 Task: Find connections with filter location Barueri with filter topic #Recruitingwith filter profile language English with filter current company Globant with filter school The Bhopal School of Social Sciences  with filter industry Specialty Trade Contractors with filter service category Human Resources with filter keywords title Housekeeper
Action: Mouse moved to (695, 154)
Screenshot: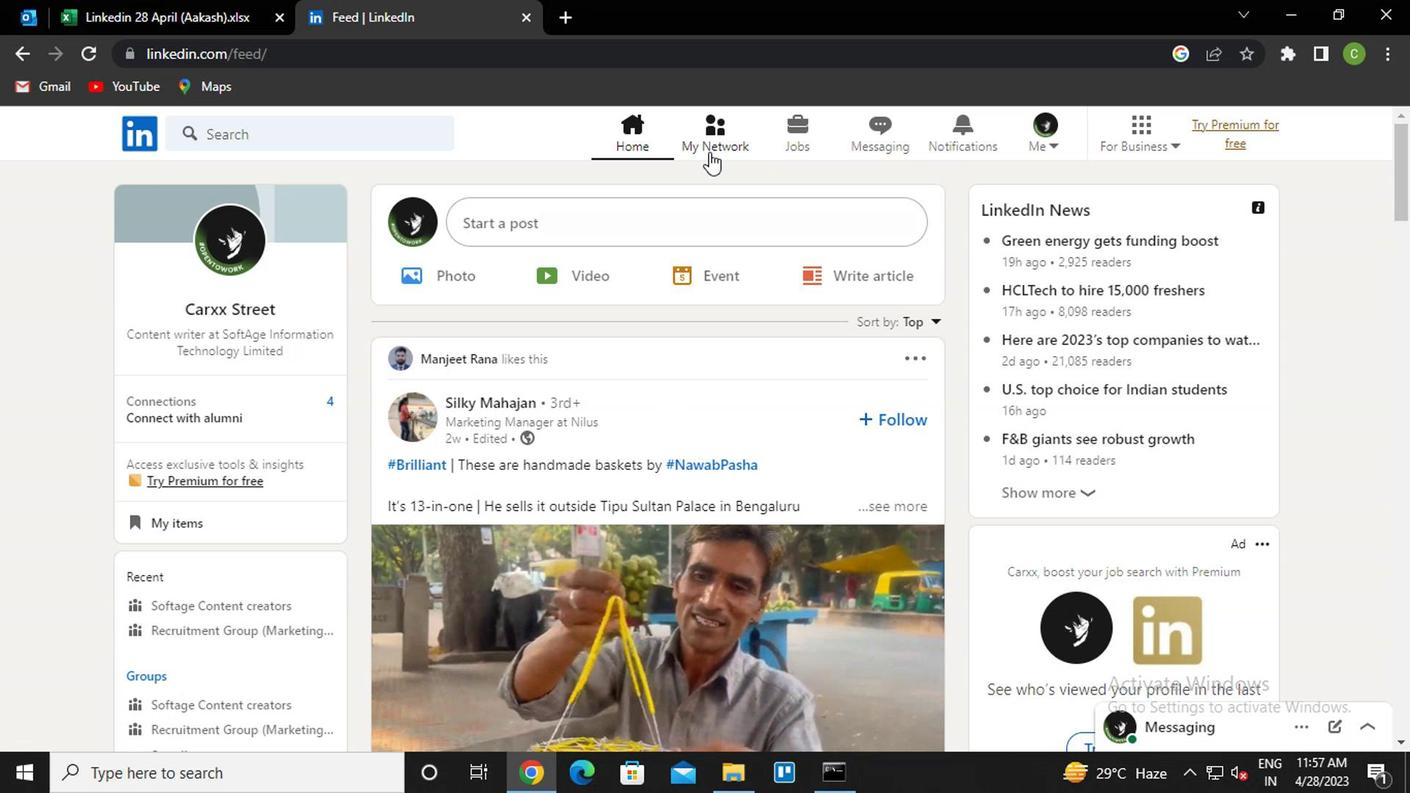 
Action: Mouse pressed left at (695, 154)
Screenshot: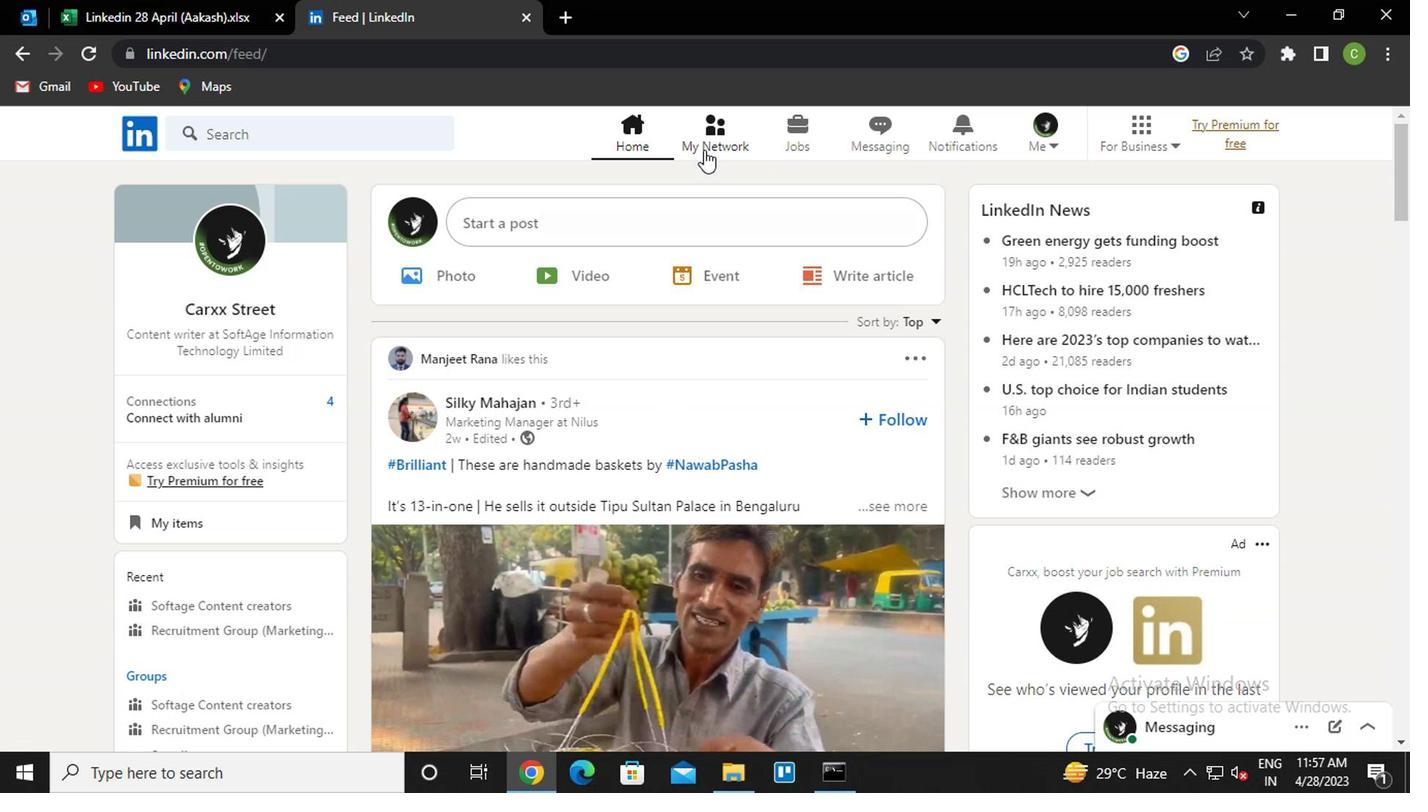 
Action: Mouse moved to (324, 261)
Screenshot: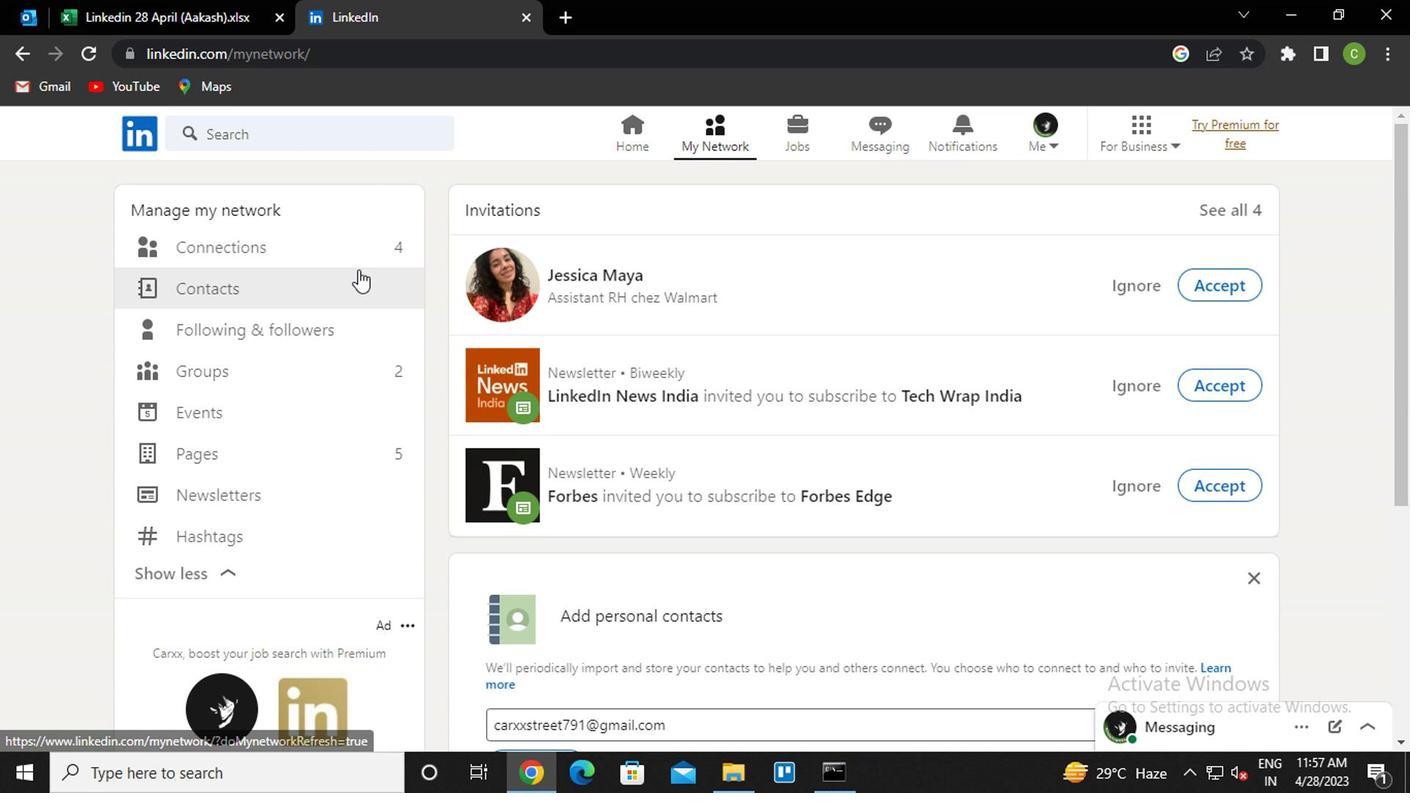 
Action: Mouse pressed left at (324, 261)
Screenshot: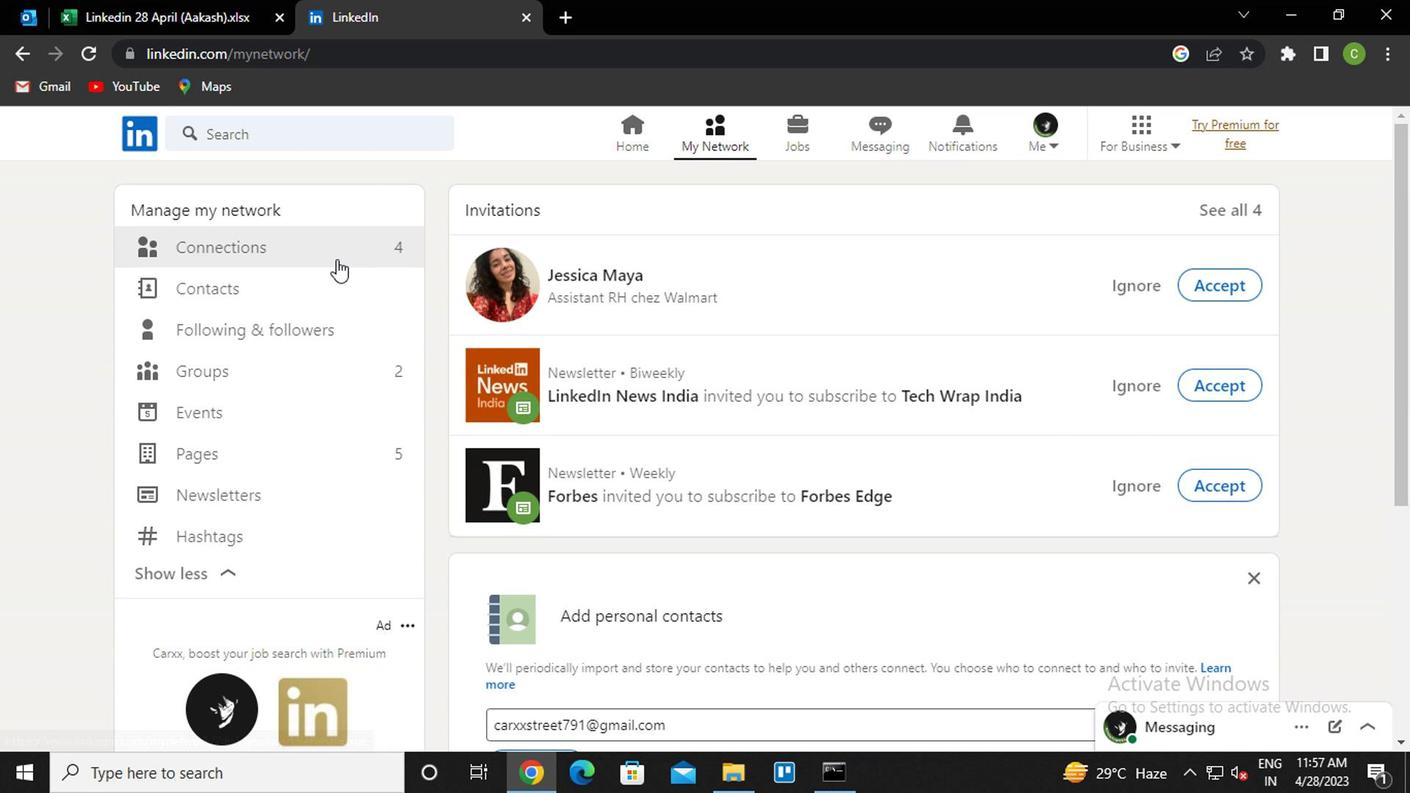 
Action: Mouse moved to (853, 250)
Screenshot: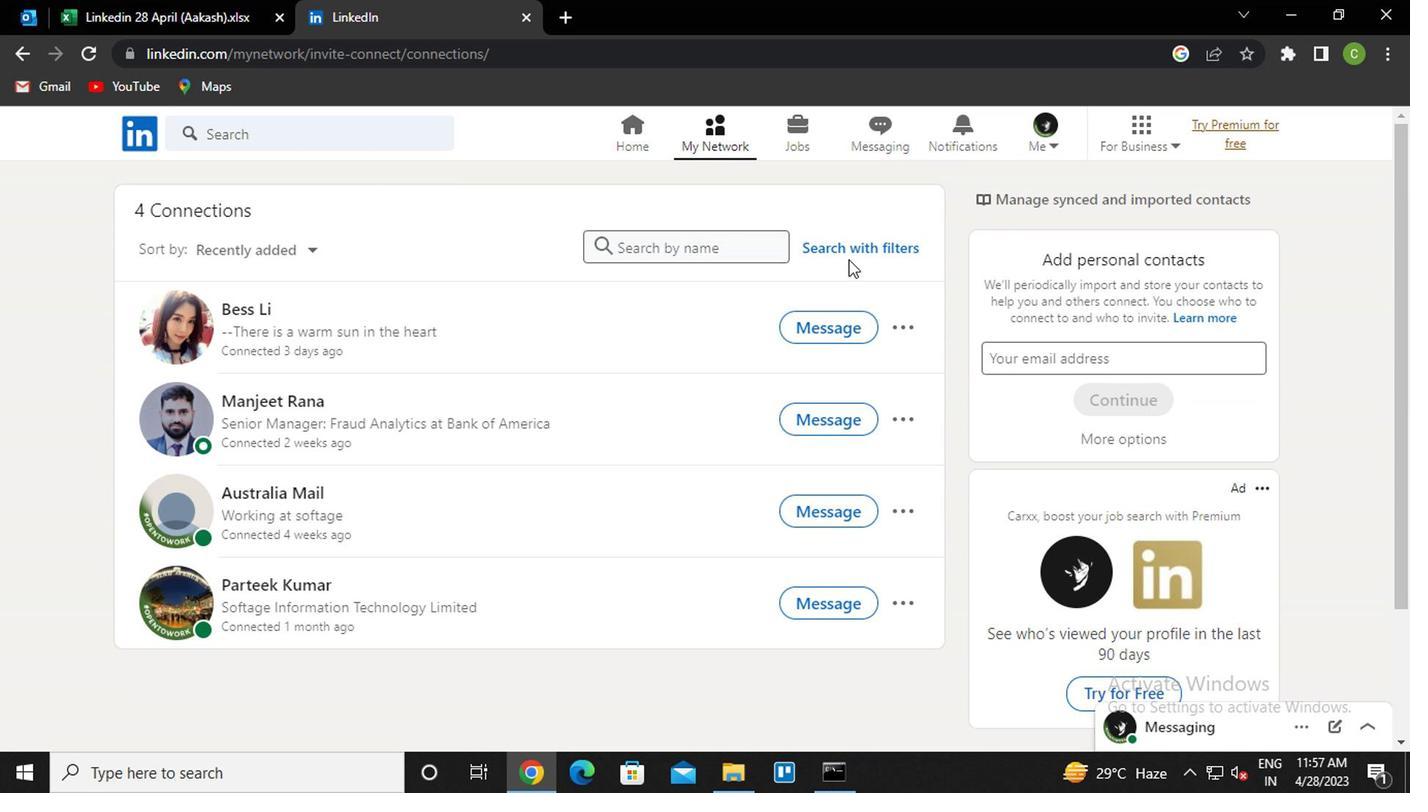 
Action: Mouse pressed left at (853, 250)
Screenshot: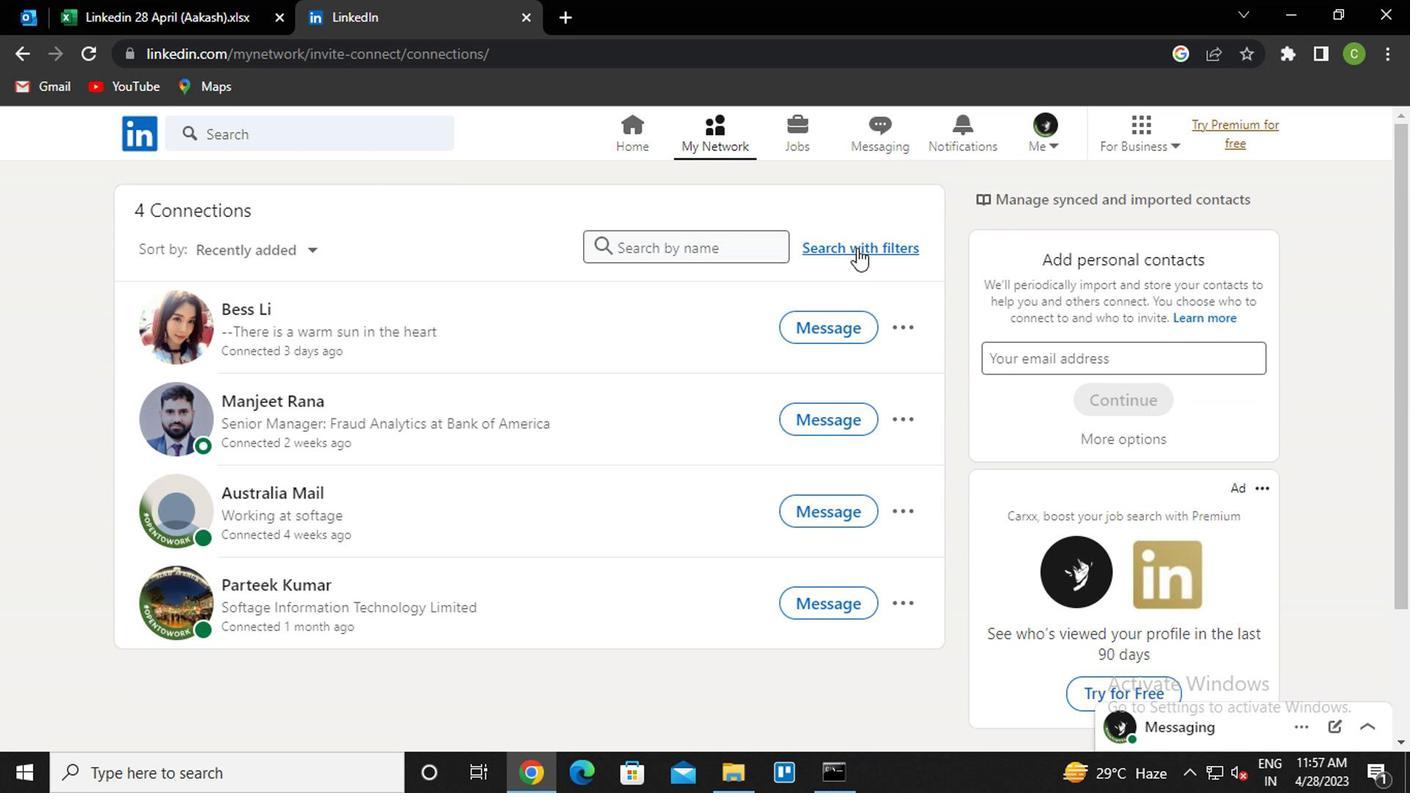
Action: Mouse moved to (772, 201)
Screenshot: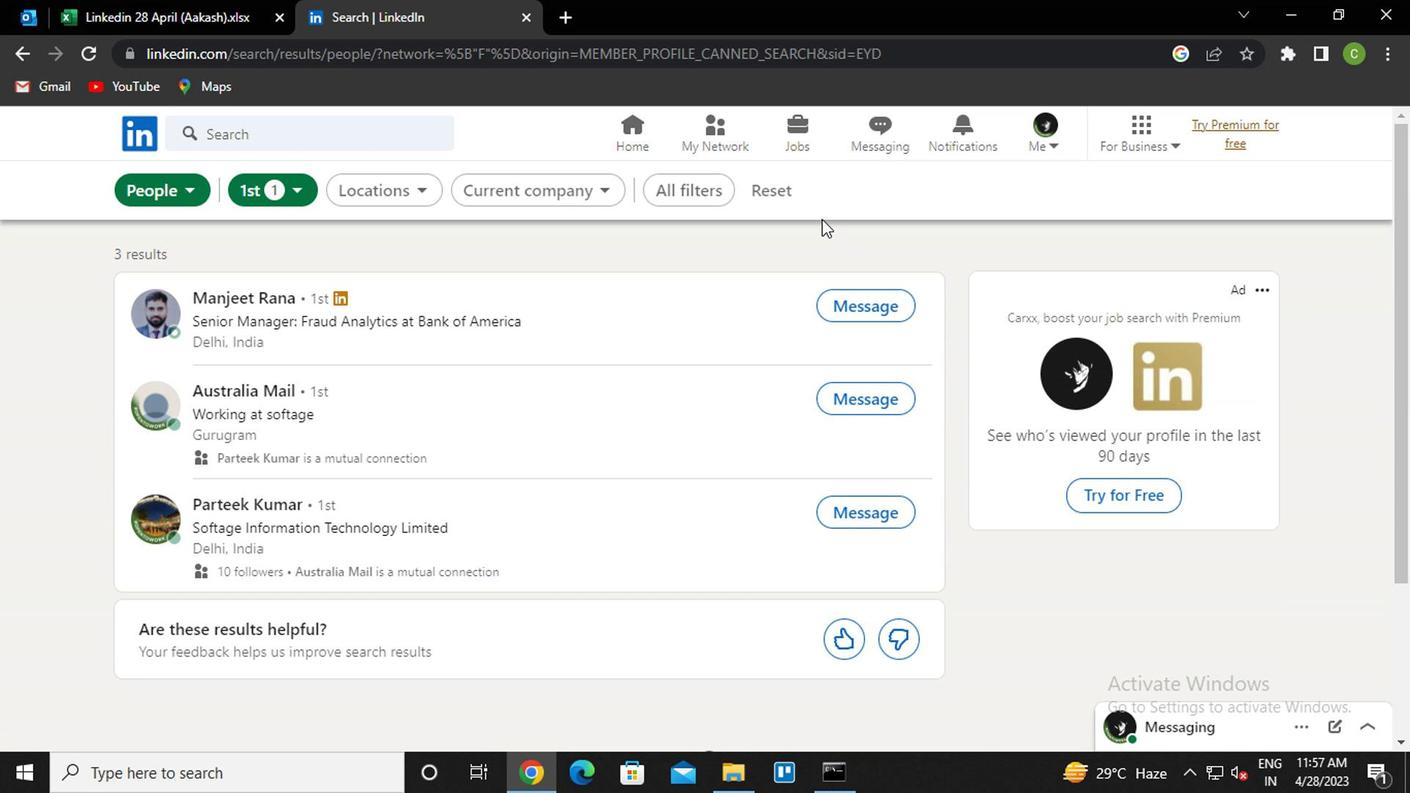 
Action: Mouse pressed left at (772, 201)
Screenshot: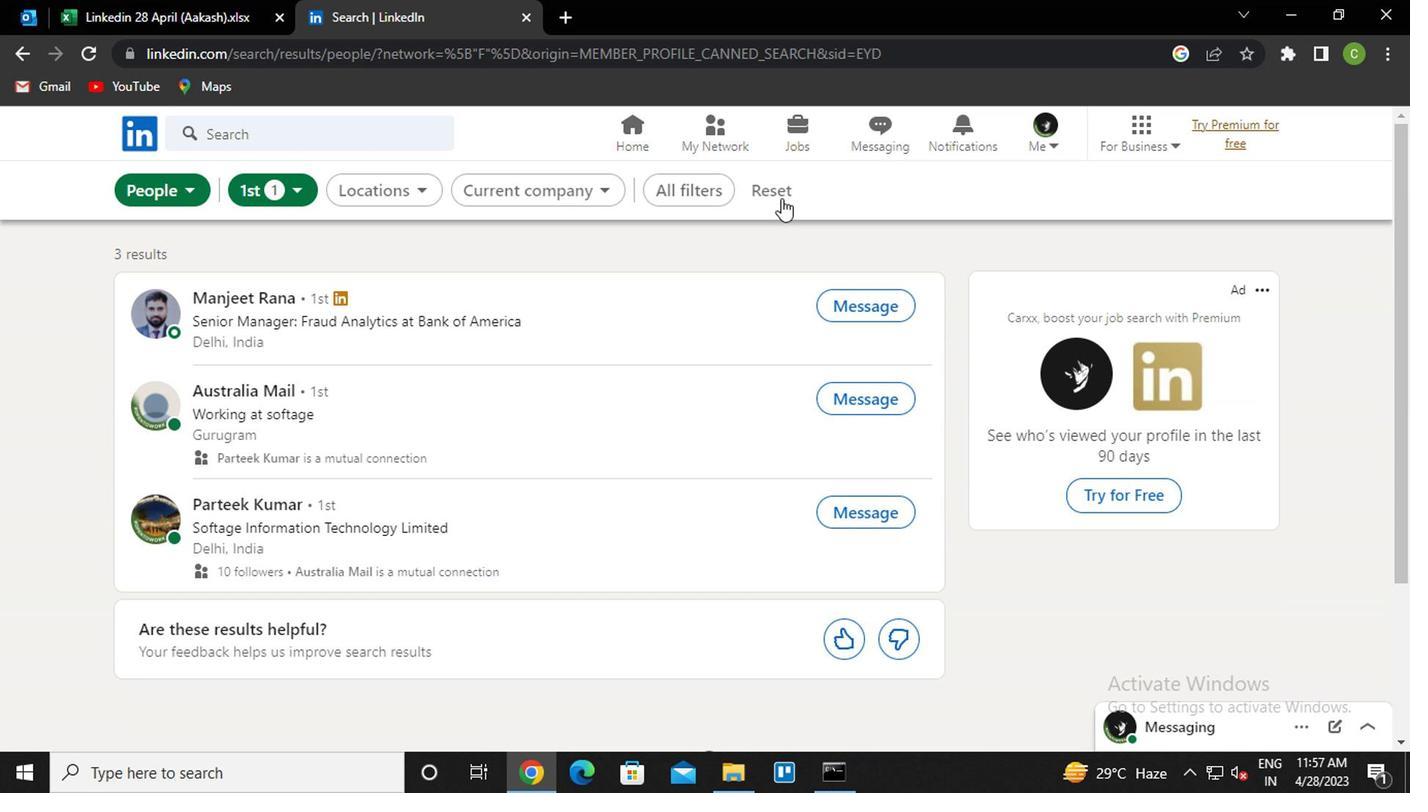 
Action: Mouse moved to (759, 203)
Screenshot: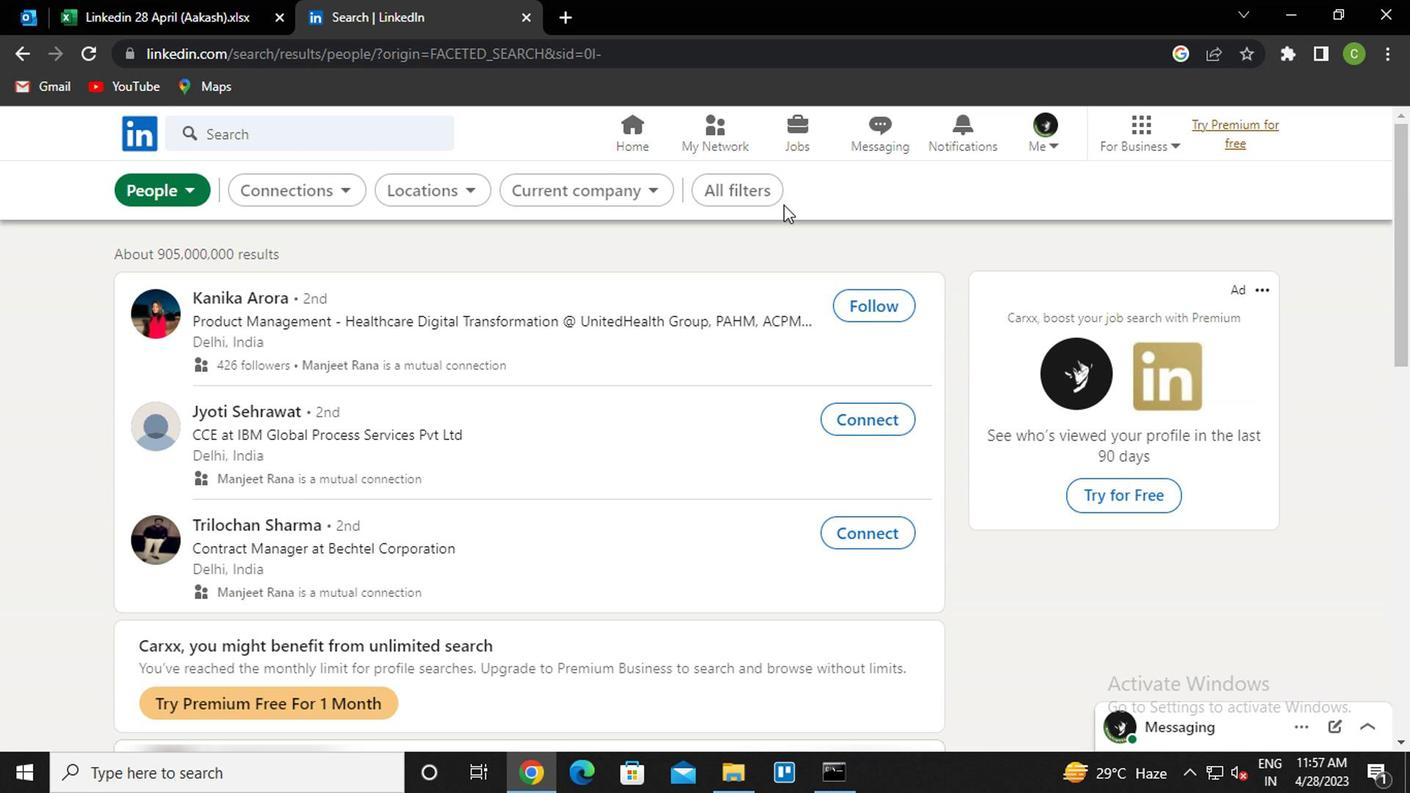 
Action: Mouse pressed left at (759, 203)
Screenshot: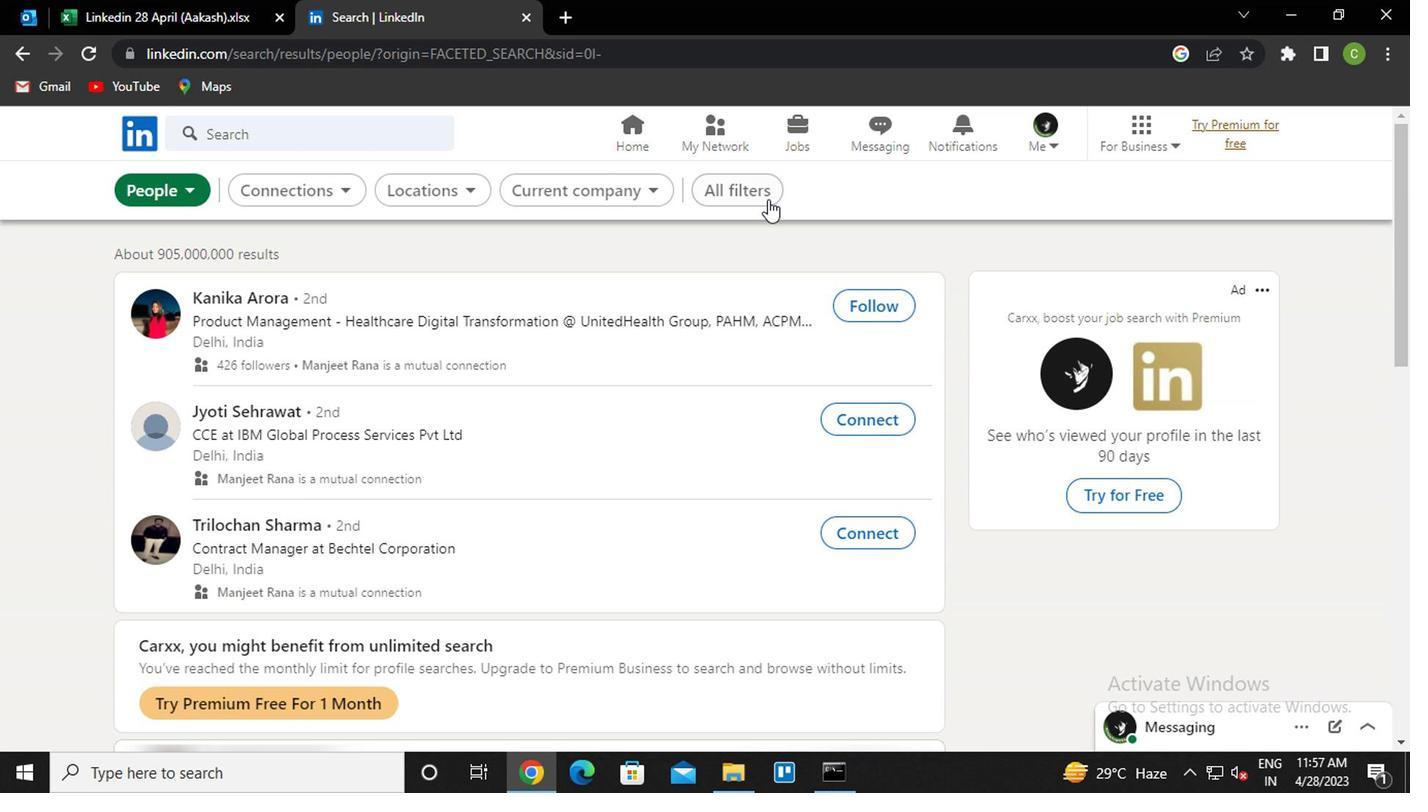 
Action: Mouse moved to (1201, 462)
Screenshot: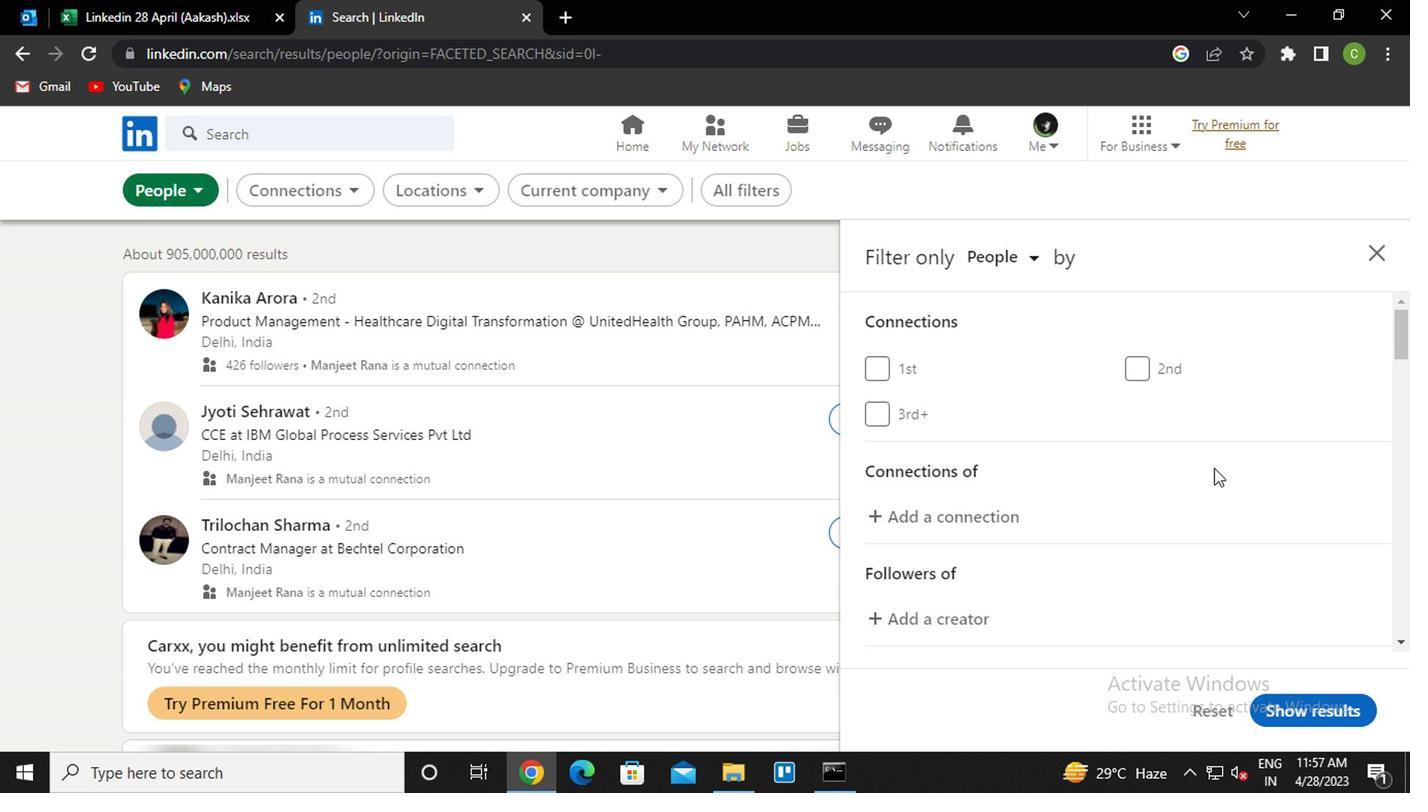 
Action: Mouse scrolled (1201, 461) with delta (0, 0)
Screenshot: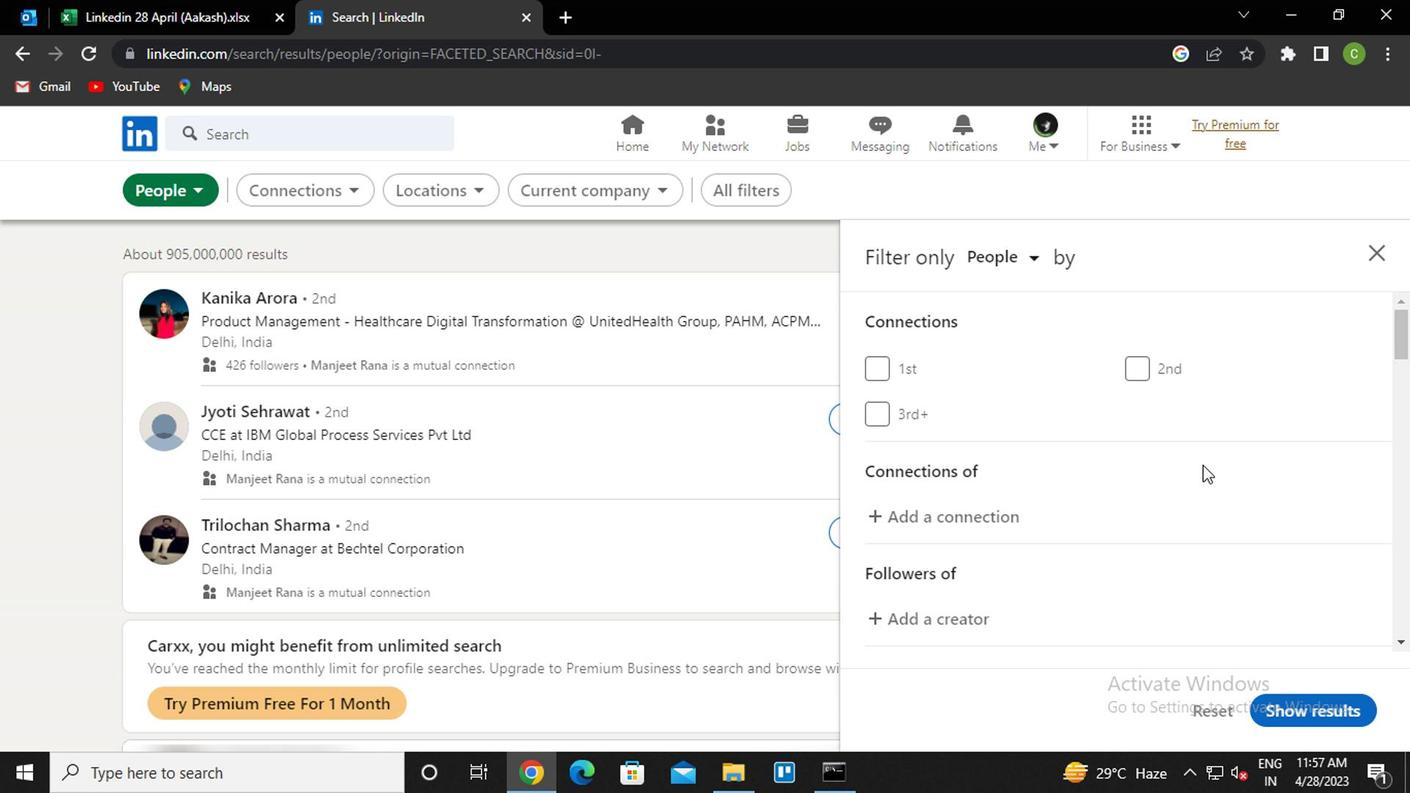 
Action: Mouse moved to (1199, 462)
Screenshot: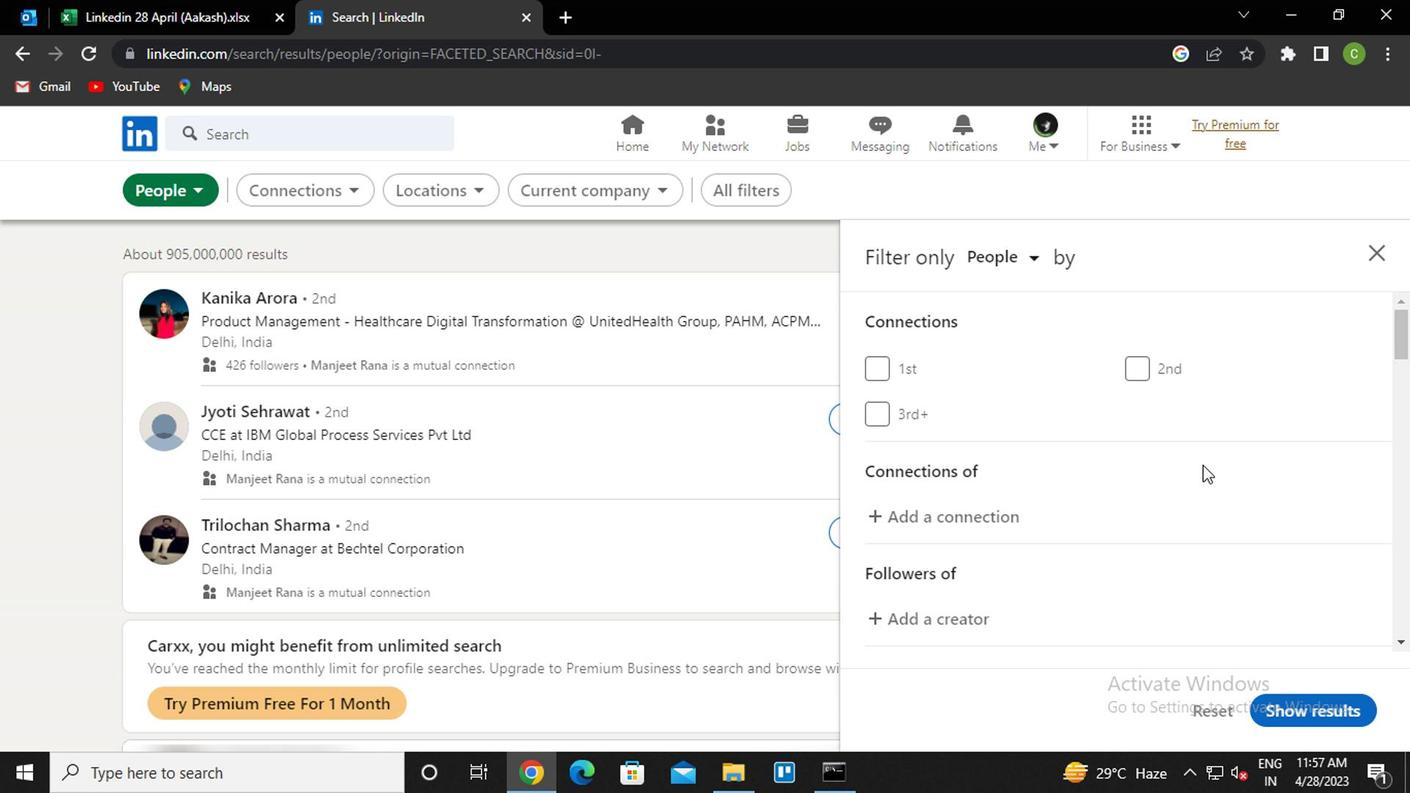 
Action: Mouse scrolled (1199, 461) with delta (0, 0)
Screenshot: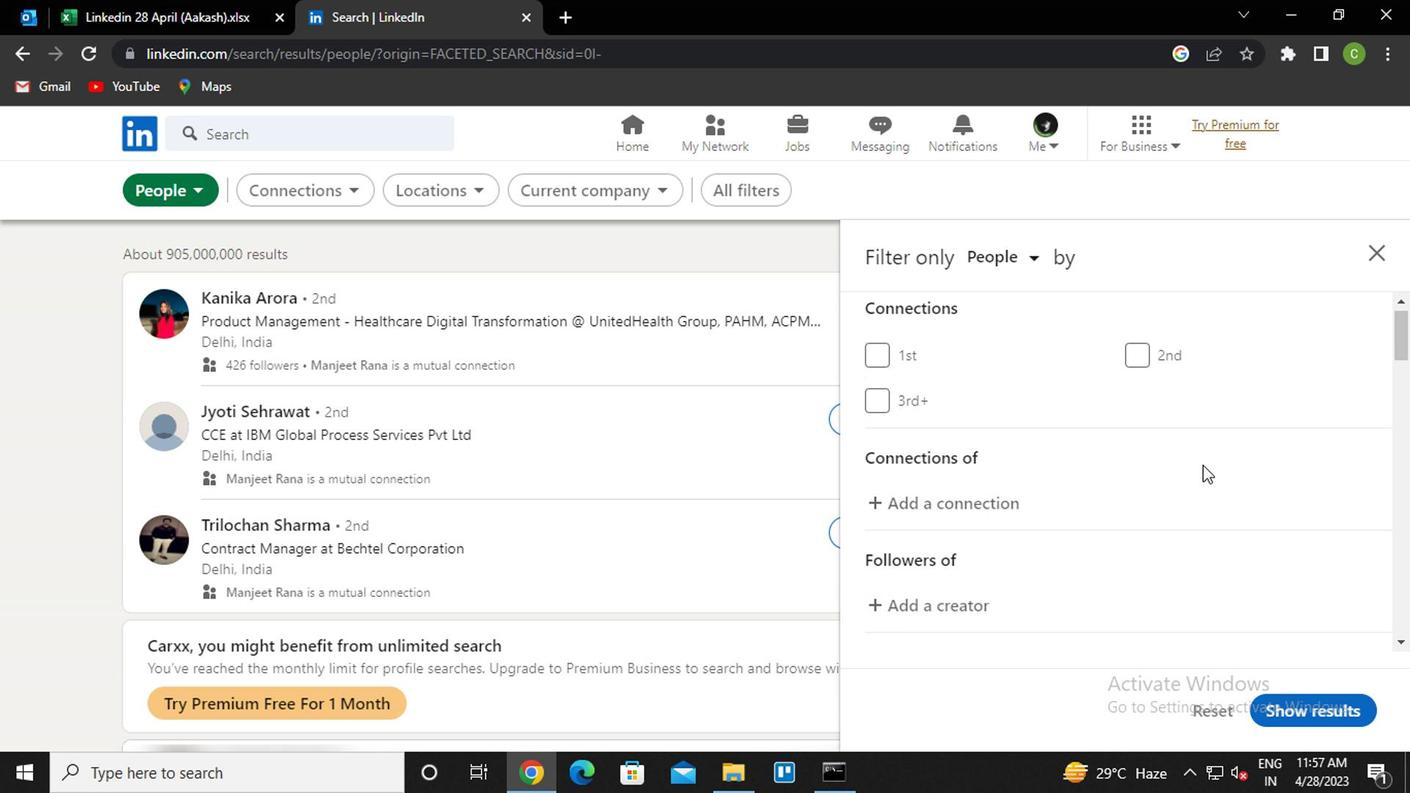 
Action: Mouse scrolled (1199, 461) with delta (0, 0)
Screenshot: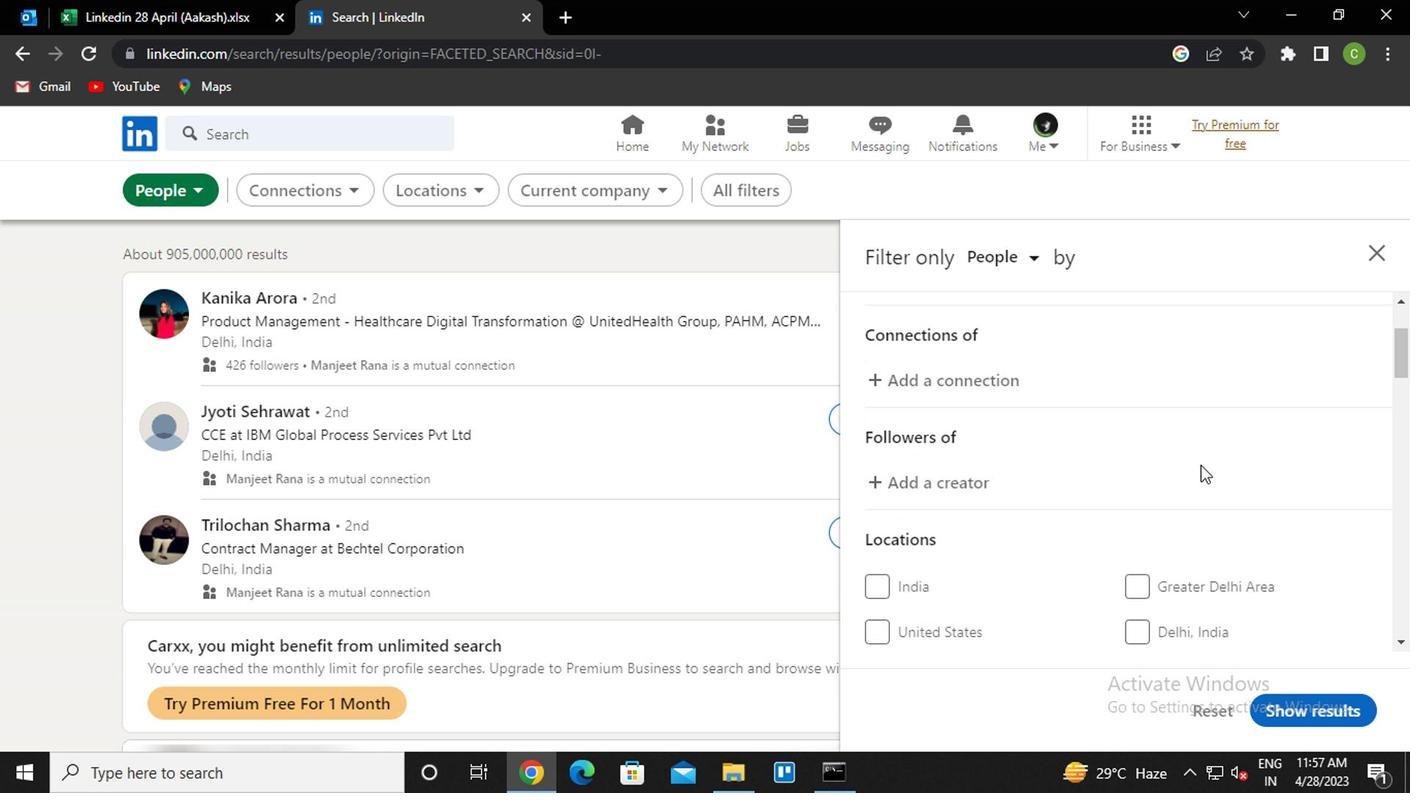
Action: Mouse scrolled (1199, 461) with delta (0, 0)
Screenshot: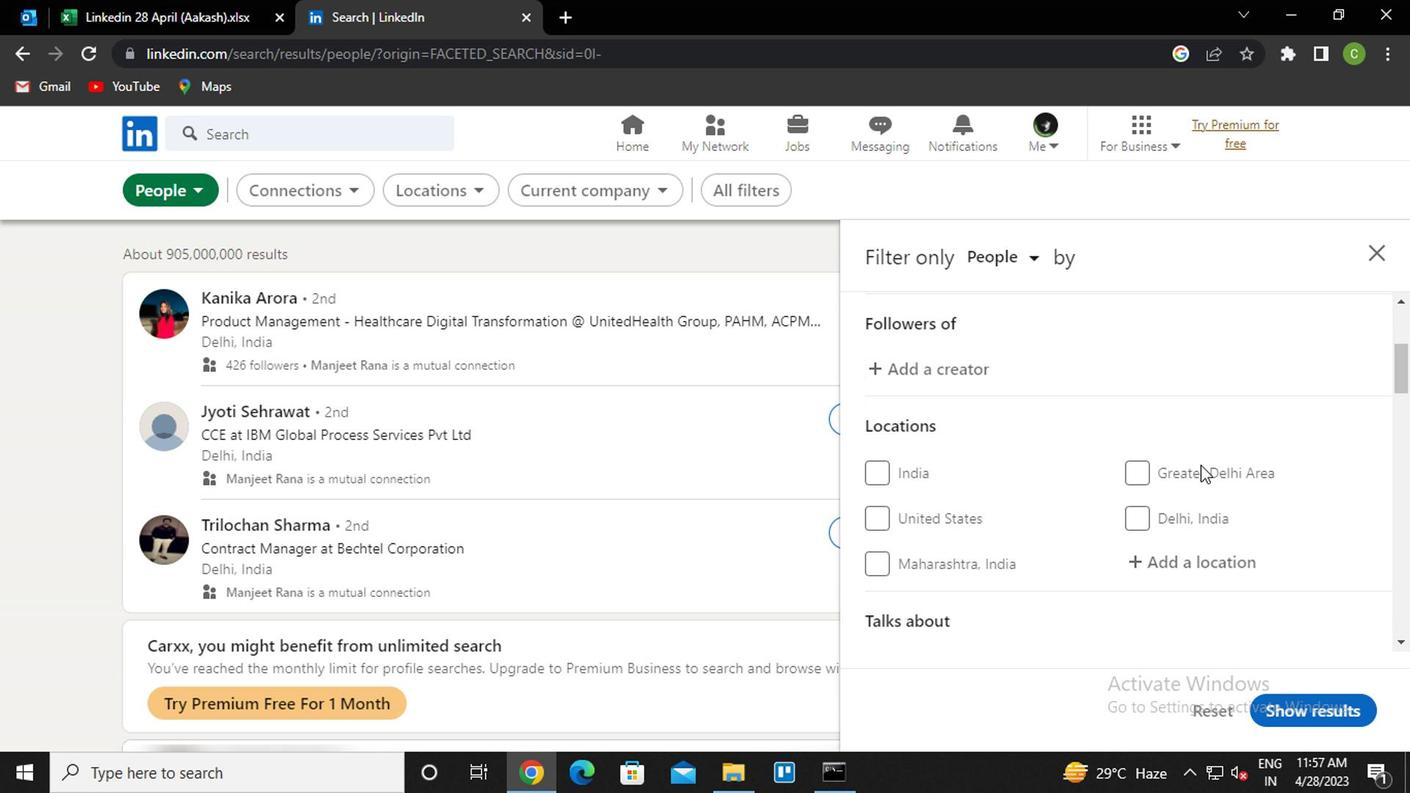 
Action: Mouse moved to (1199, 409)
Screenshot: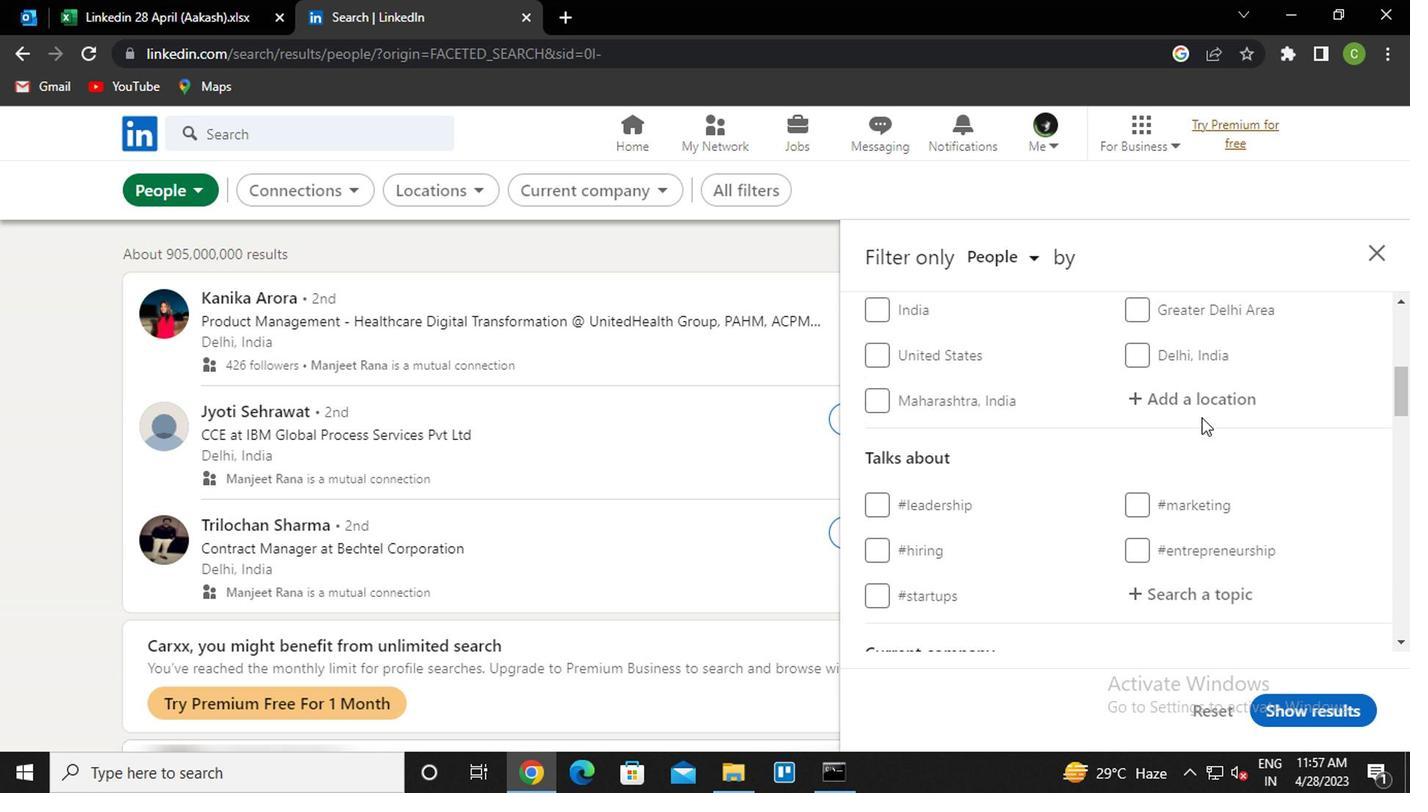 
Action: Mouse pressed left at (1199, 409)
Screenshot: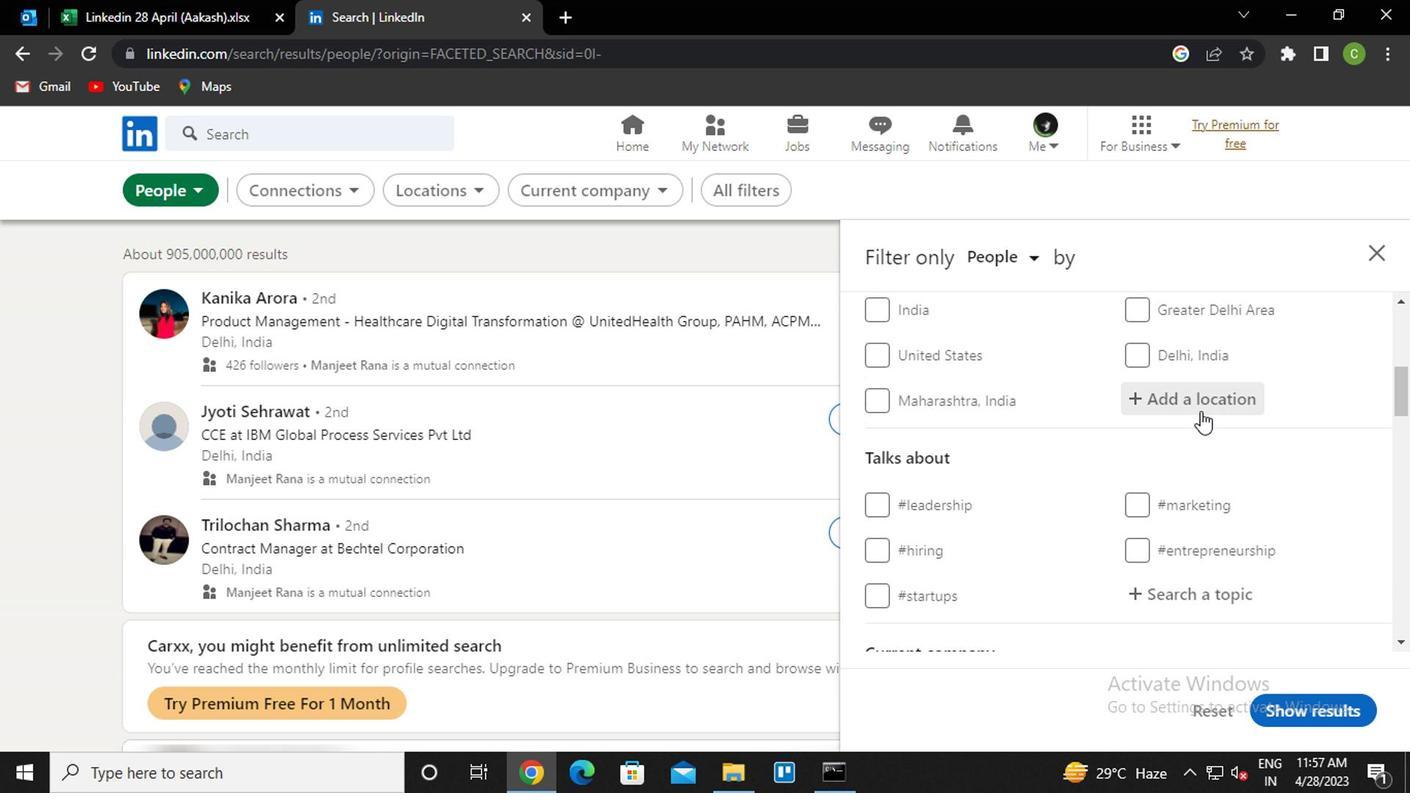 
Action: Key pressed <Key.caps_lock>b<Key.caps_lock>arueri<Key.down><Key.enter>
Screenshot: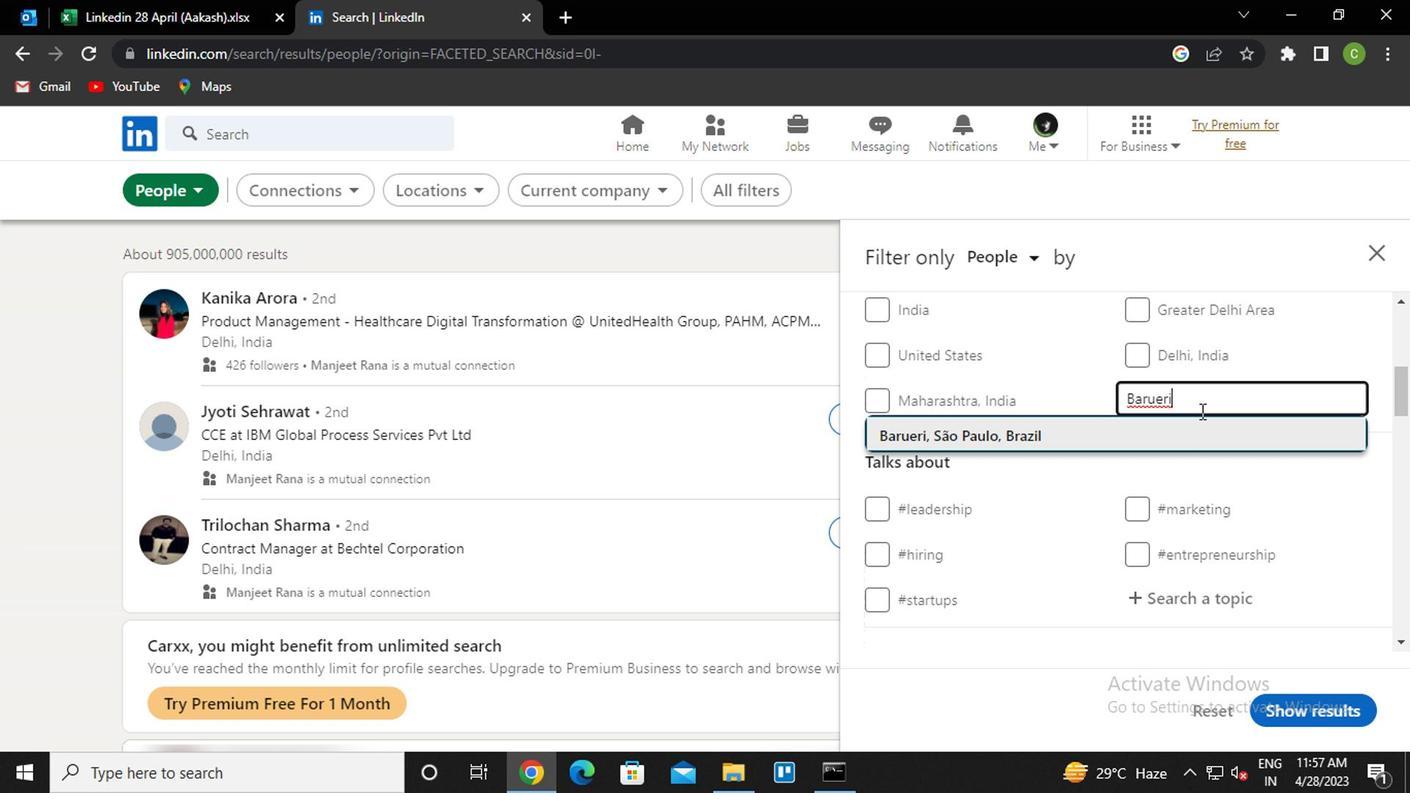 
Action: Mouse scrolled (1199, 409) with delta (0, 0)
Screenshot: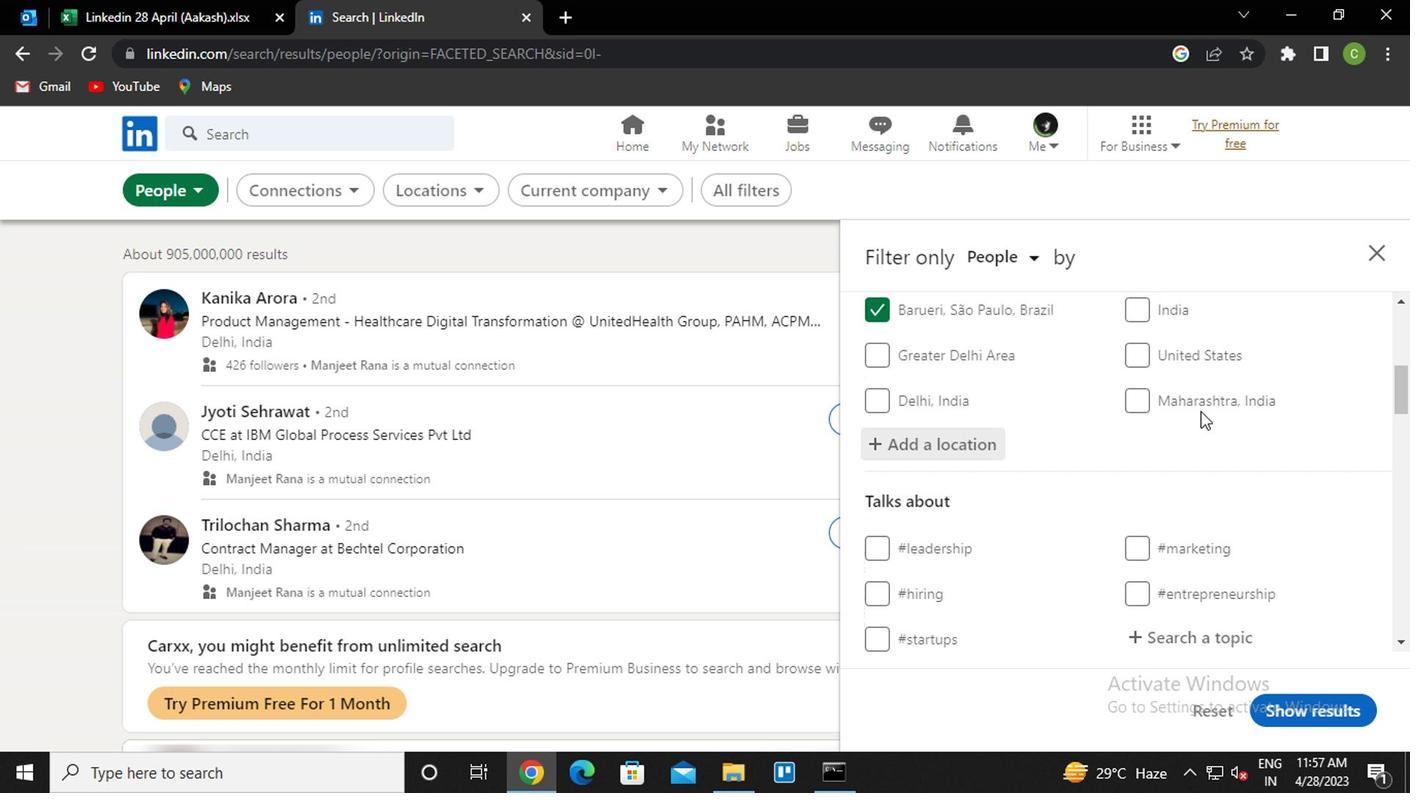 
Action: Mouse scrolled (1199, 409) with delta (0, 0)
Screenshot: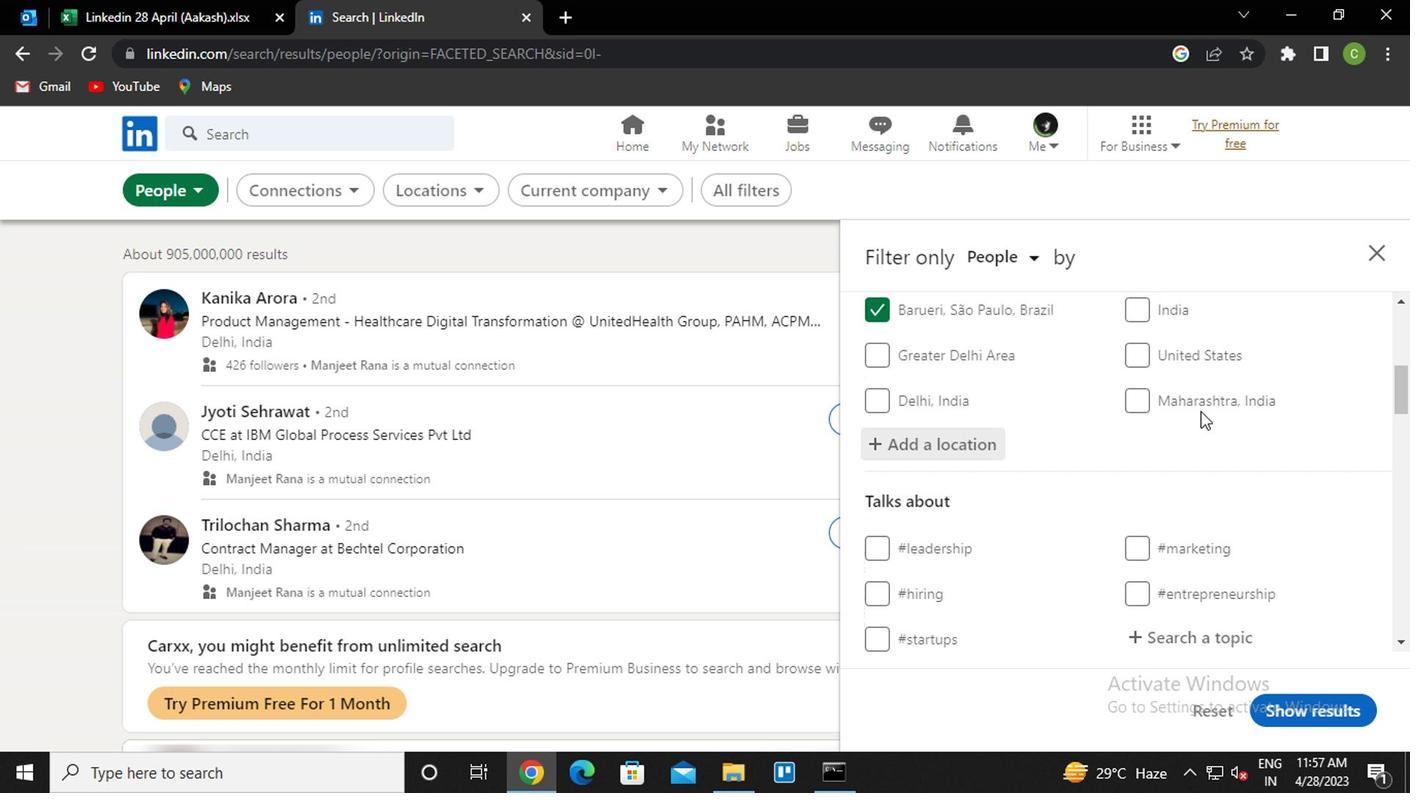 
Action: Mouse moved to (1184, 429)
Screenshot: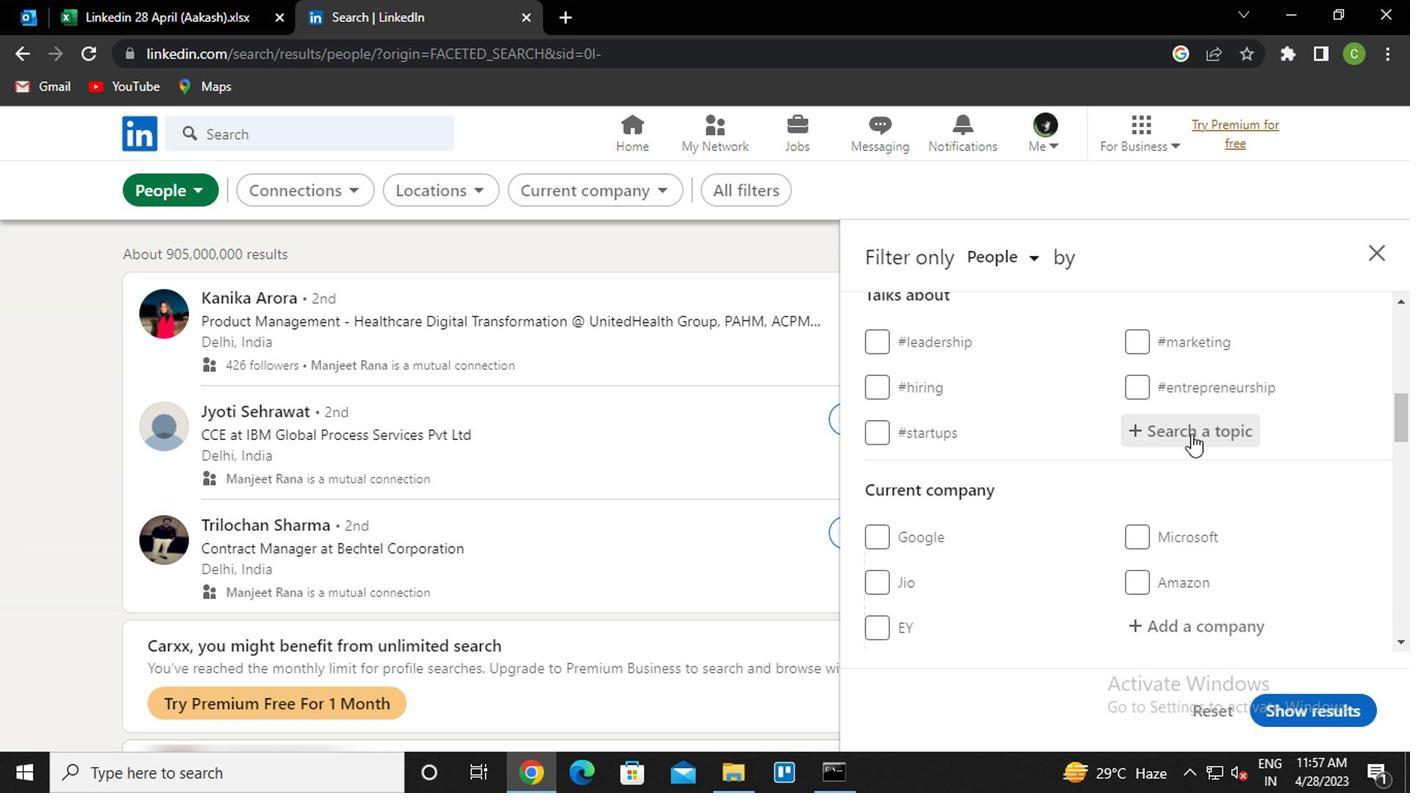 
Action: Mouse pressed left at (1184, 429)
Screenshot: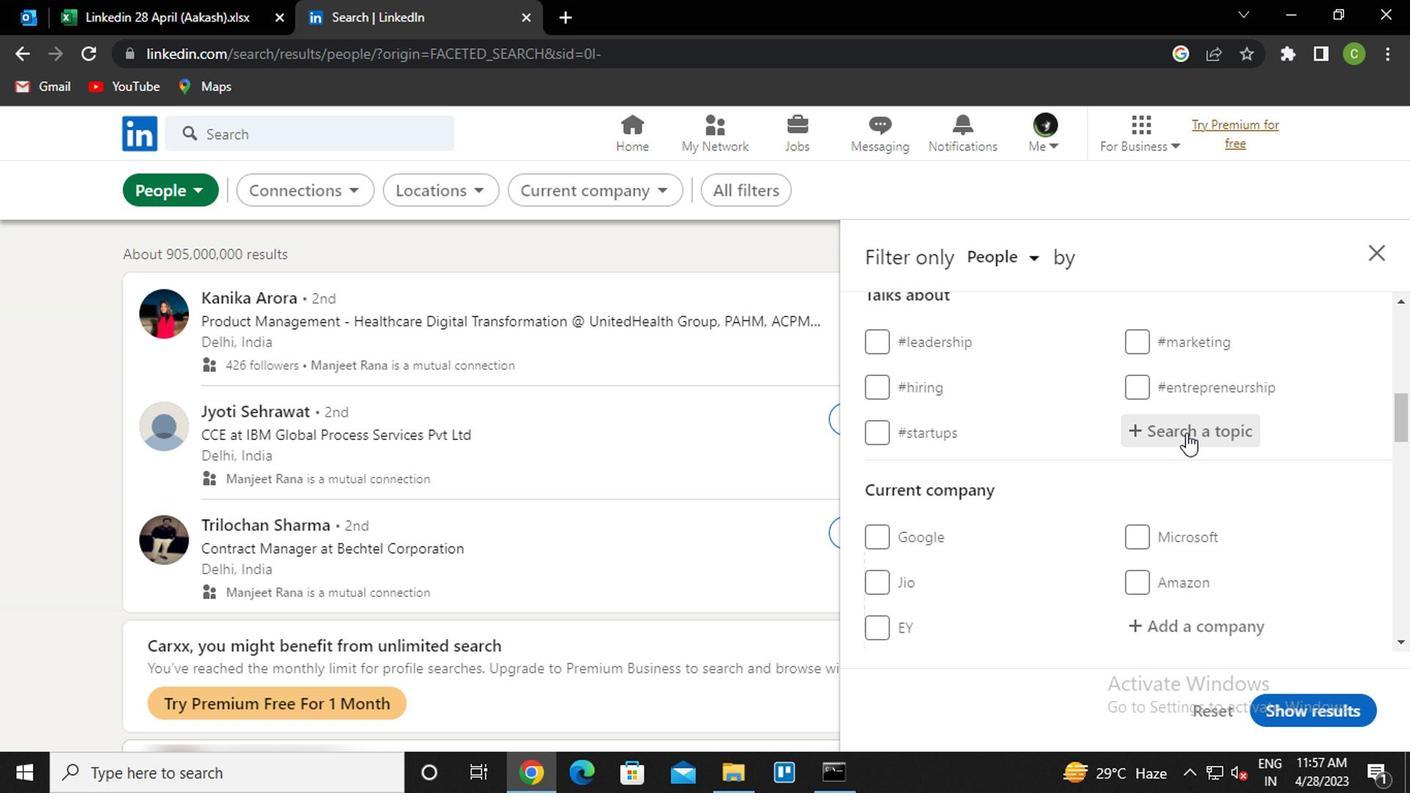 
Action: Key pressed <Key.caps_lock>r<Key.caps_lock>ecruit<Key.down><Key.down><Key.enter>
Screenshot: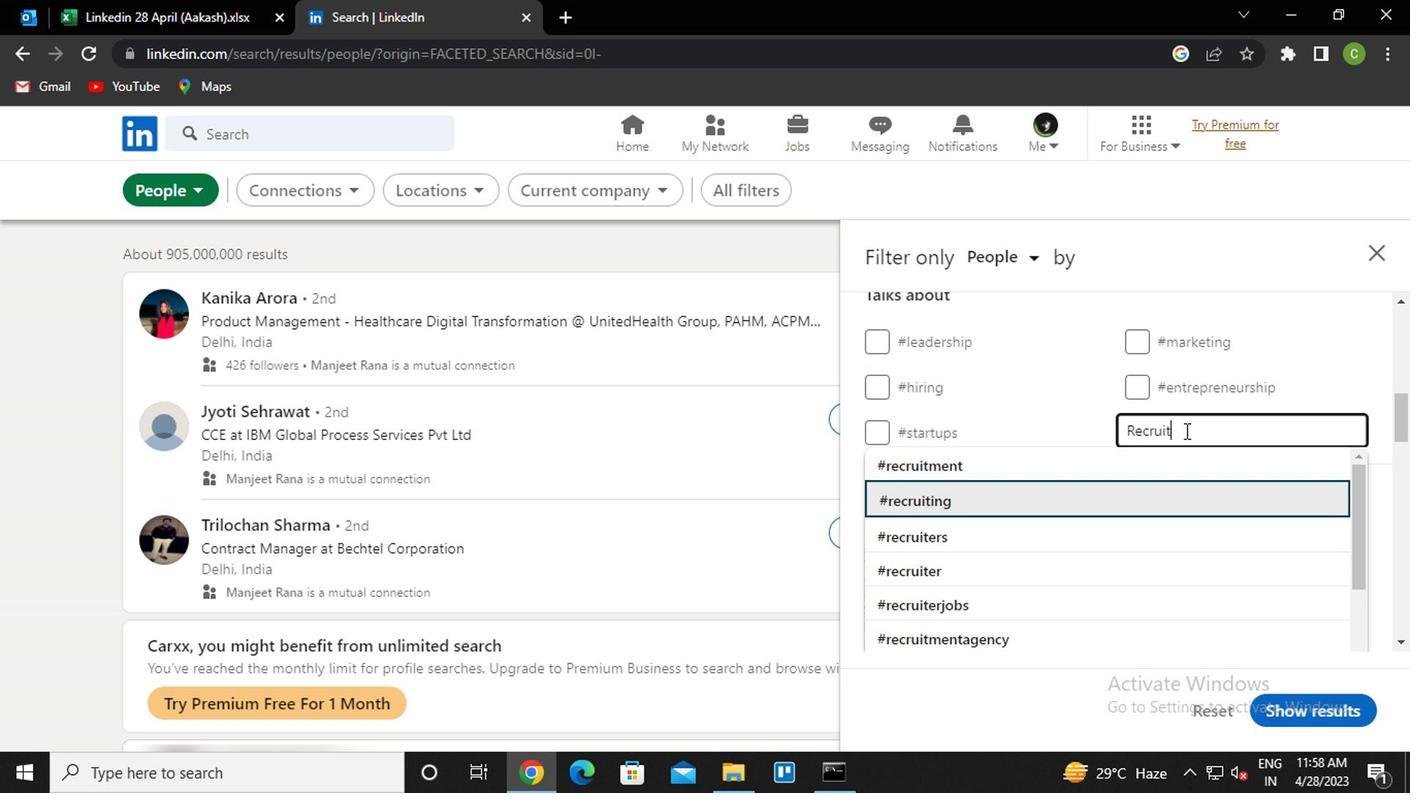 
Action: Mouse scrolled (1184, 428) with delta (0, 0)
Screenshot: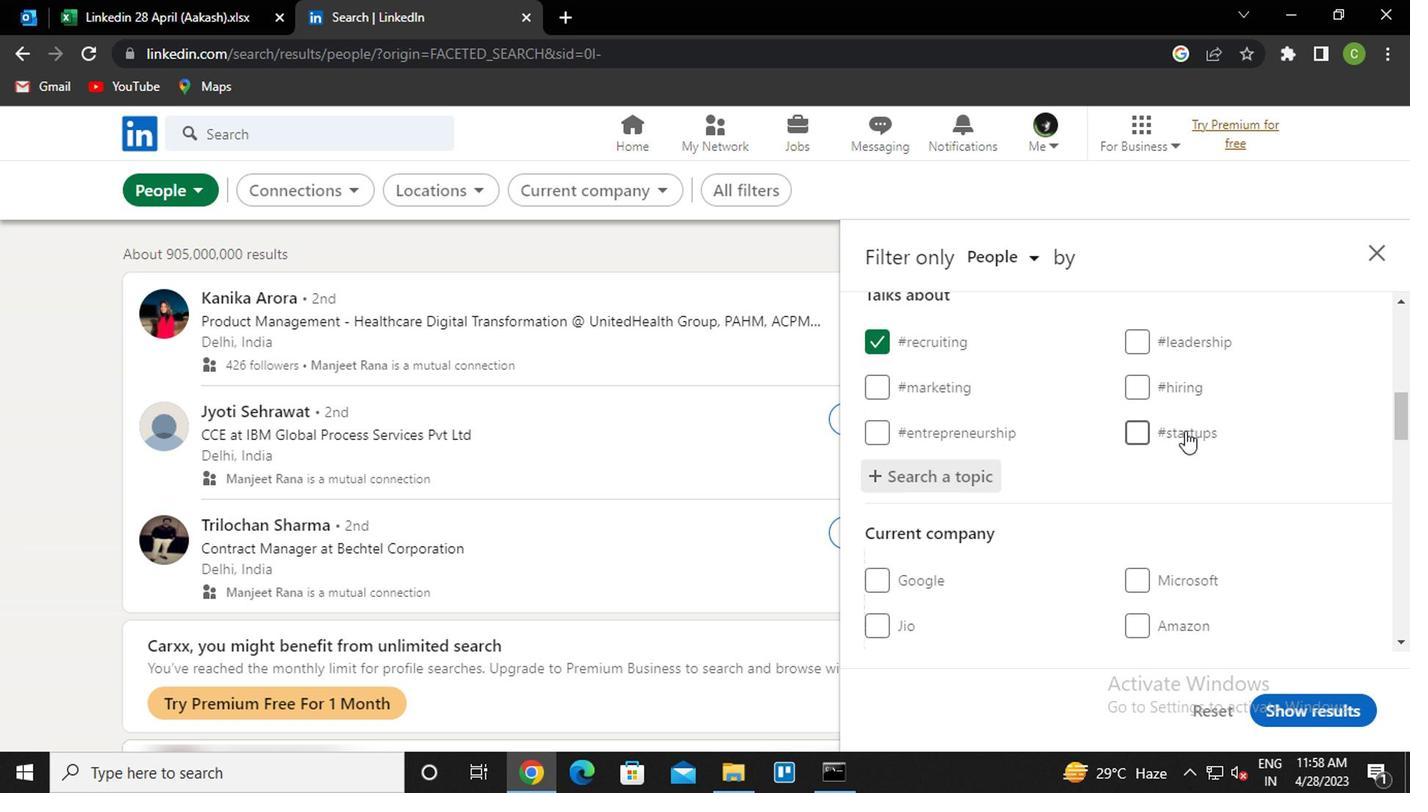 
Action: Mouse moved to (1176, 436)
Screenshot: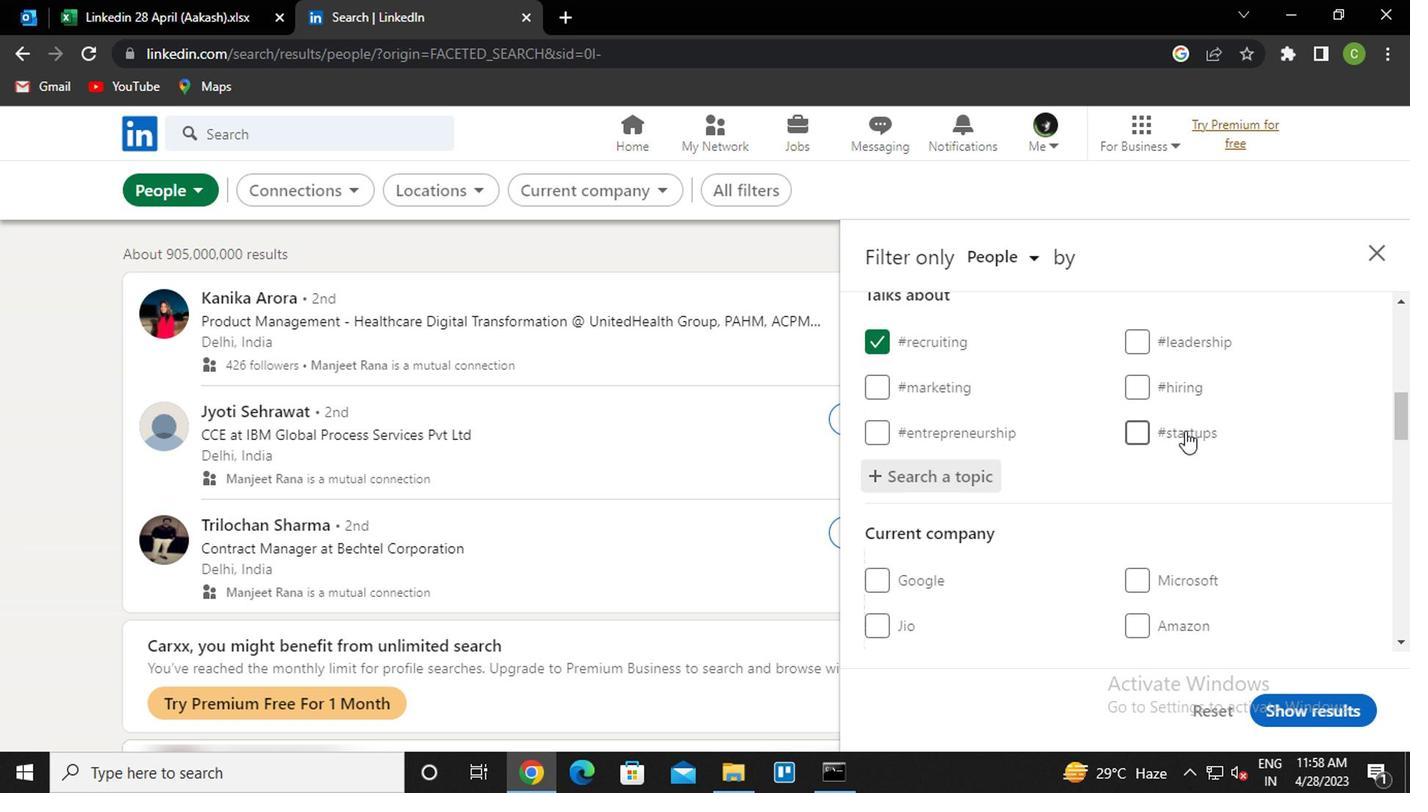 
Action: Mouse scrolled (1176, 435) with delta (0, 0)
Screenshot: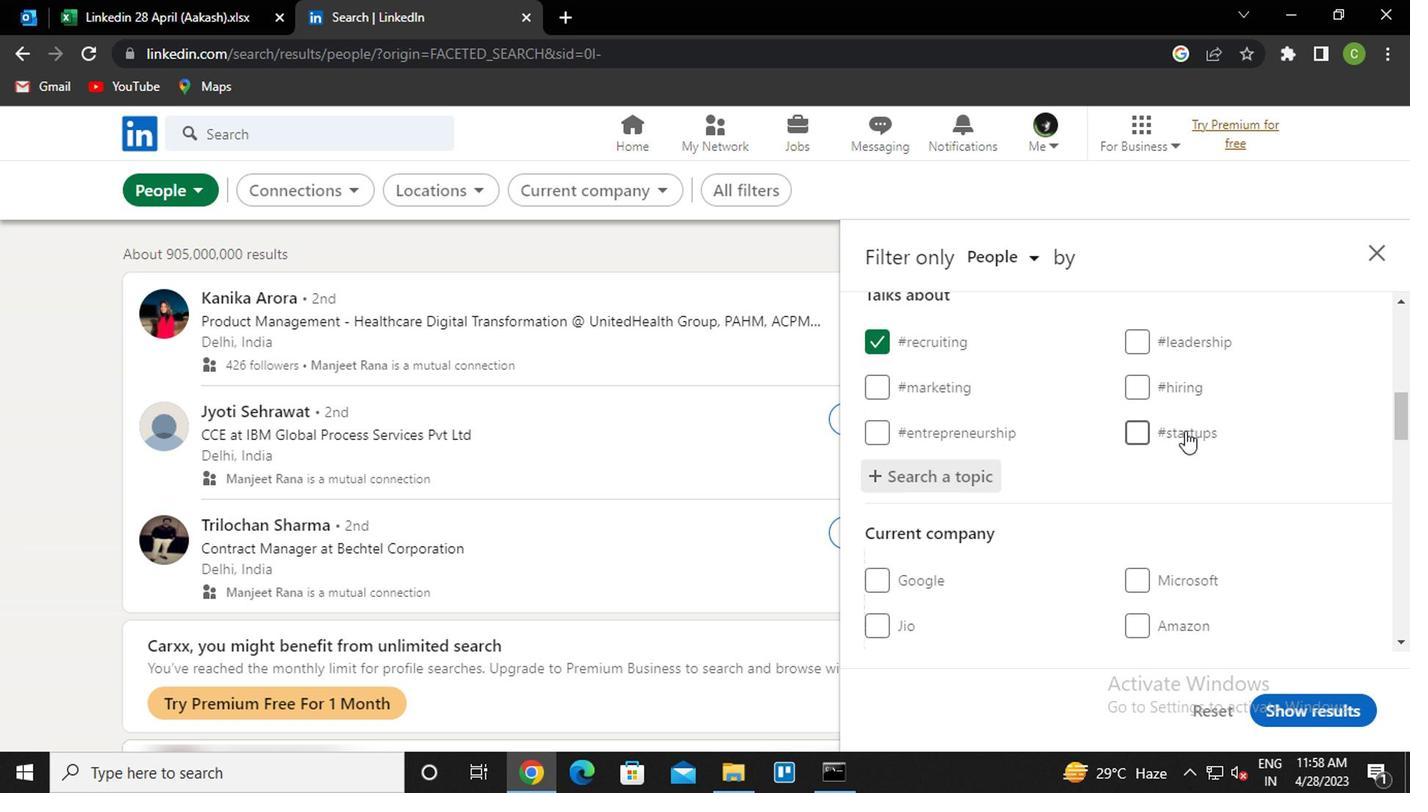 
Action: Mouse moved to (1167, 445)
Screenshot: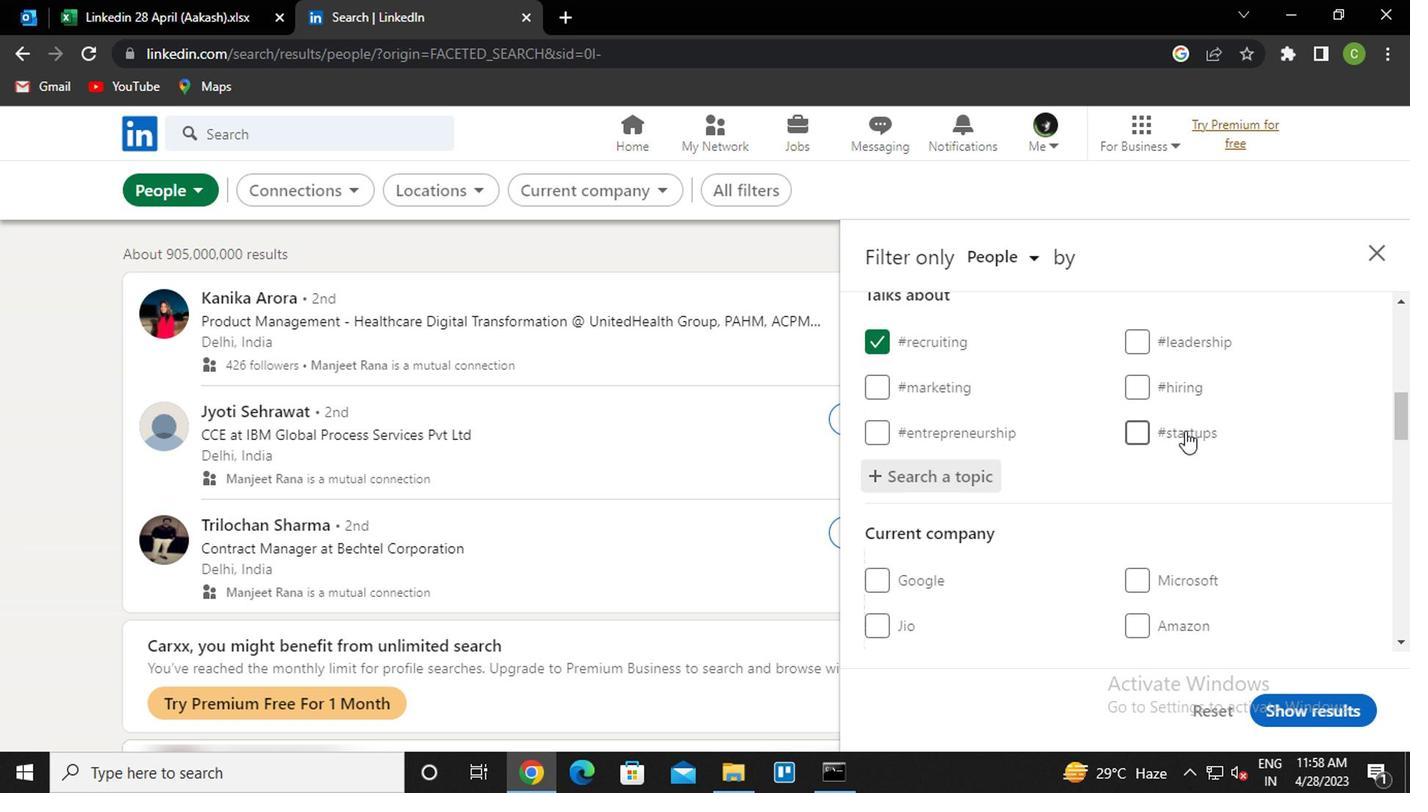 
Action: Mouse scrolled (1167, 444) with delta (0, 0)
Screenshot: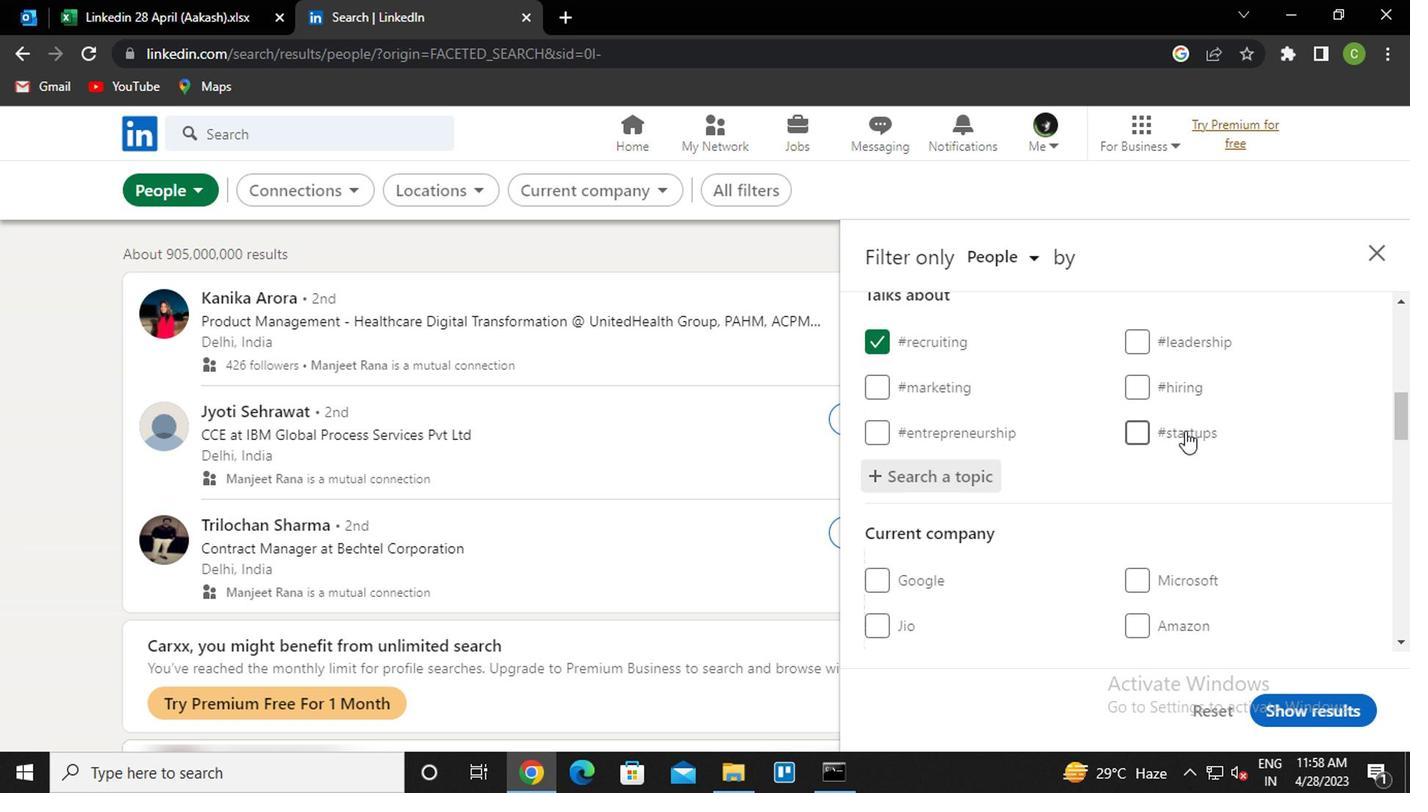 
Action: Mouse moved to (1167, 446)
Screenshot: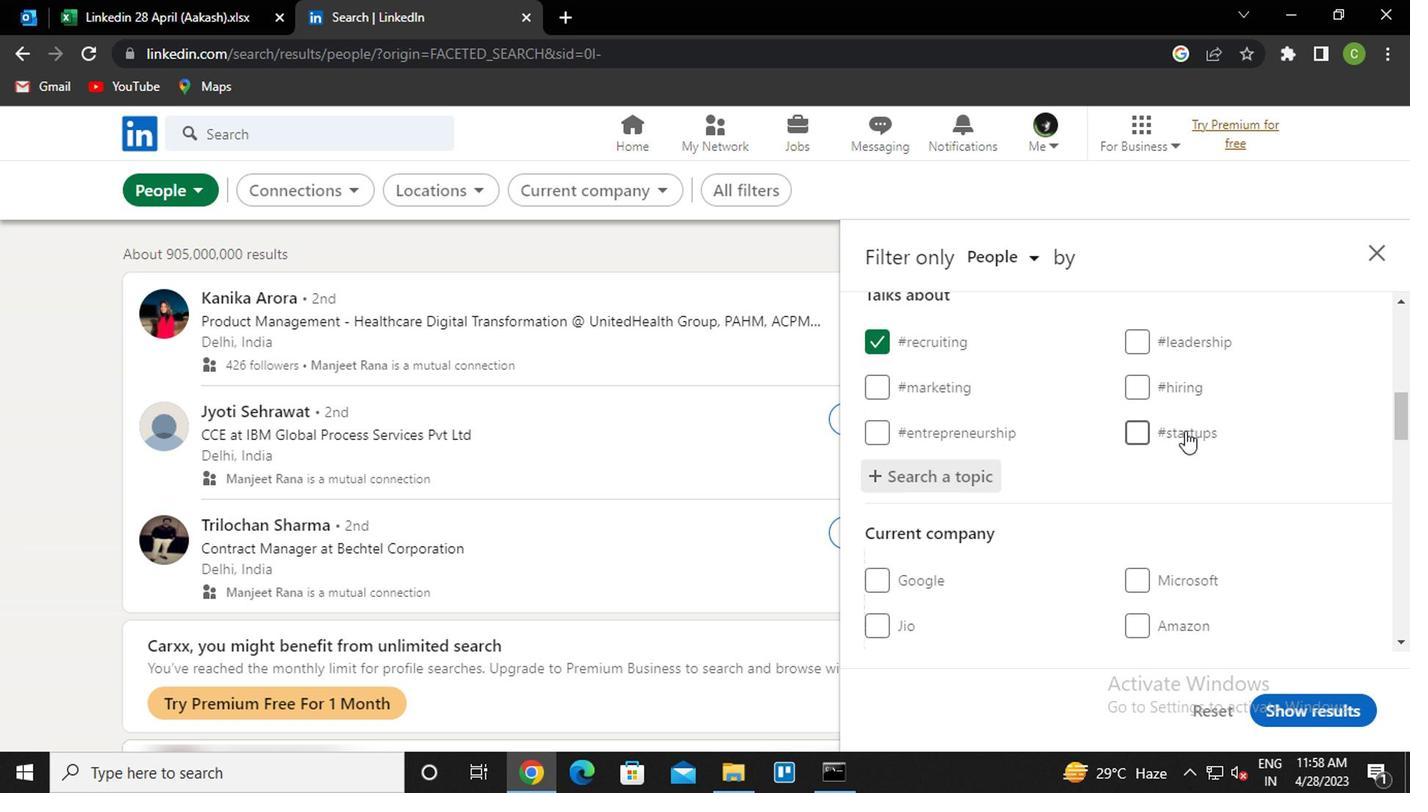 
Action: Mouse scrolled (1167, 445) with delta (0, -1)
Screenshot: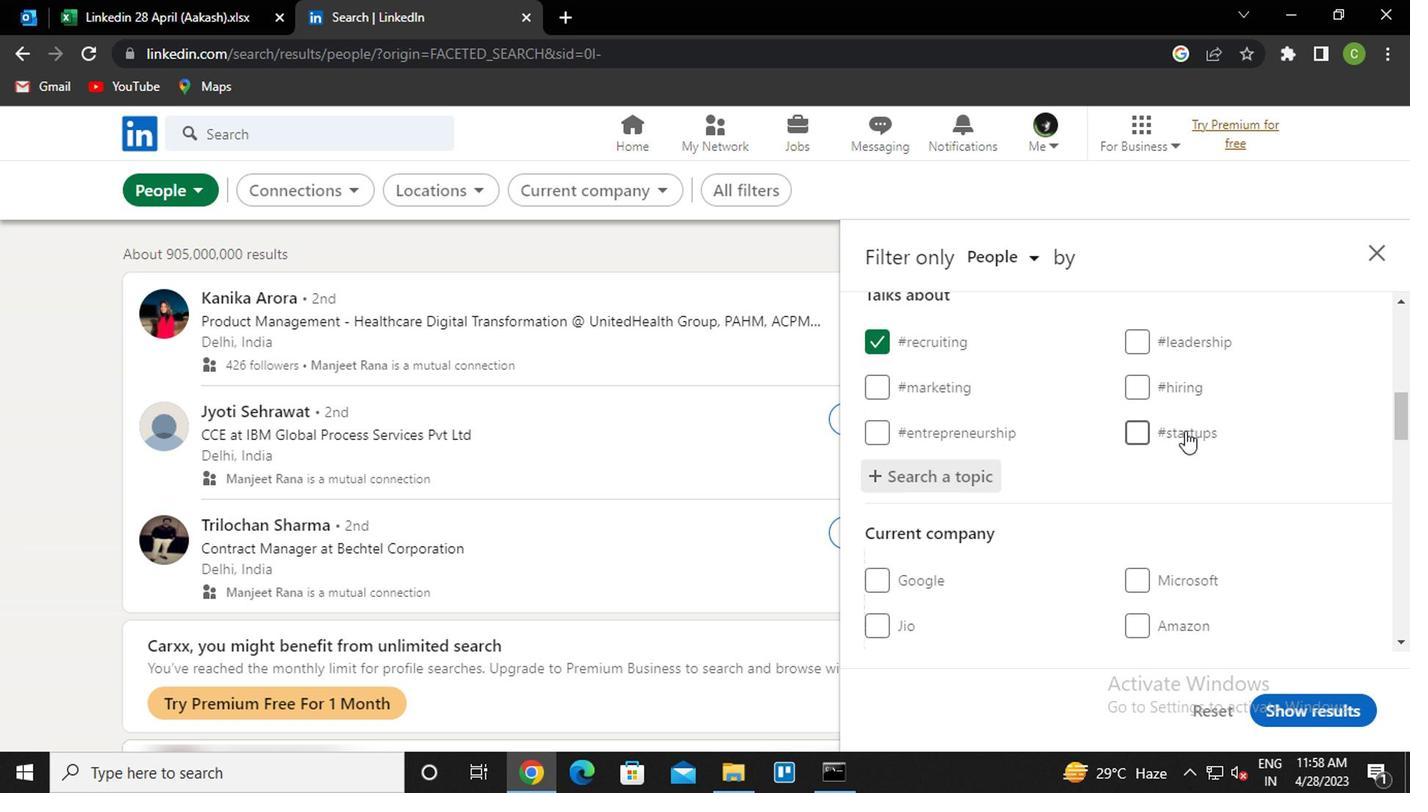 
Action: Mouse moved to (1167, 447)
Screenshot: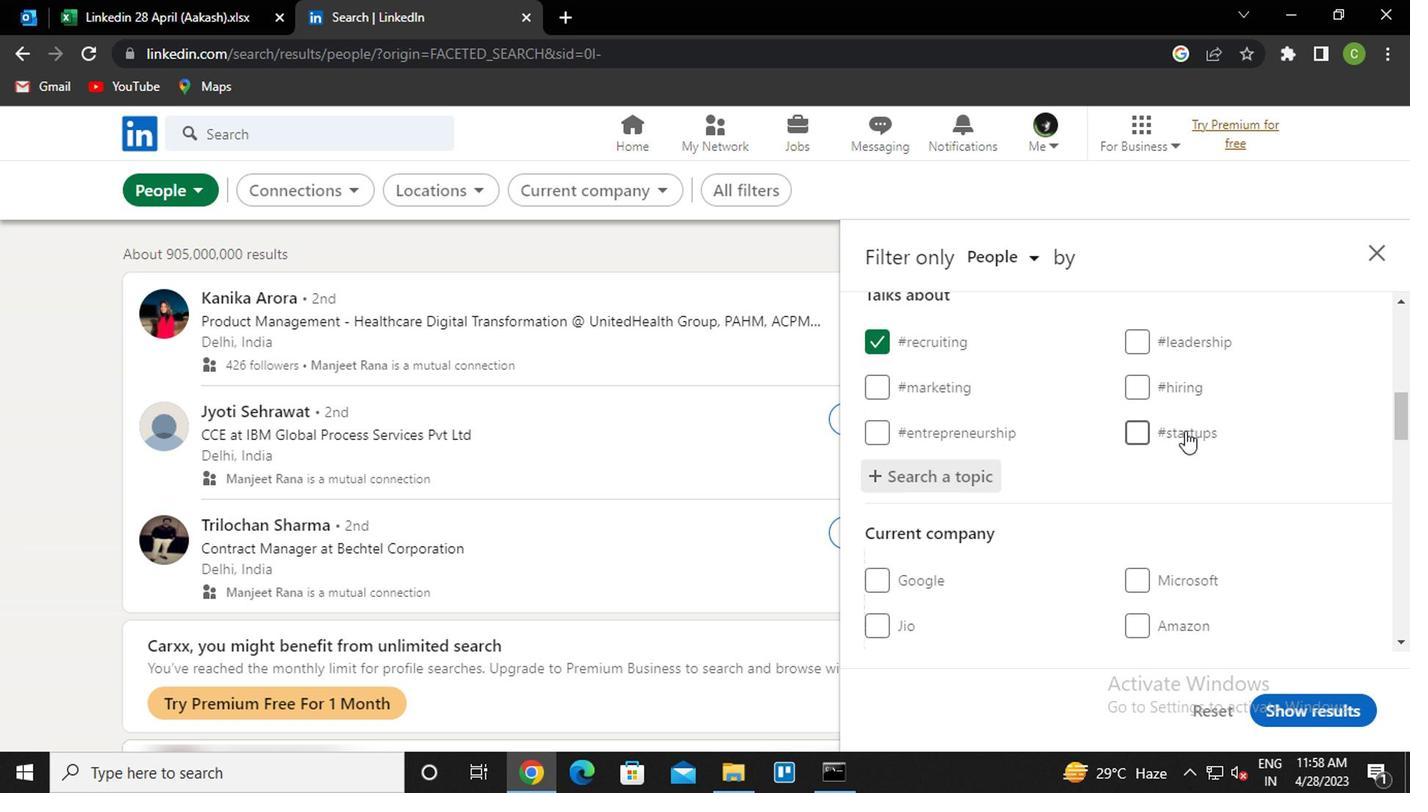 
Action: Mouse scrolled (1167, 446) with delta (0, 0)
Screenshot: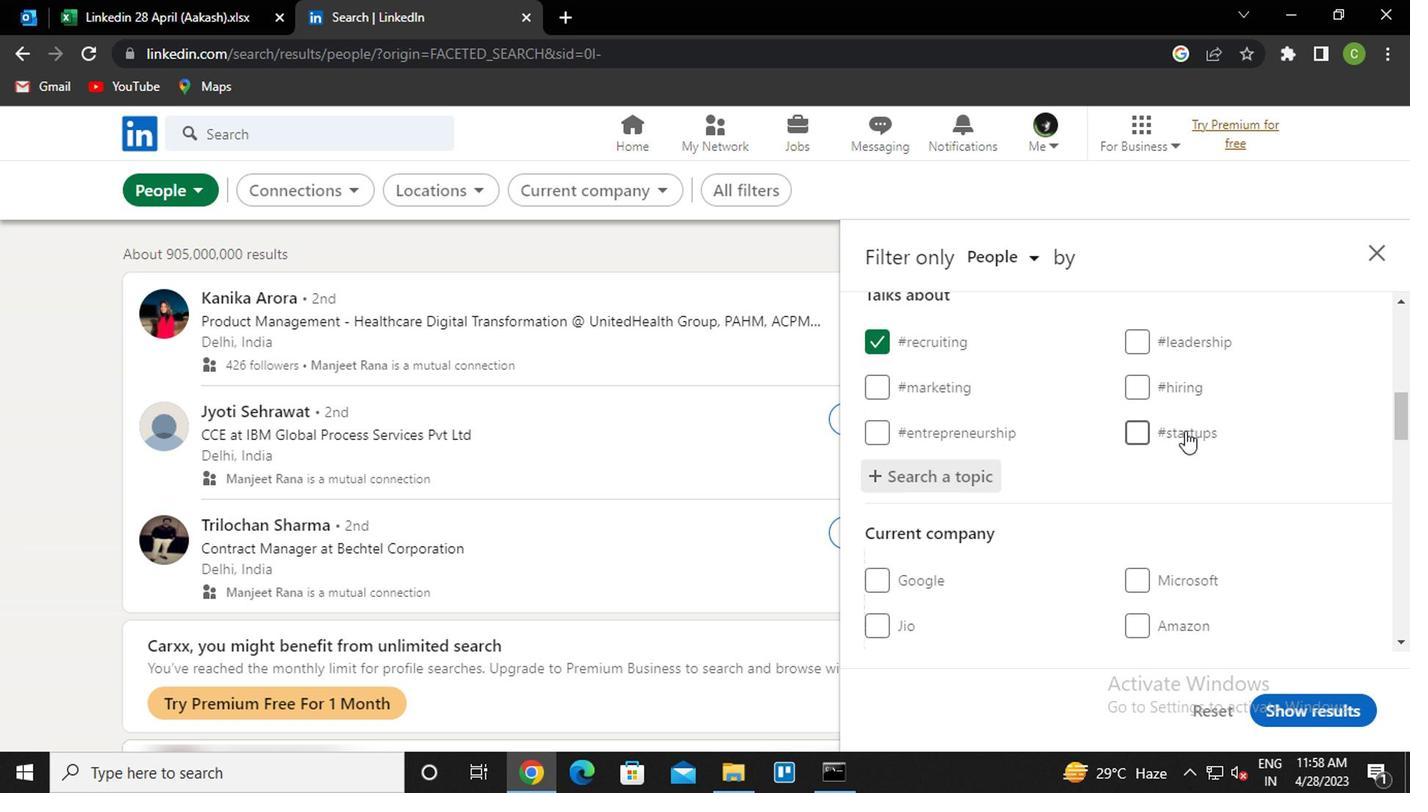 
Action: Mouse moved to (1165, 448)
Screenshot: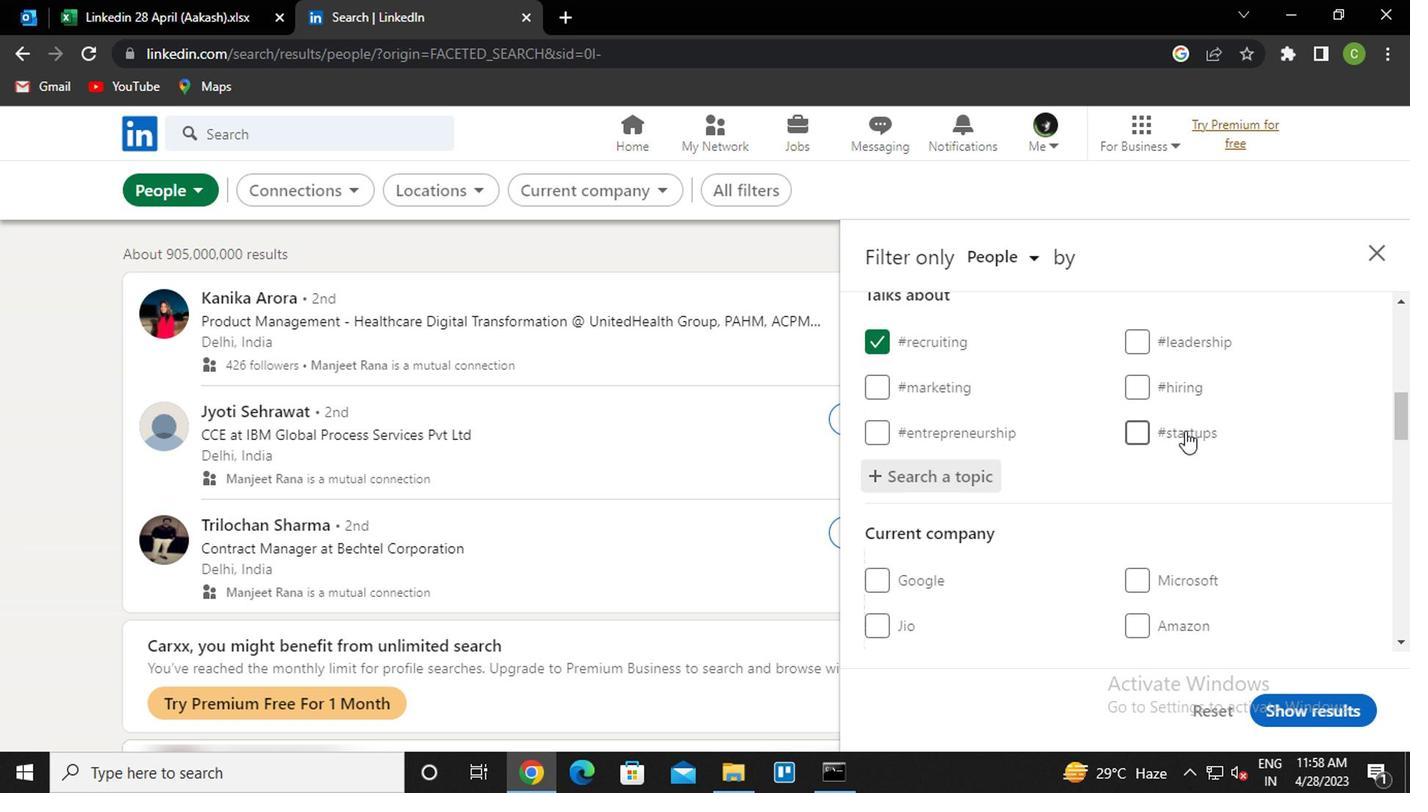 
Action: Mouse scrolled (1165, 447) with delta (0, 0)
Screenshot: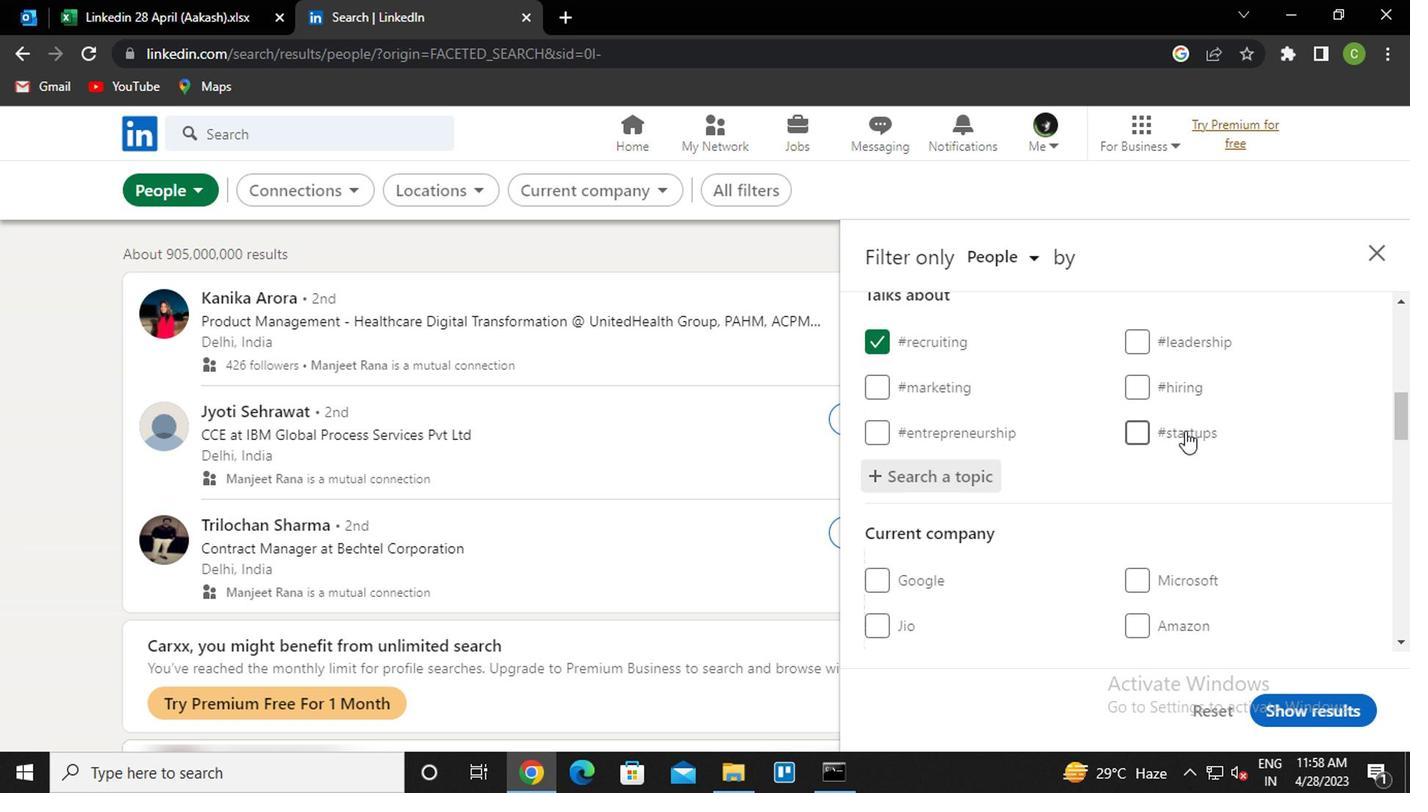 
Action: Mouse scrolled (1165, 447) with delta (0, 0)
Screenshot: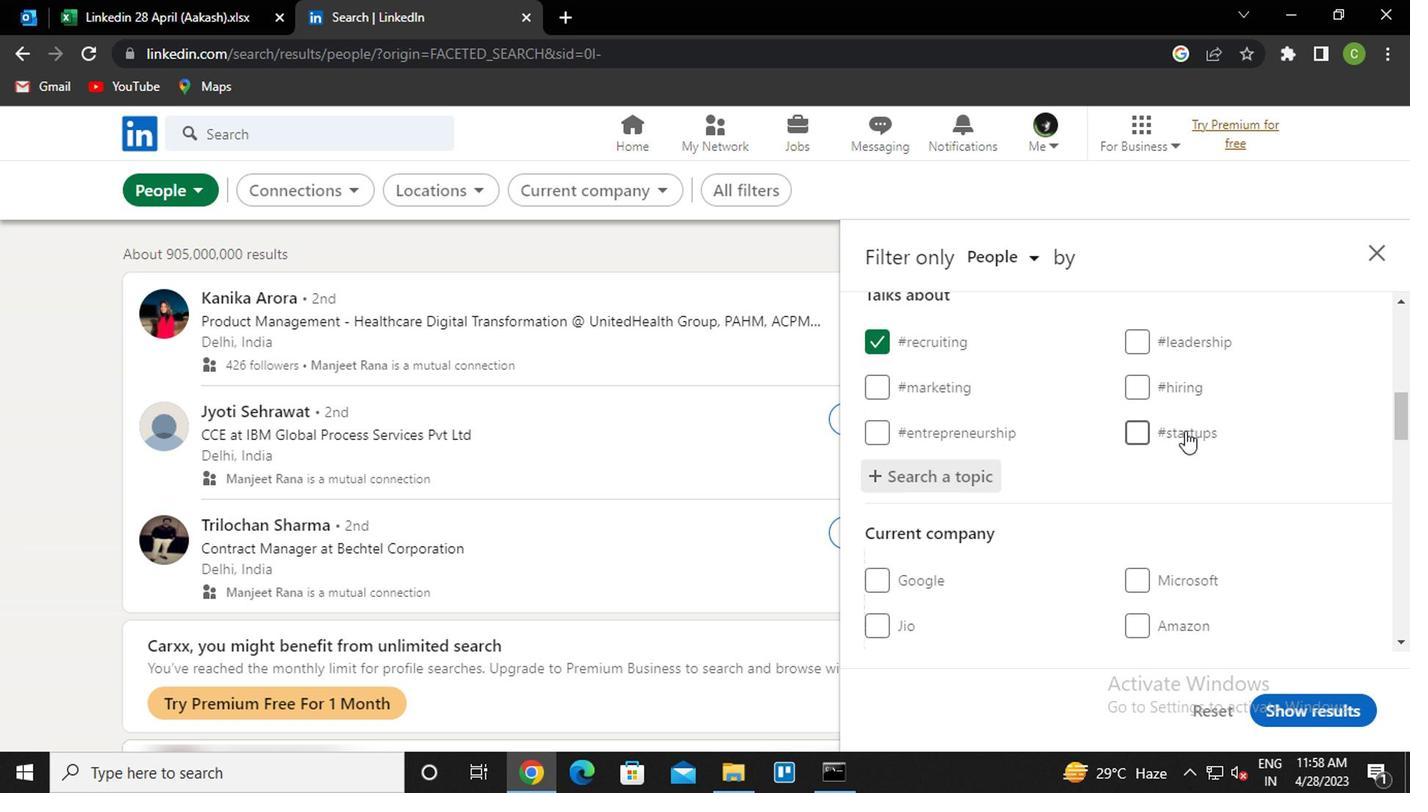 
Action: Mouse moved to (1164, 449)
Screenshot: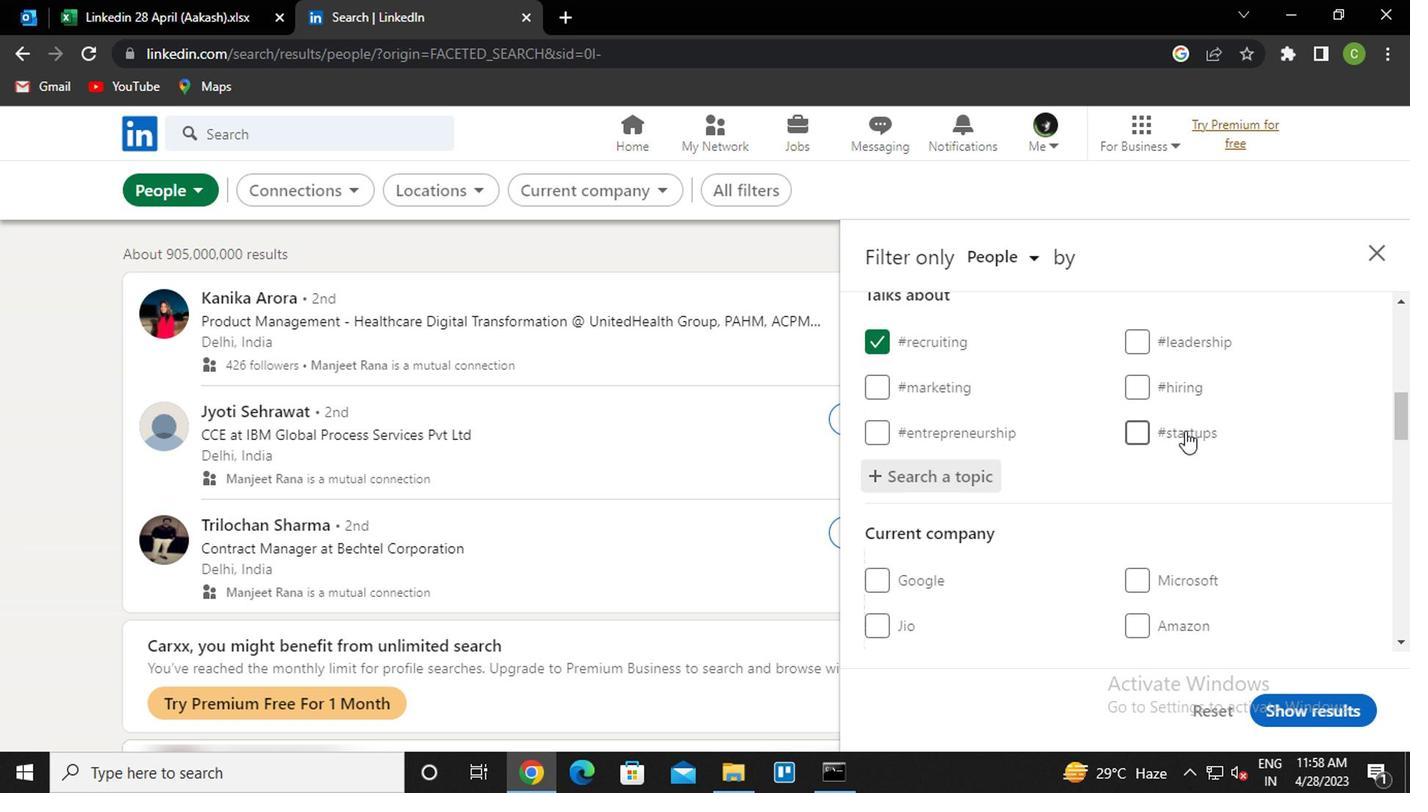 
Action: Mouse scrolled (1164, 448) with delta (0, -1)
Screenshot: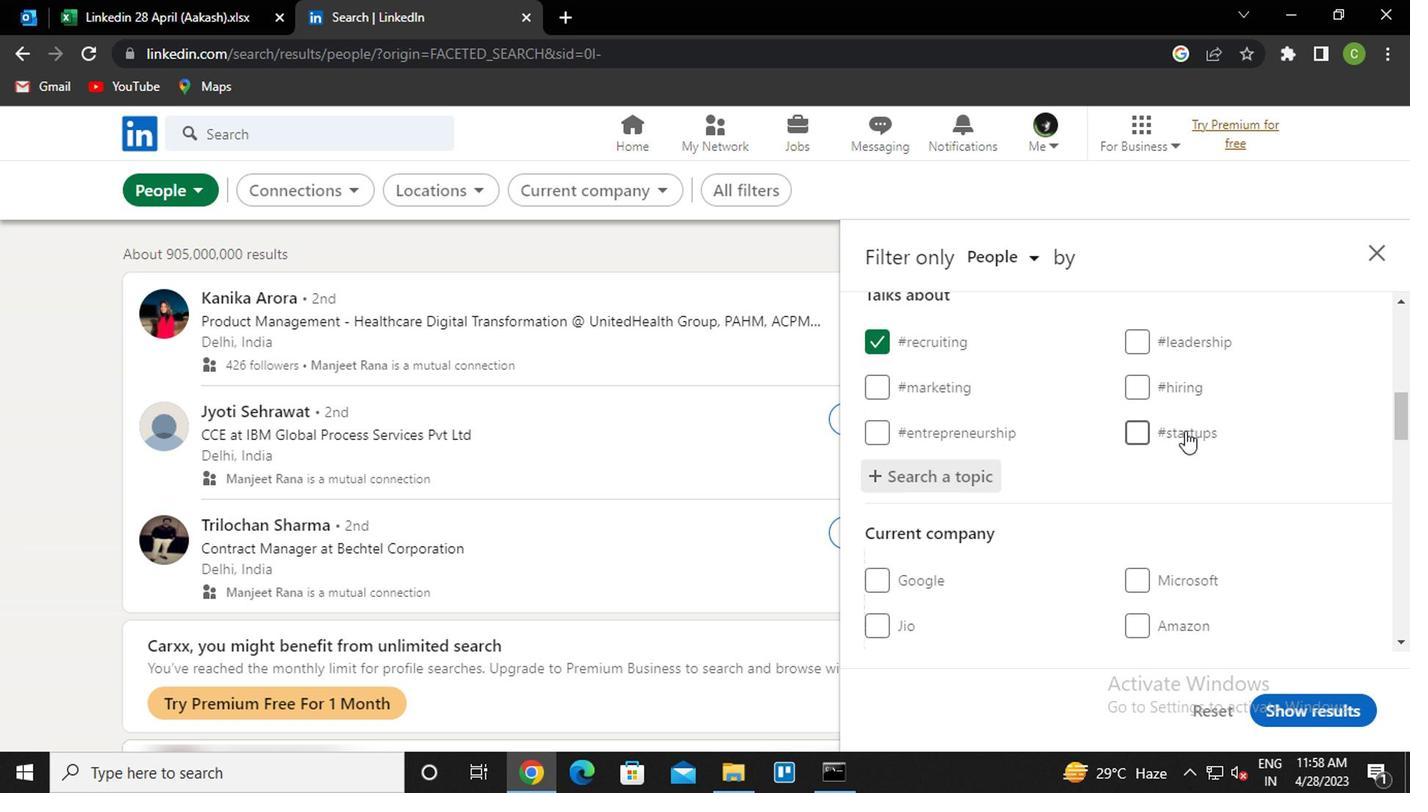 
Action: Mouse moved to (1157, 515)
Screenshot: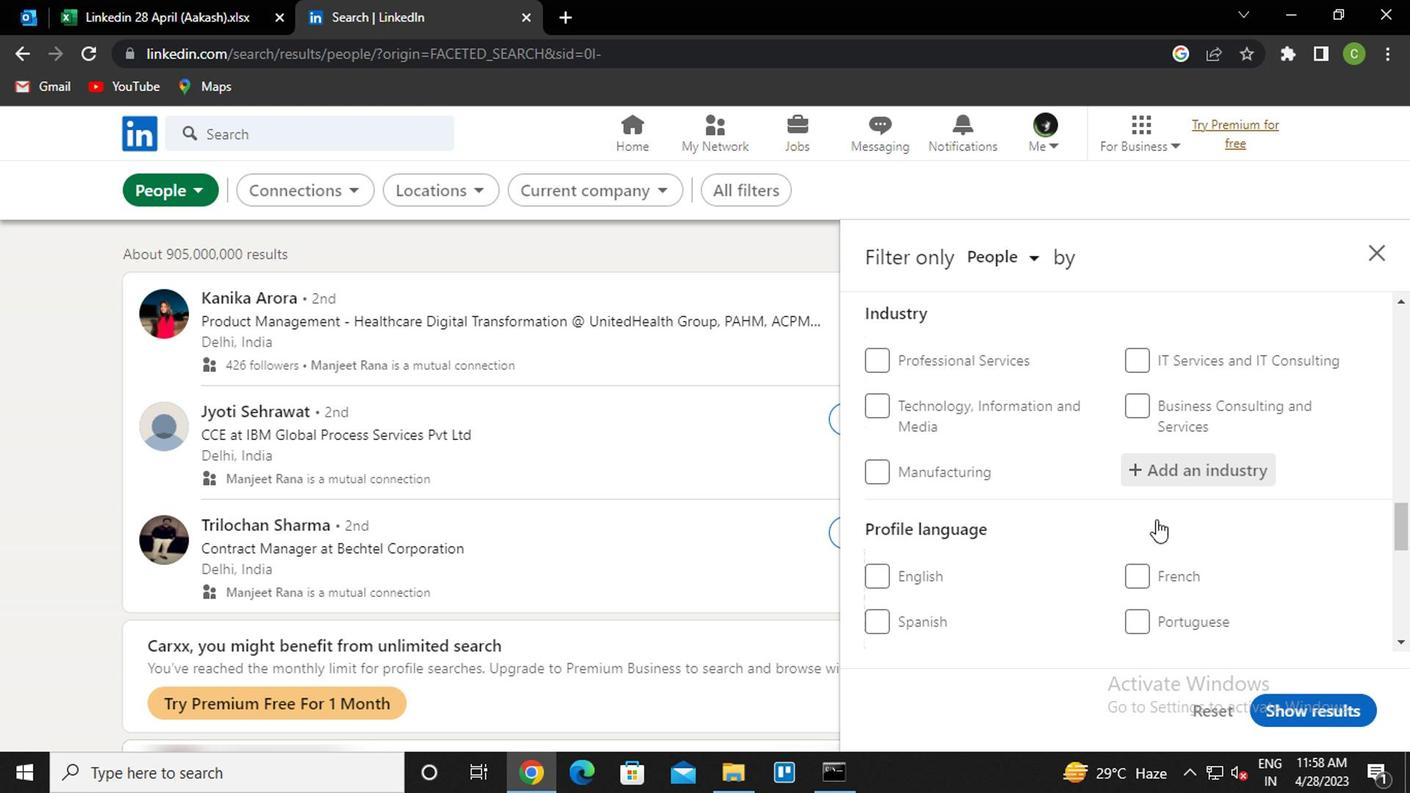 
Action: Mouse scrolled (1157, 513) with delta (0, -1)
Screenshot: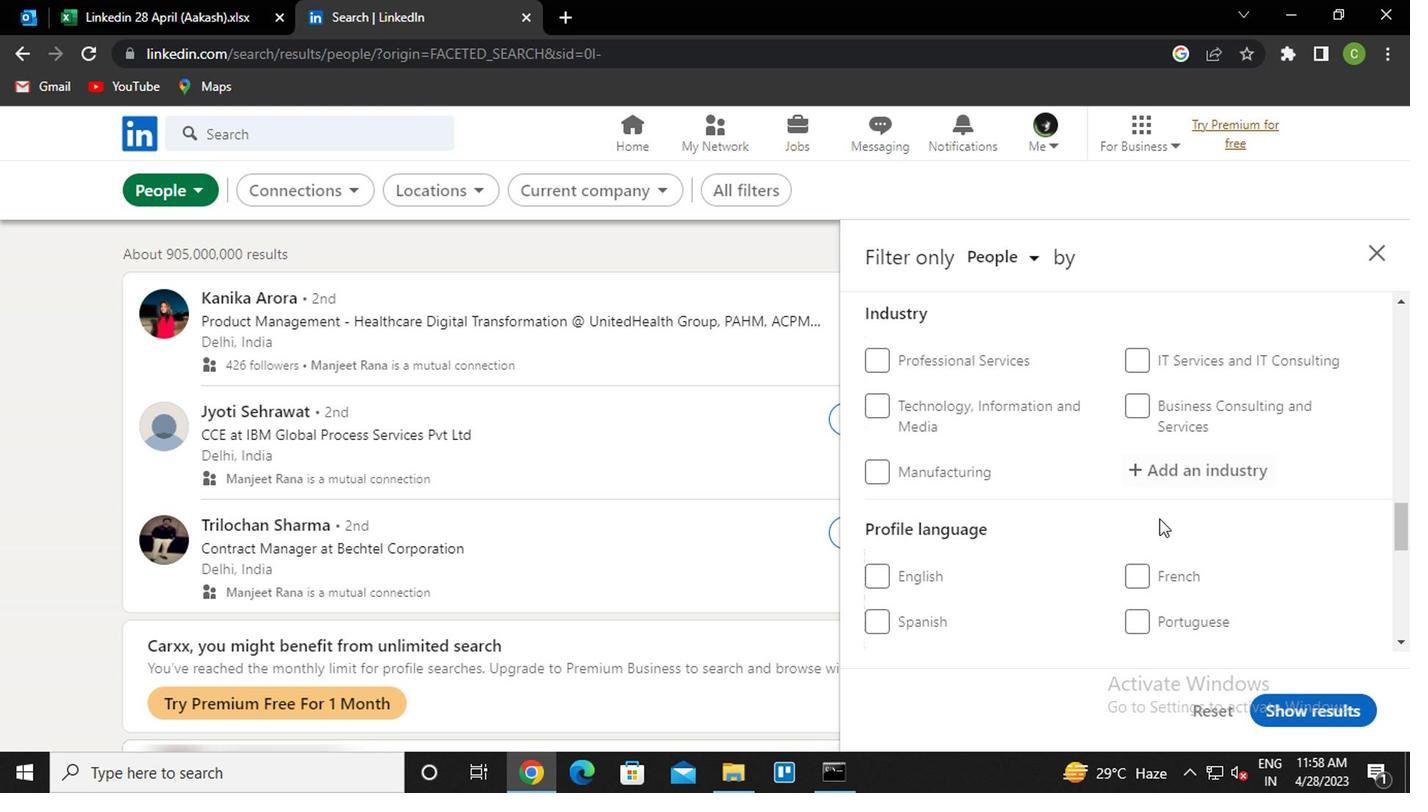 
Action: Mouse scrolled (1157, 513) with delta (0, -1)
Screenshot: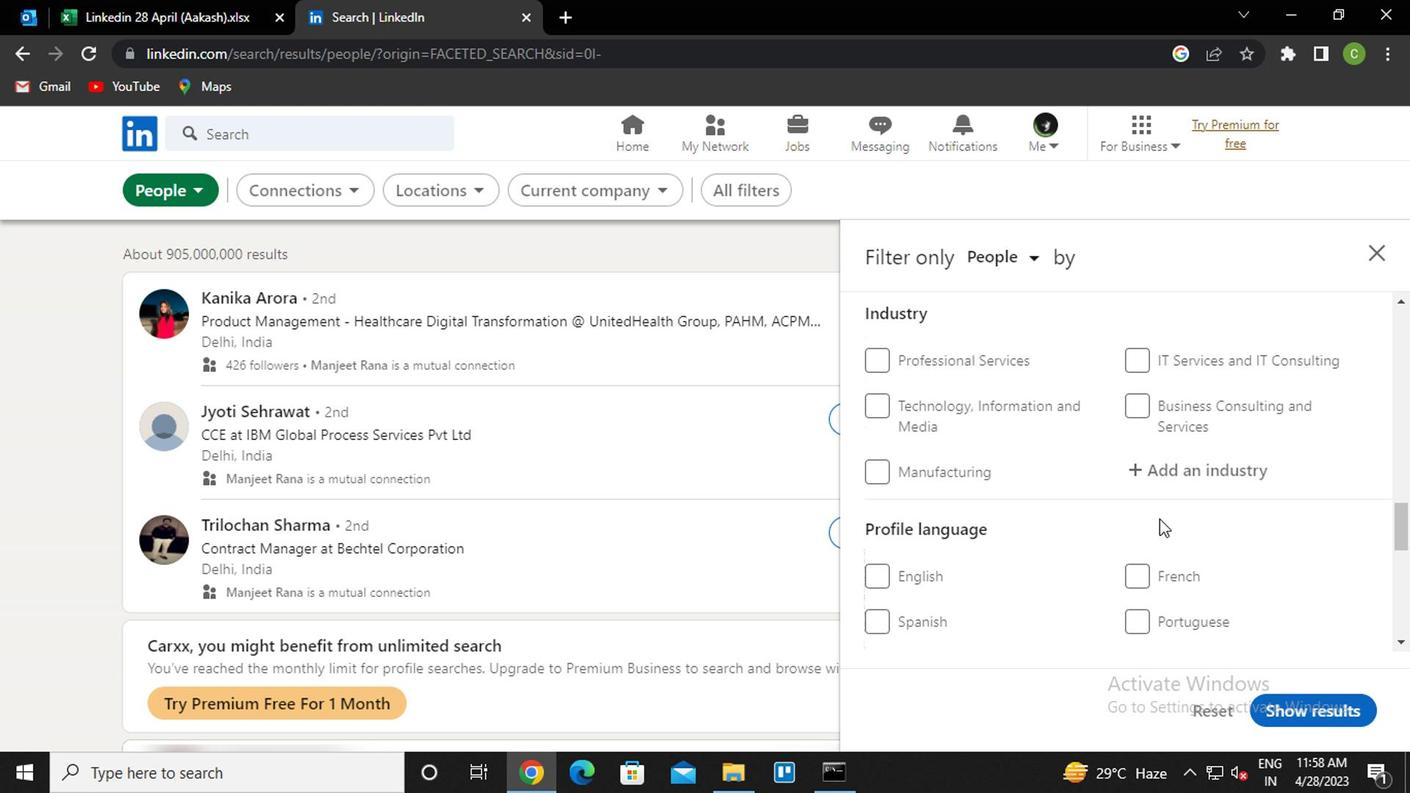 
Action: Mouse moved to (875, 375)
Screenshot: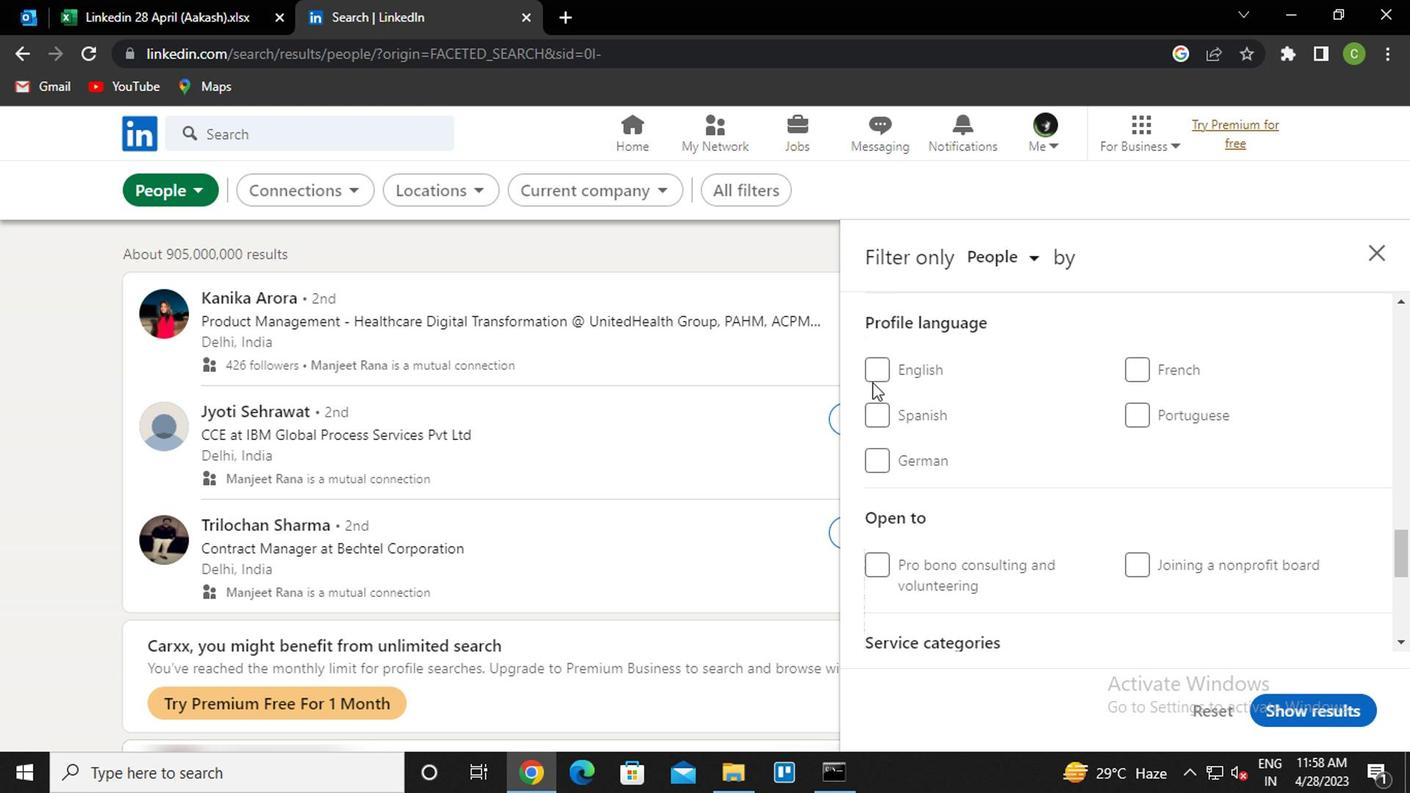 
Action: Mouse pressed left at (875, 375)
Screenshot: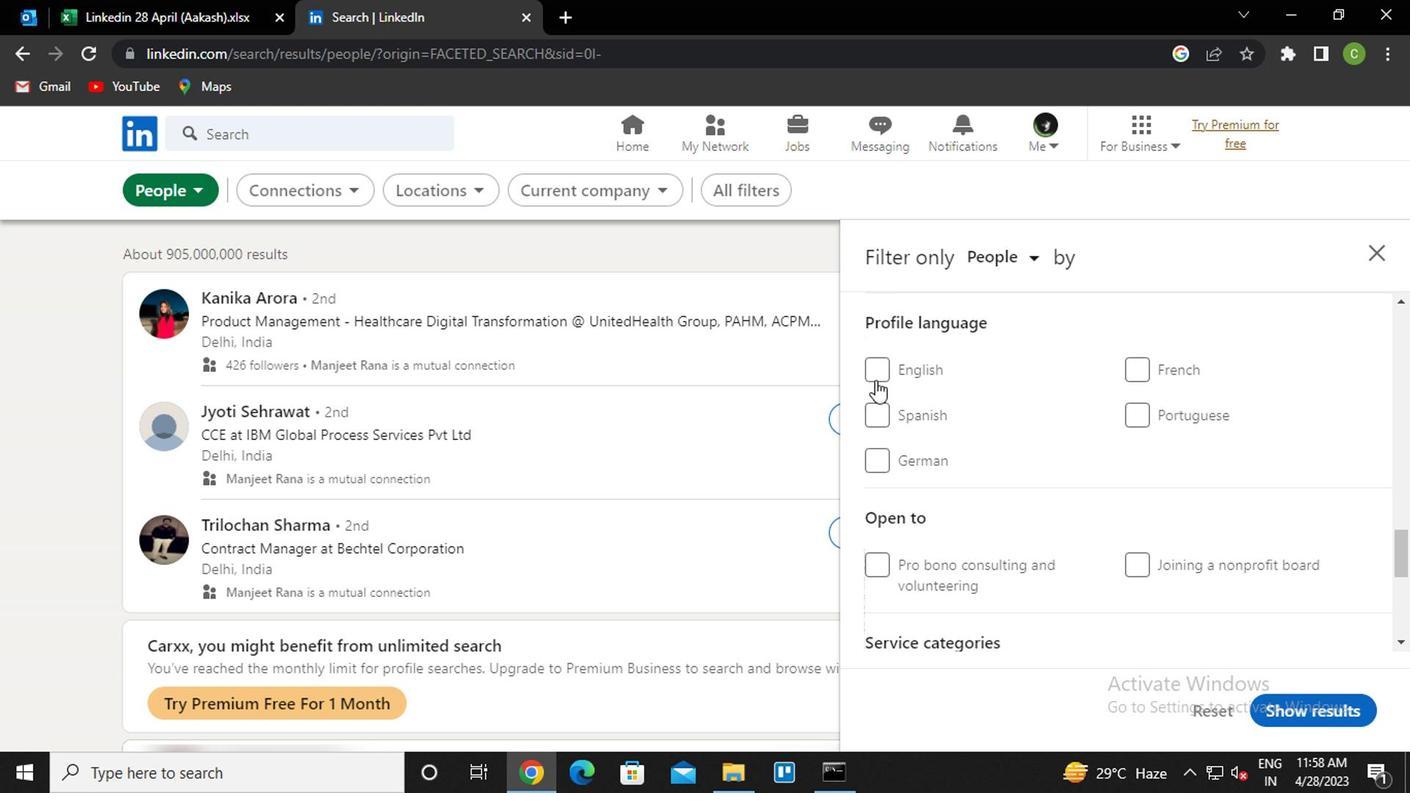 
Action: Mouse moved to (1021, 471)
Screenshot: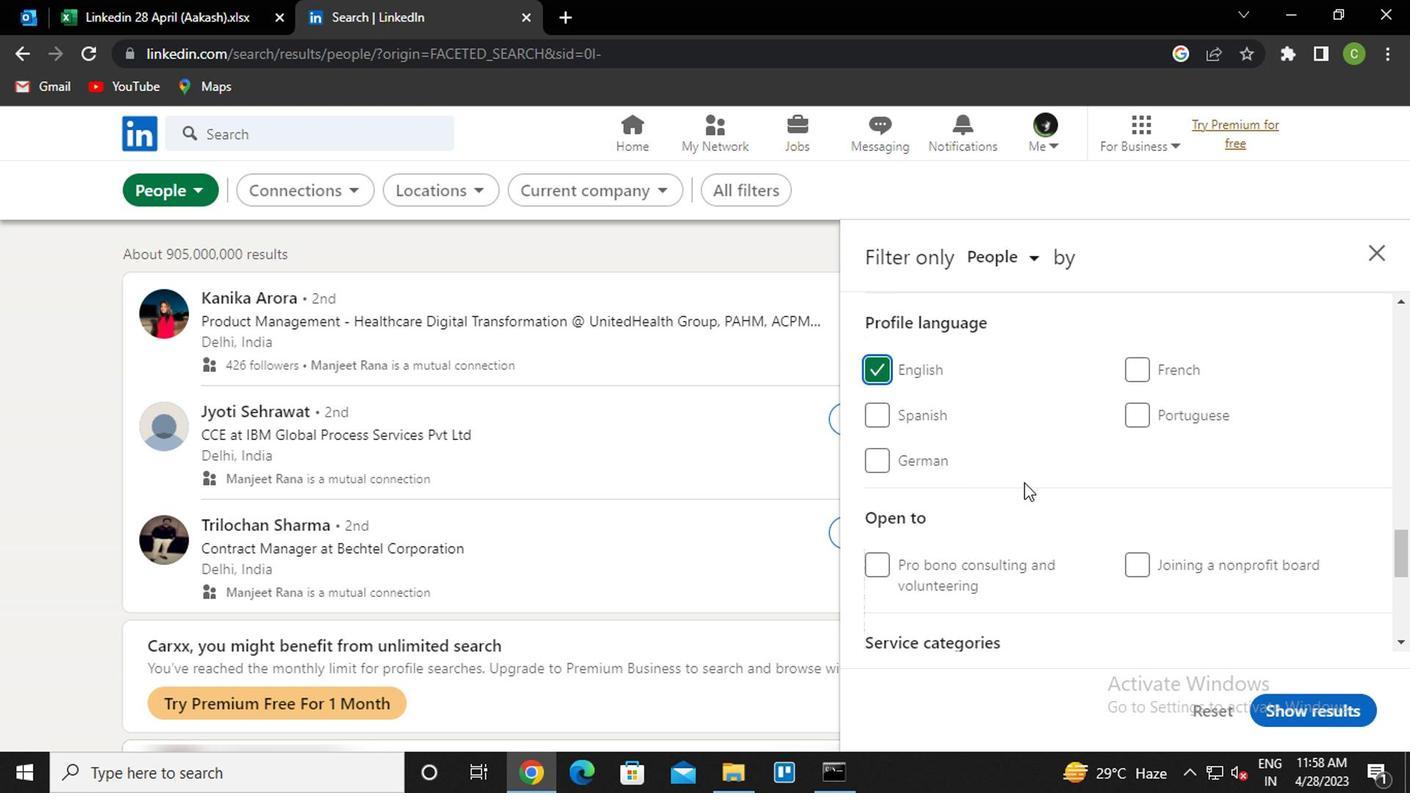 
Action: Mouse scrolled (1021, 472) with delta (0, 0)
Screenshot: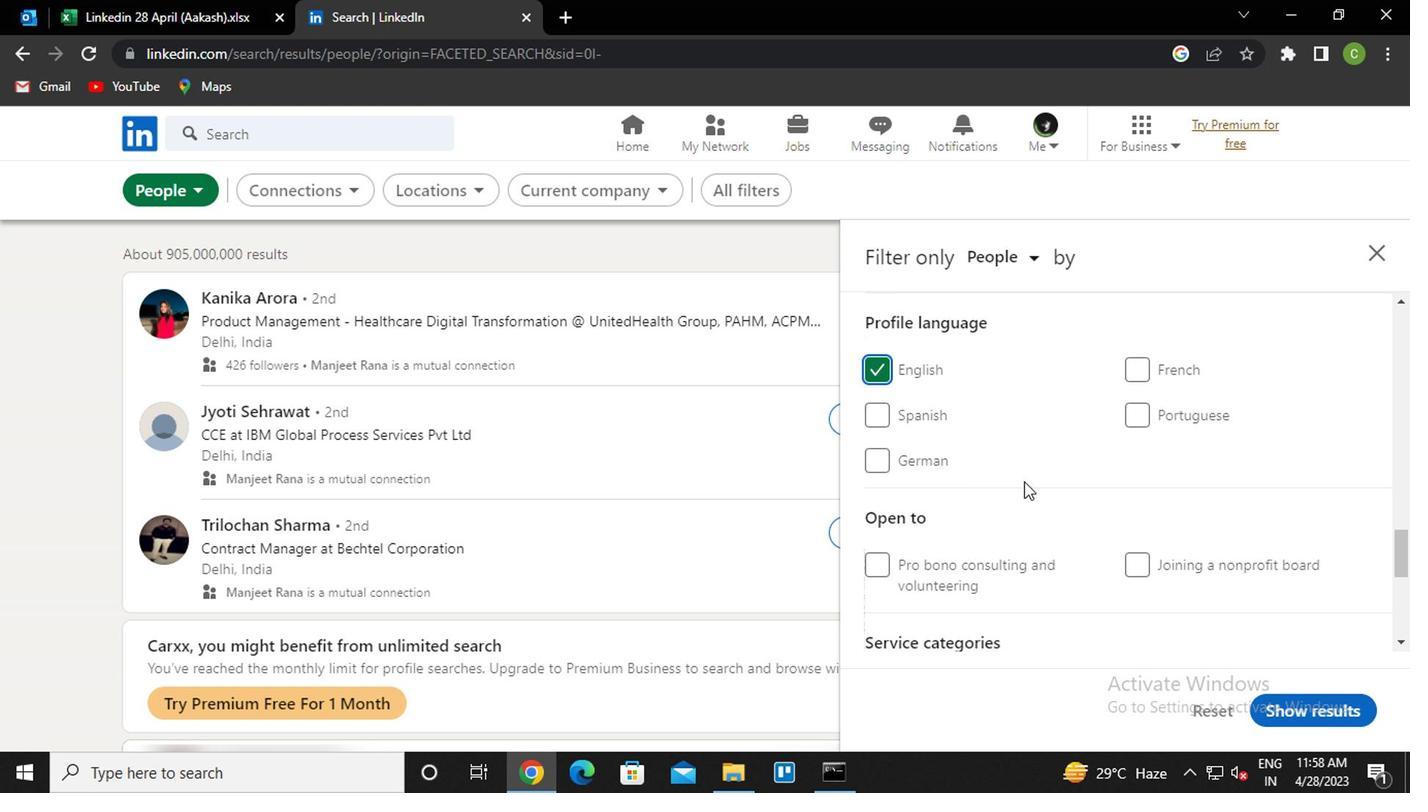 
Action: Mouse moved to (1021, 470)
Screenshot: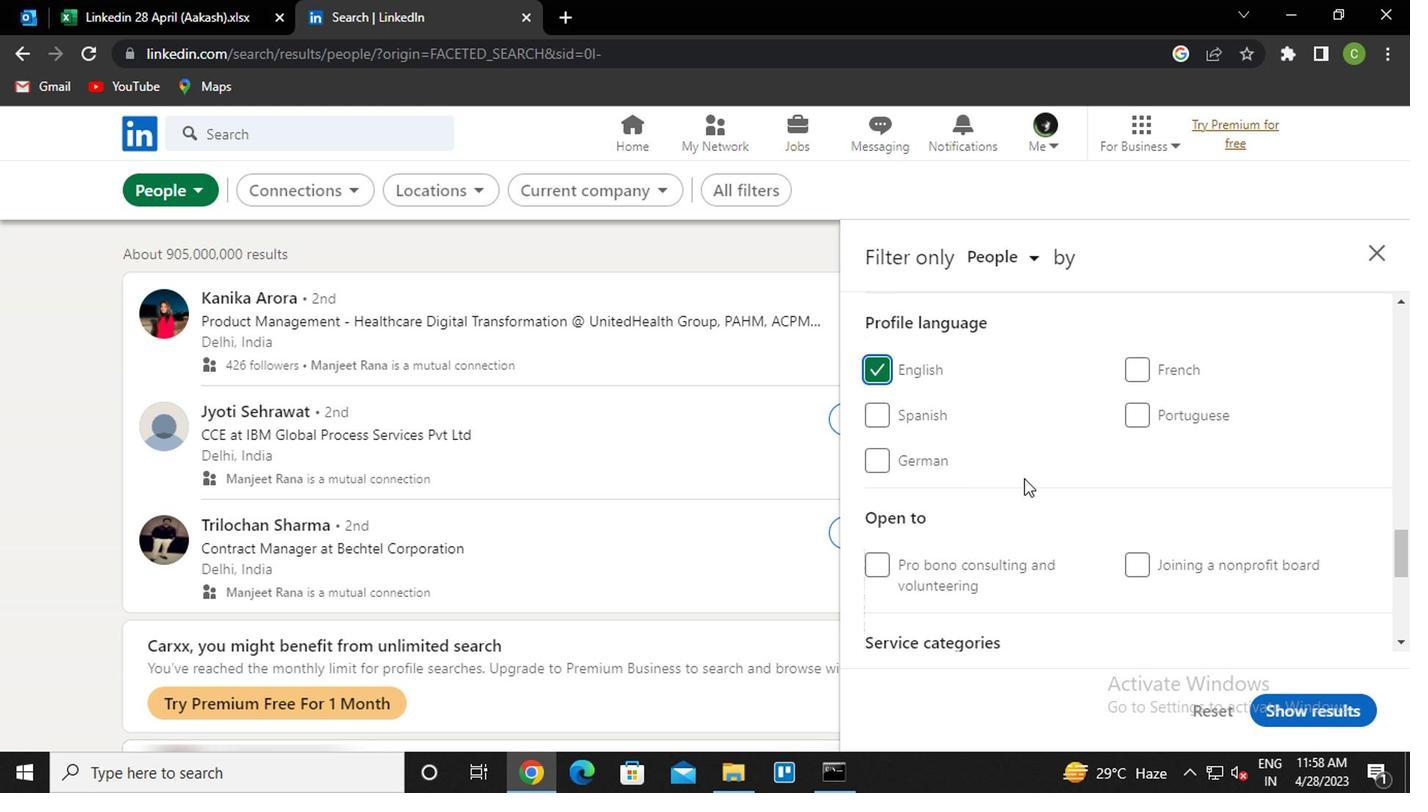 
Action: Mouse scrolled (1021, 471) with delta (0, 1)
Screenshot: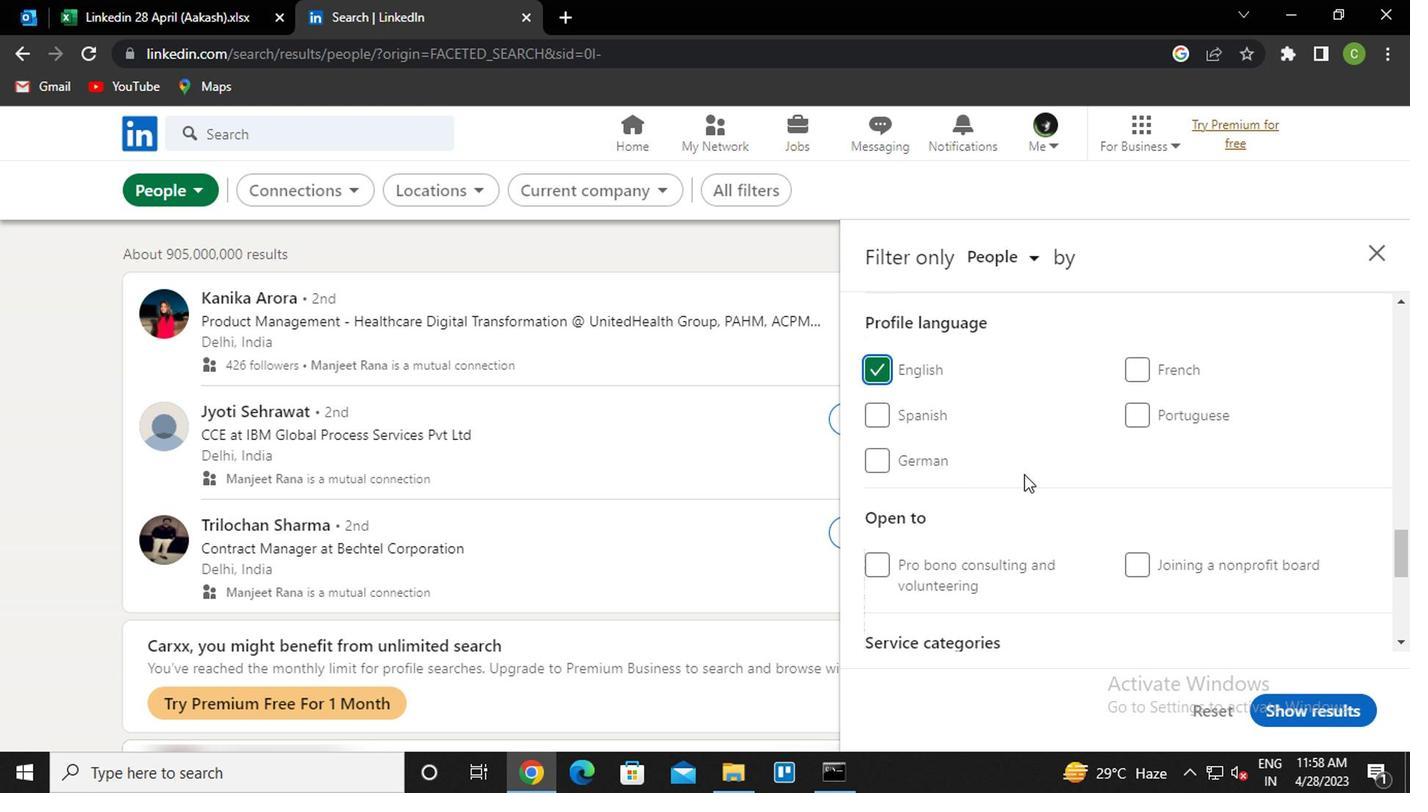 
Action: Mouse scrolled (1021, 471) with delta (0, 1)
Screenshot: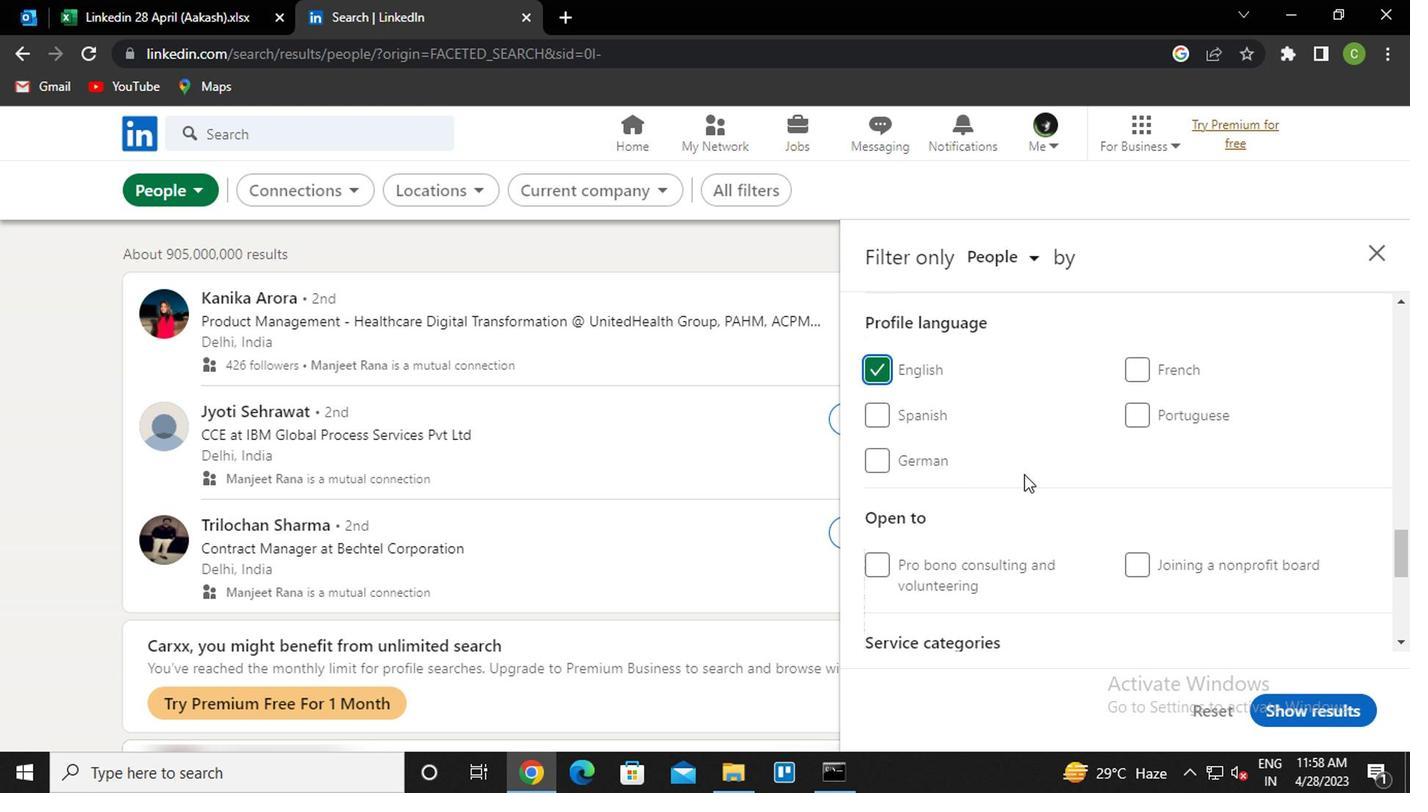 
Action: Mouse scrolled (1021, 471) with delta (0, 1)
Screenshot: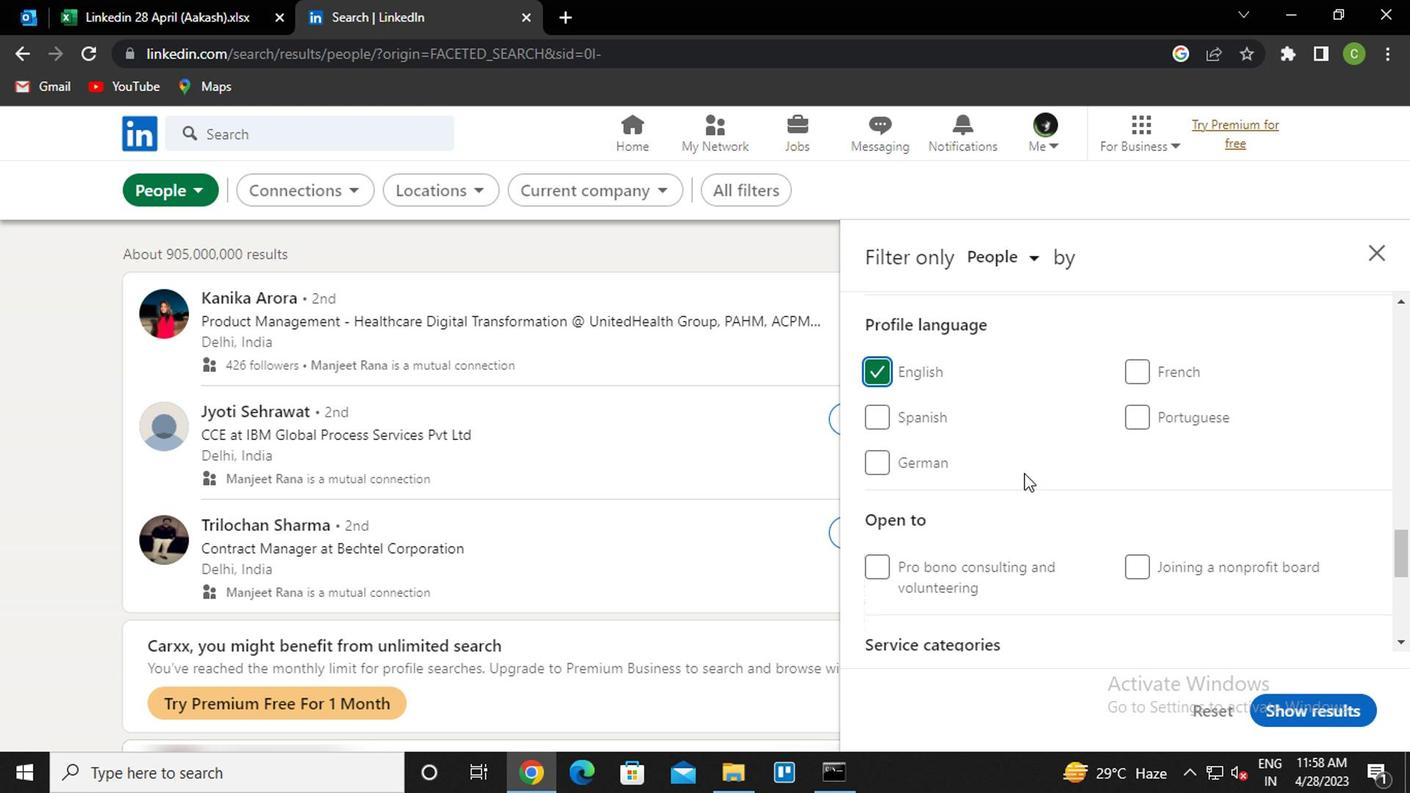 
Action: Mouse moved to (1021, 469)
Screenshot: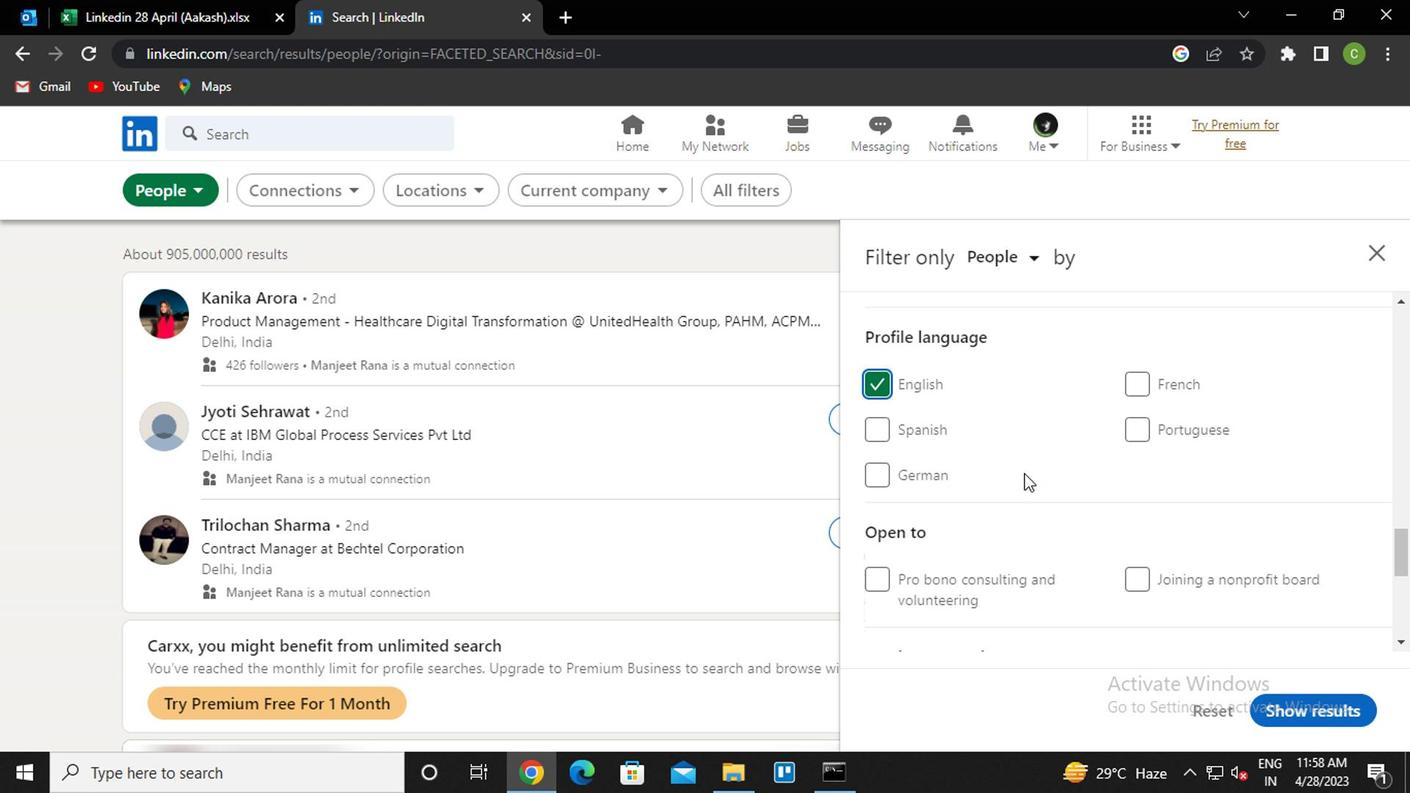 
Action: Mouse scrolled (1021, 470) with delta (0, 0)
Screenshot: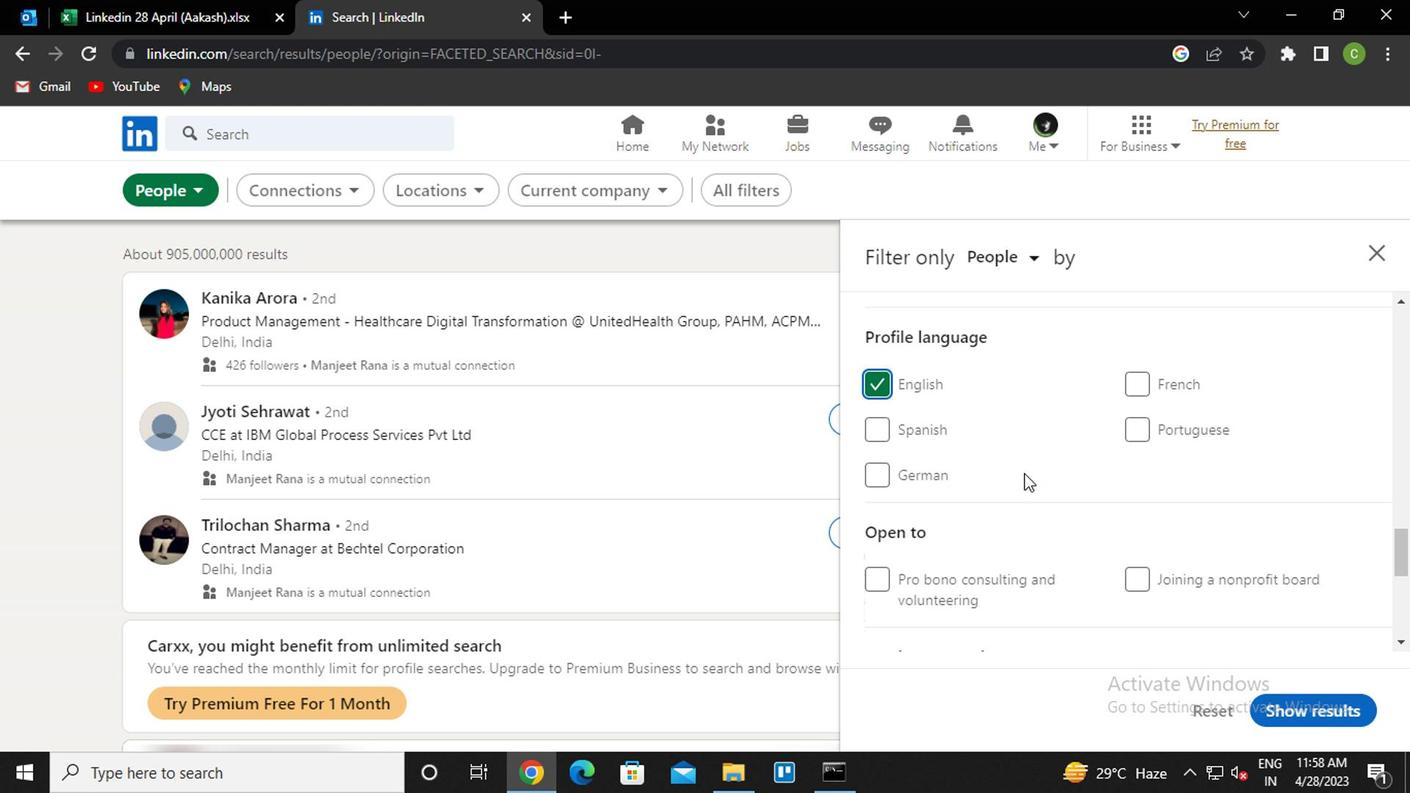 
Action: Mouse scrolled (1021, 470) with delta (0, 0)
Screenshot: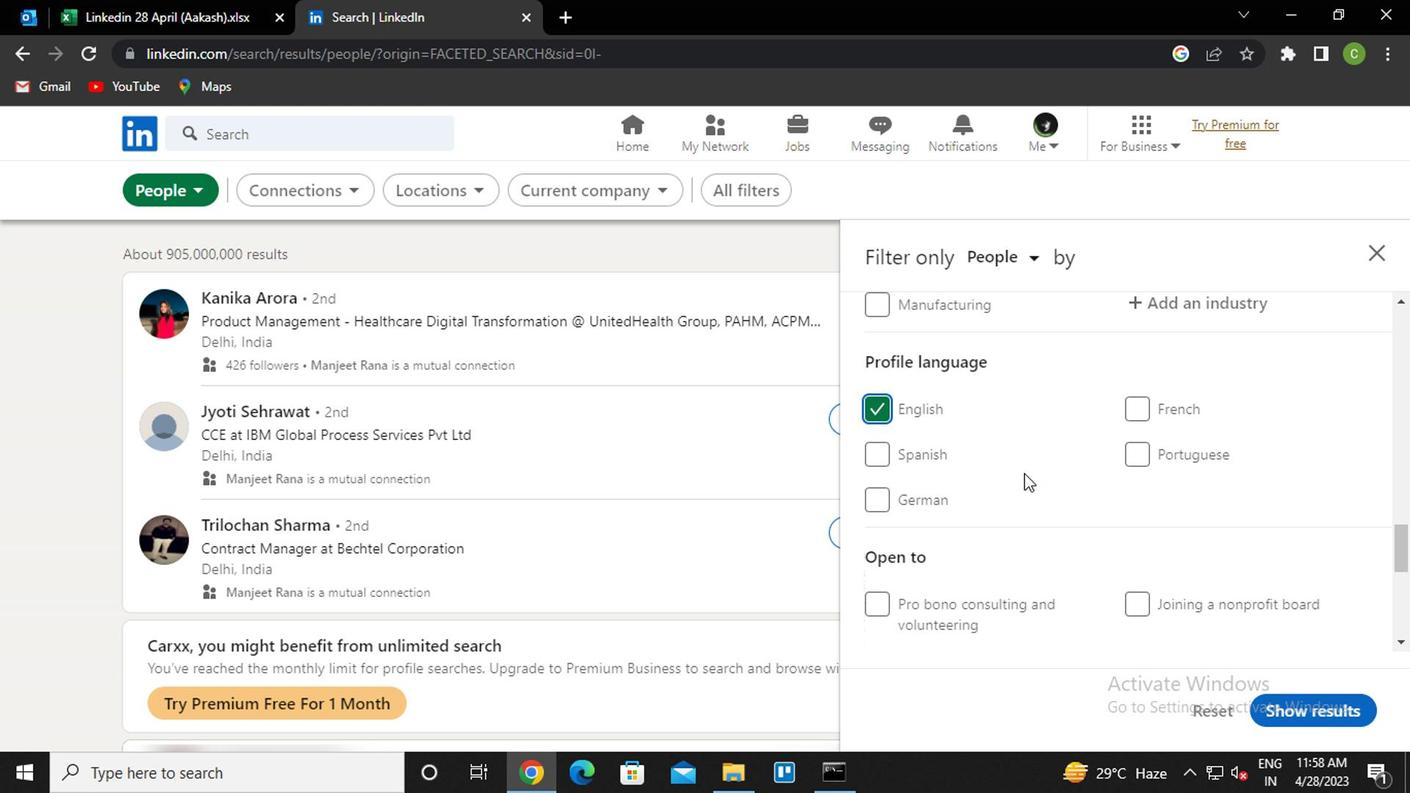 
Action: Mouse scrolled (1021, 470) with delta (0, 0)
Screenshot: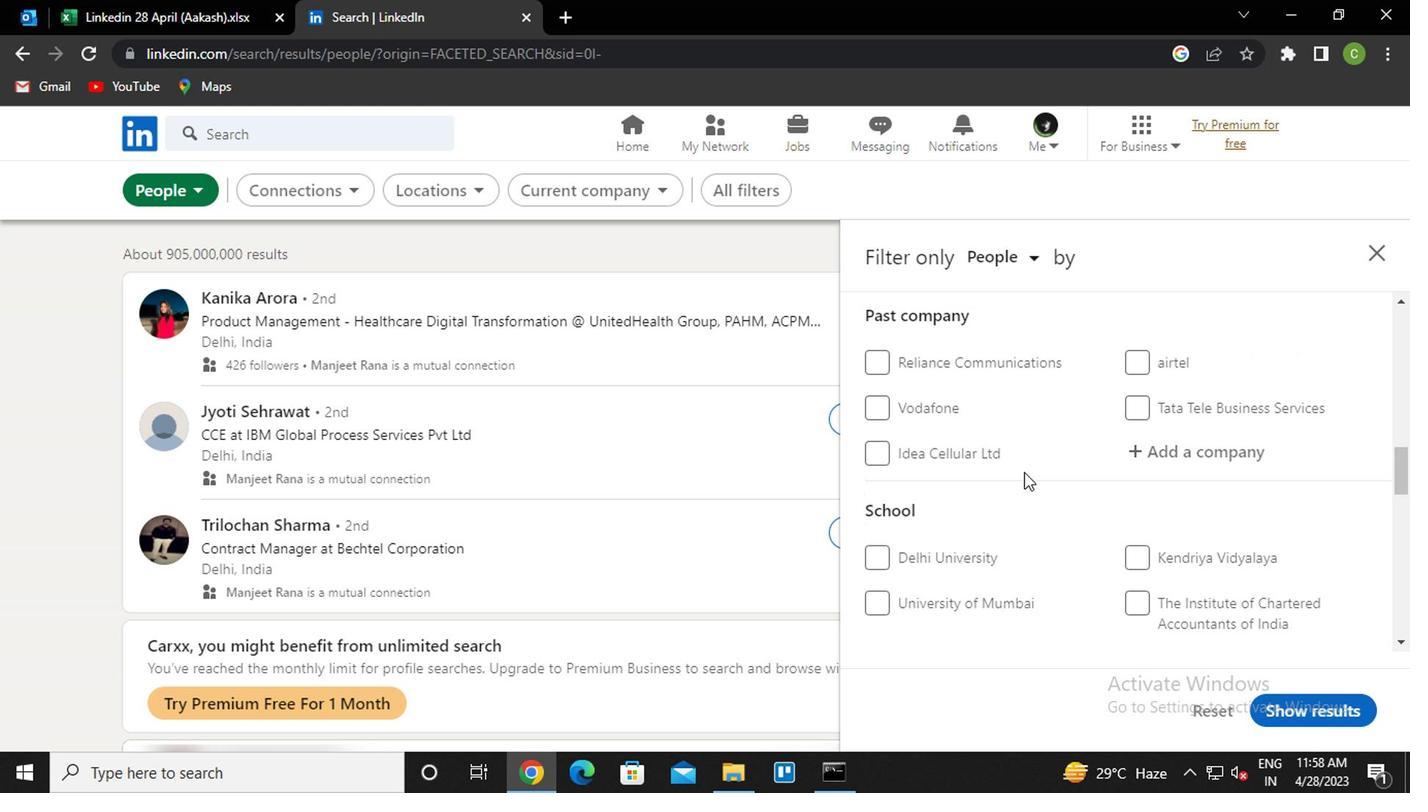 
Action: Mouse scrolled (1021, 470) with delta (0, 0)
Screenshot: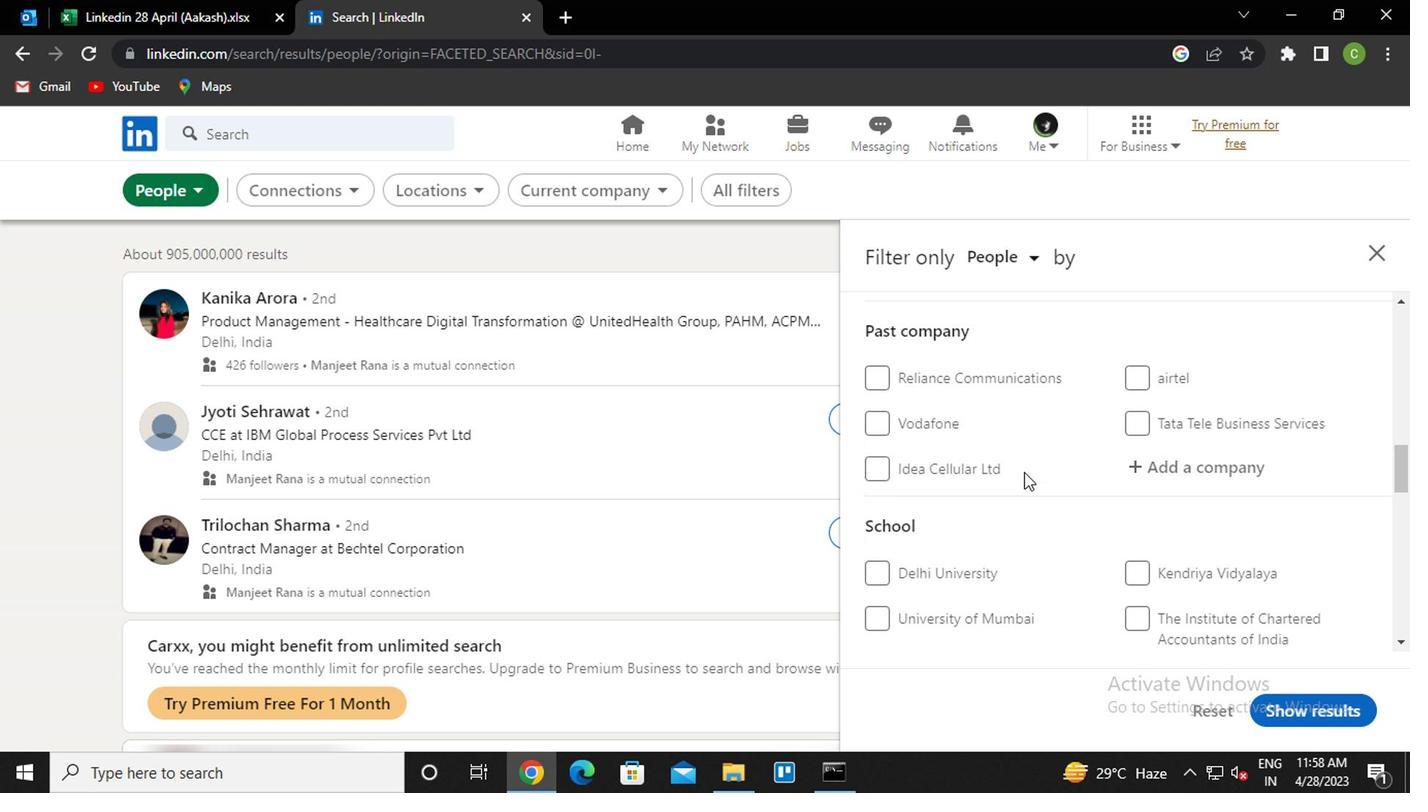 
Action: Mouse moved to (1157, 457)
Screenshot: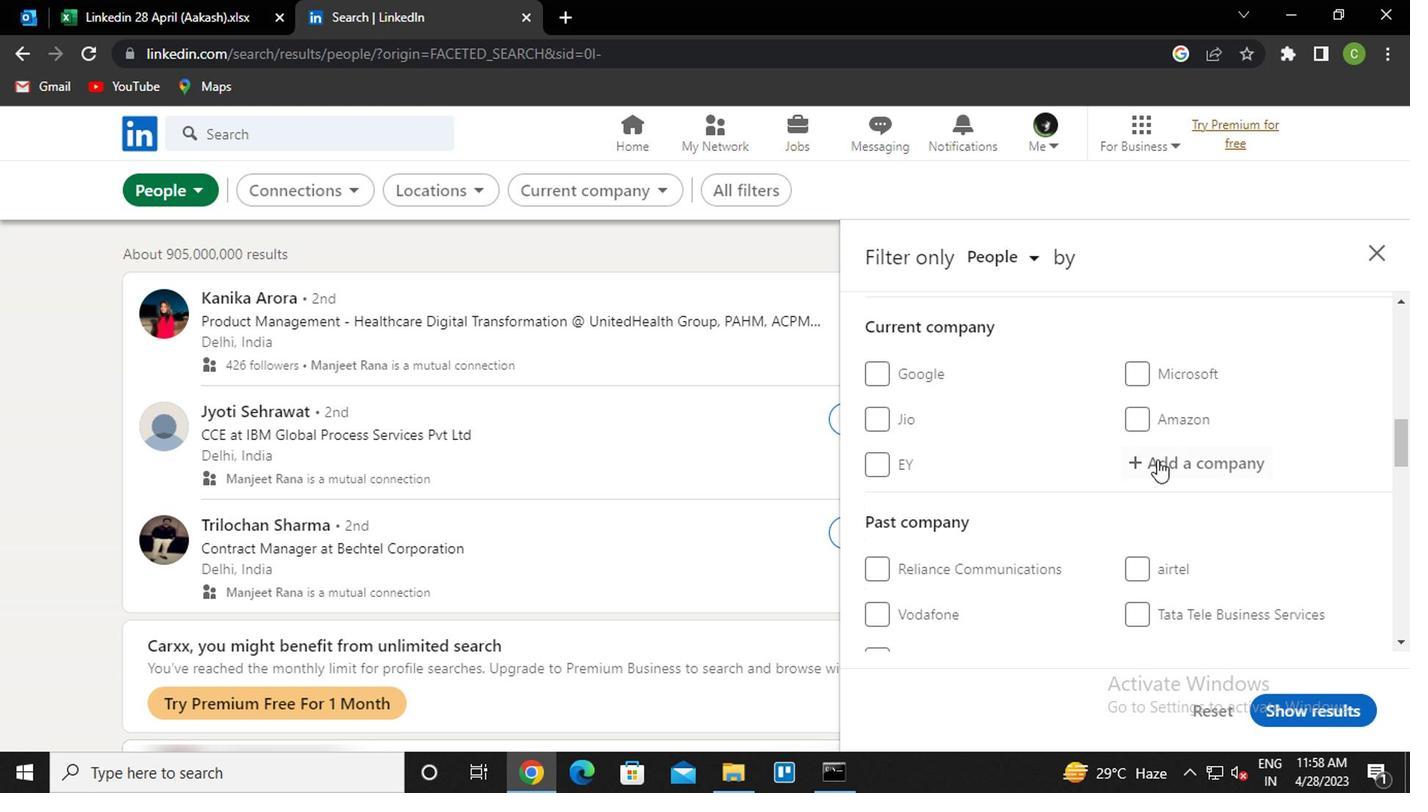 
Action: Mouse pressed left at (1157, 457)
Screenshot: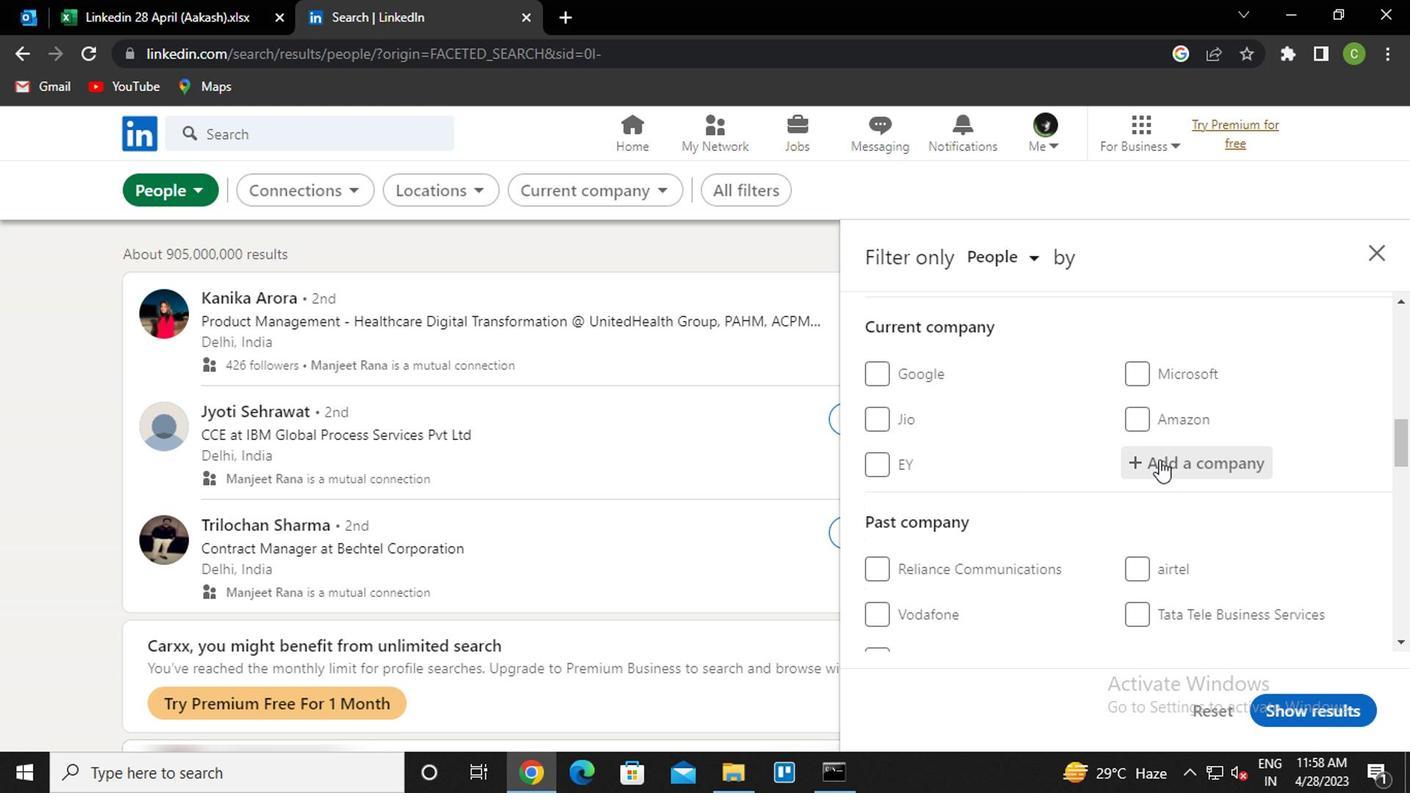 
Action: Key pressed <Key.caps_lock>g<Key.caps_lock>lobant<Key.down><Key.enter>
Screenshot: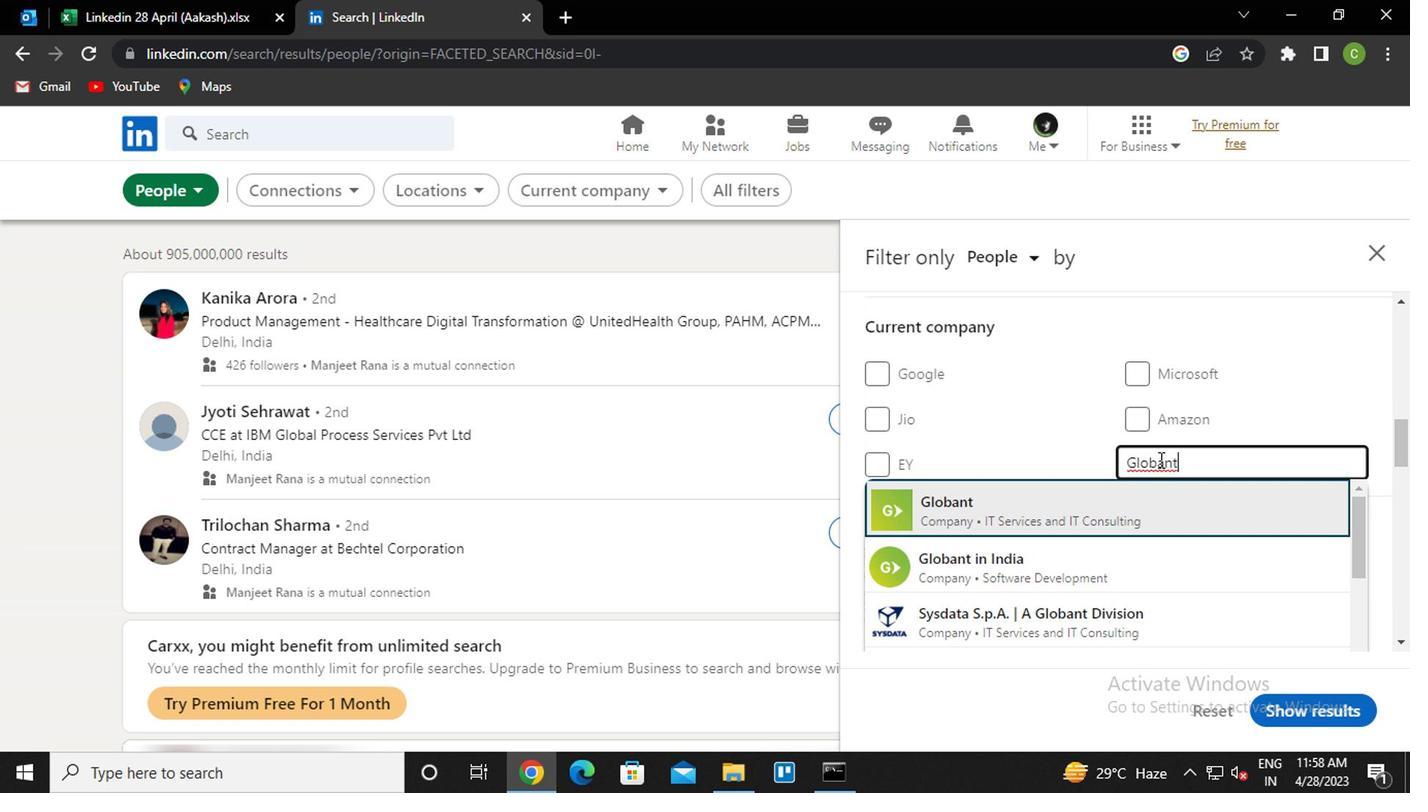 
Action: Mouse moved to (1152, 476)
Screenshot: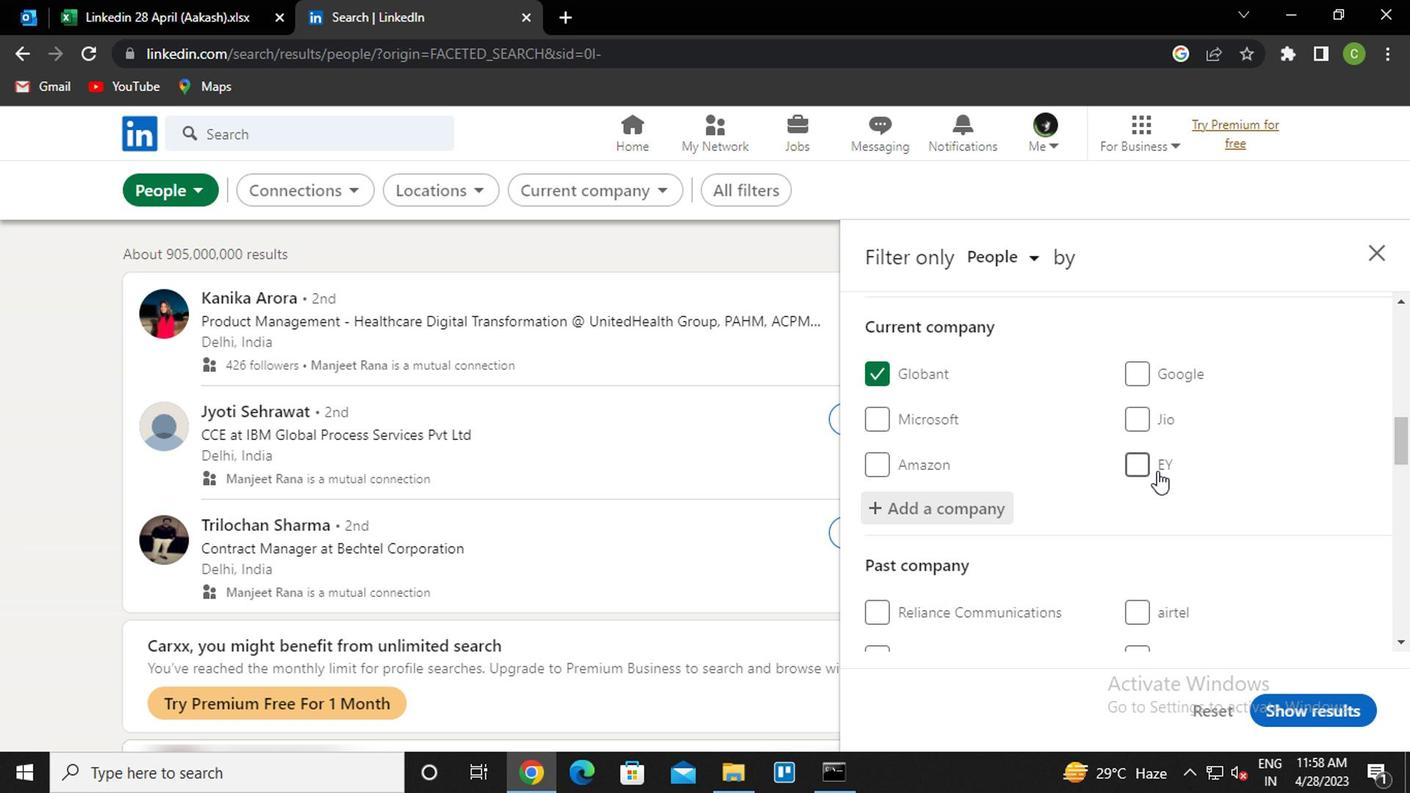 
Action: Mouse scrolled (1152, 475) with delta (0, -1)
Screenshot: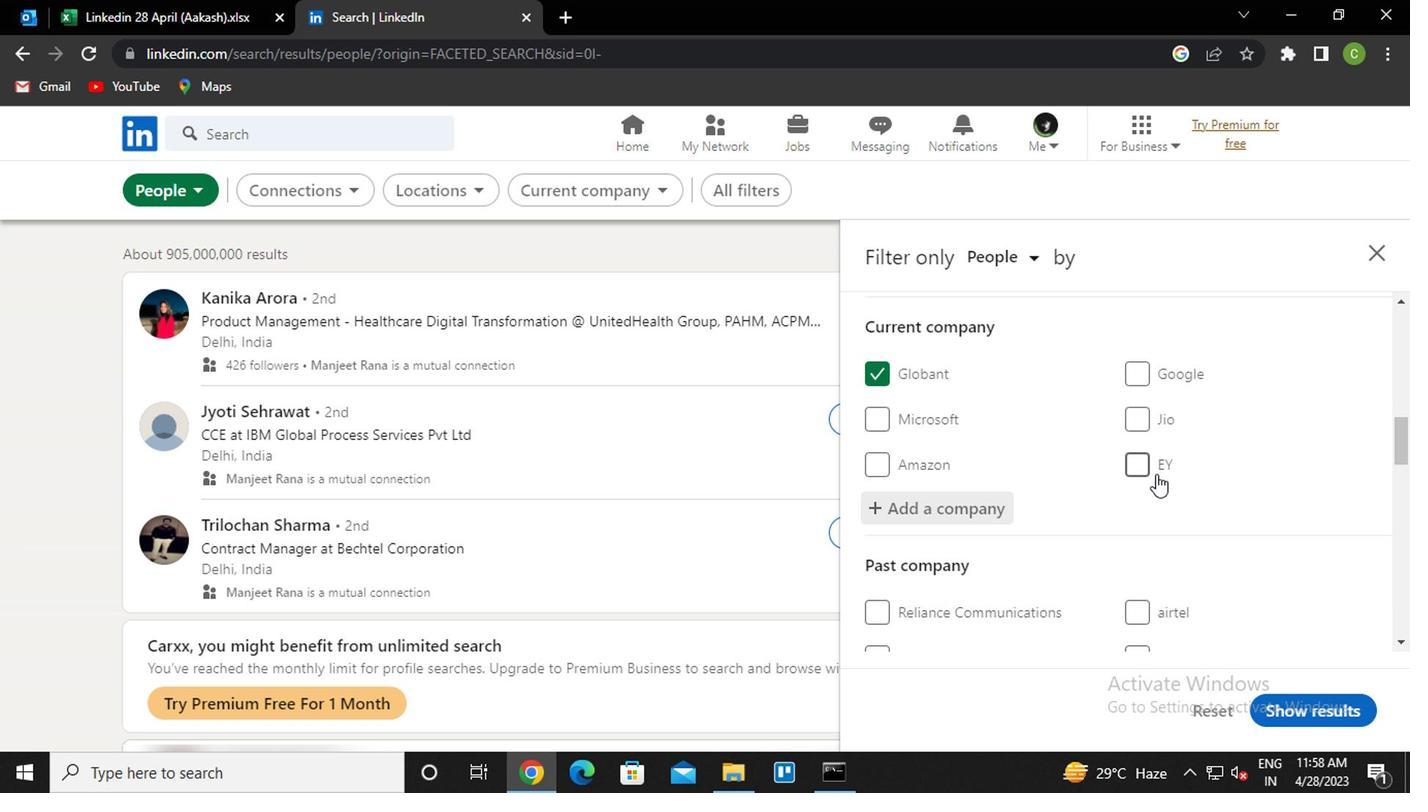 
Action: Mouse moved to (1145, 485)
Screenshot: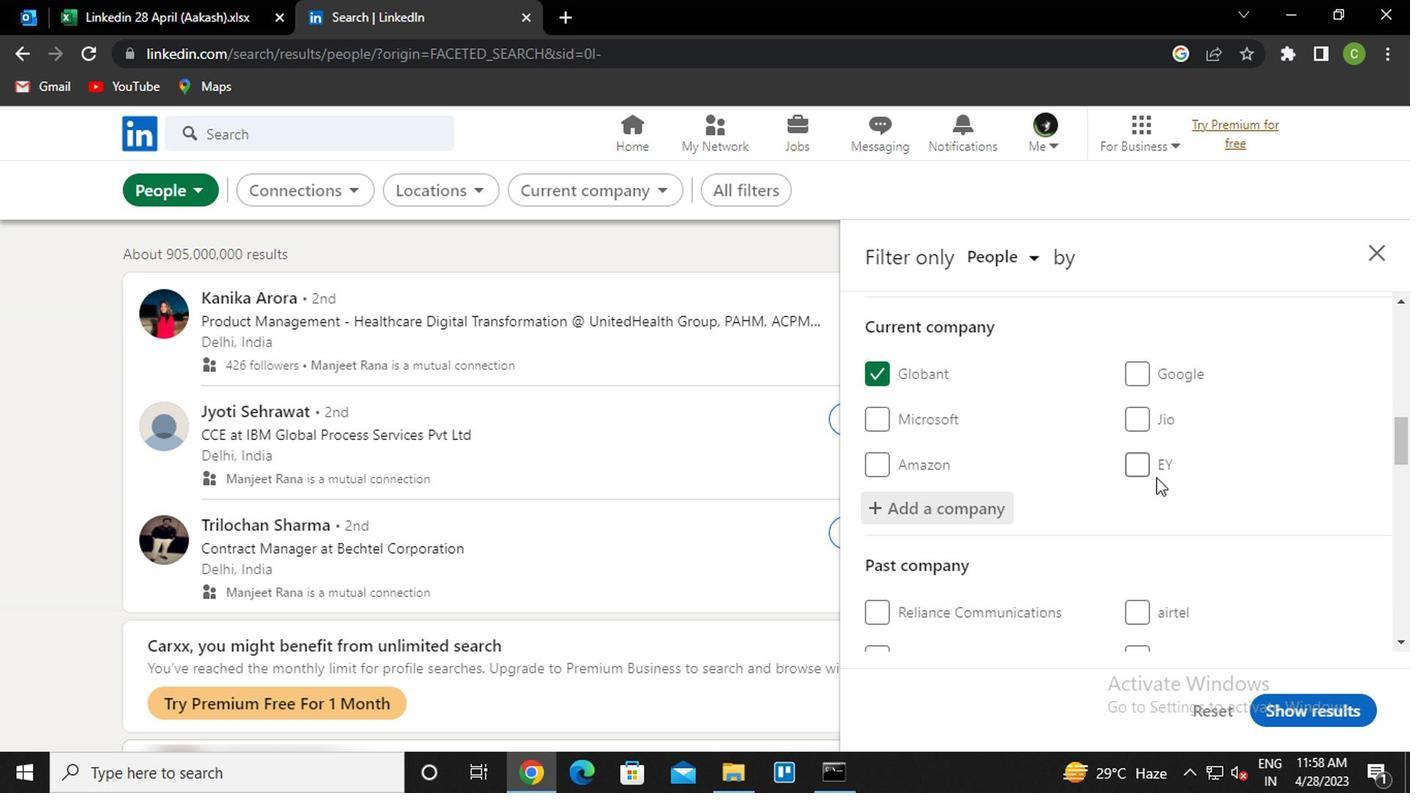 
Action: Mouse scrolled (1145, 484) with delta (0, 0)
Screenshot: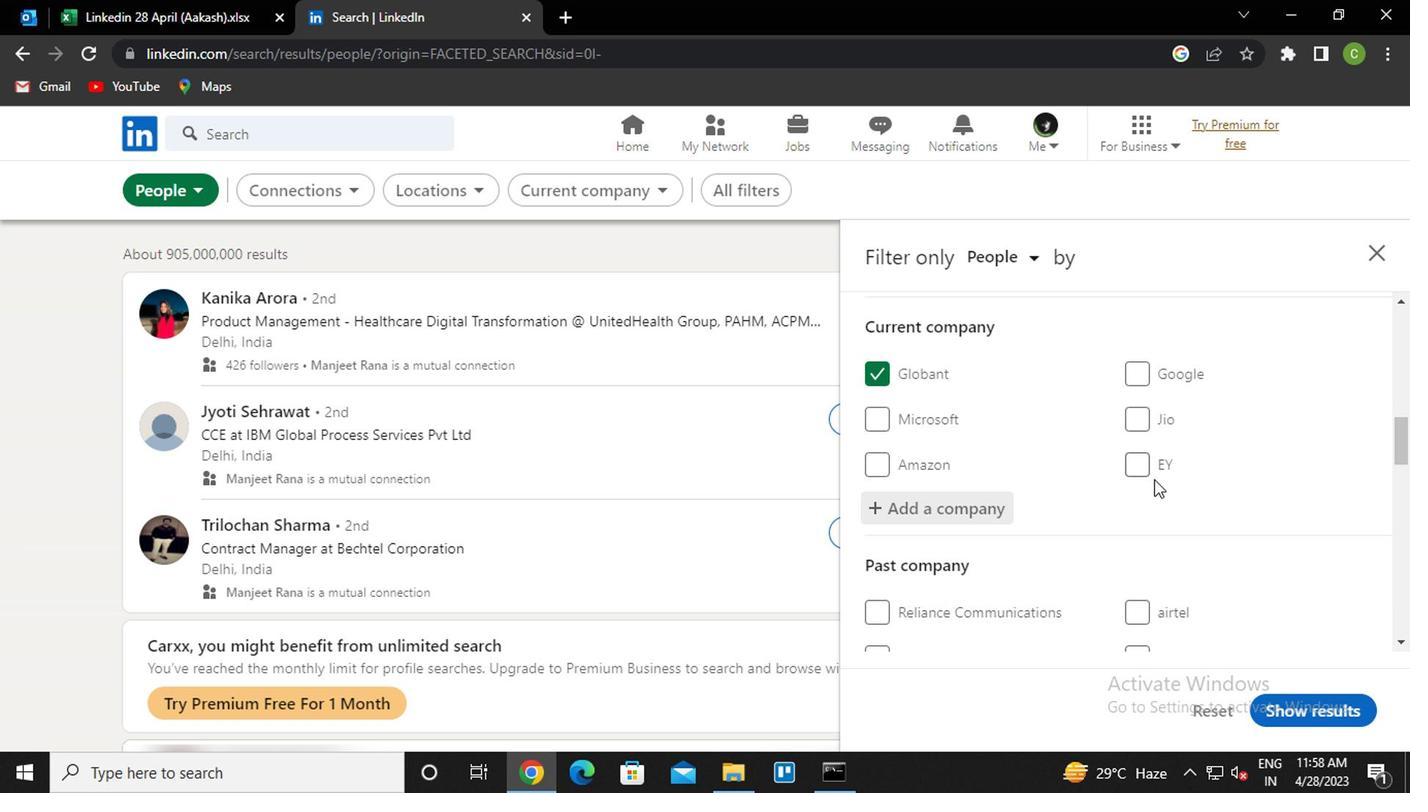 
Action: Mouse moved to (1135, 493)
Screenshot: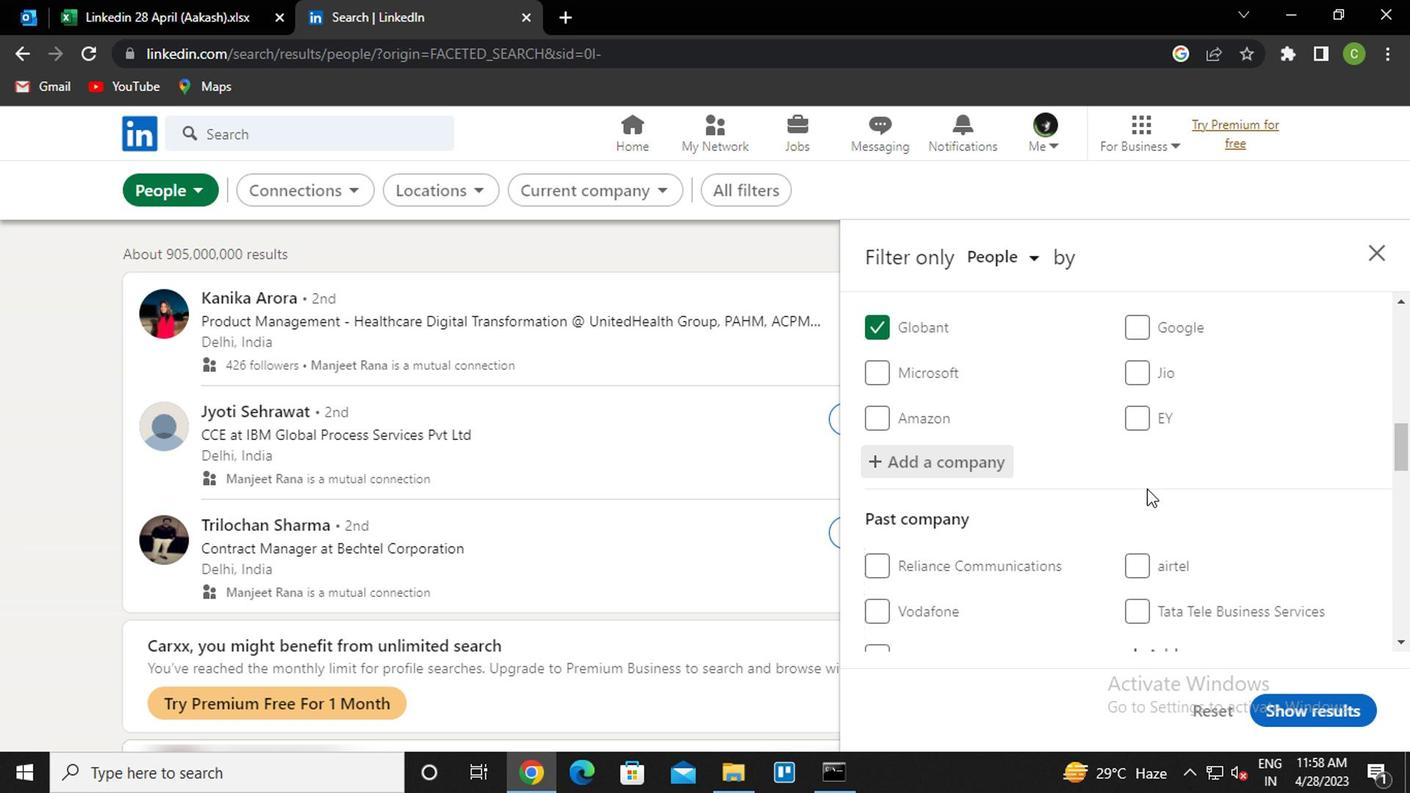 
Action: Mouse scrolled (1135, 492) with delta (0, -1)
Screenshot: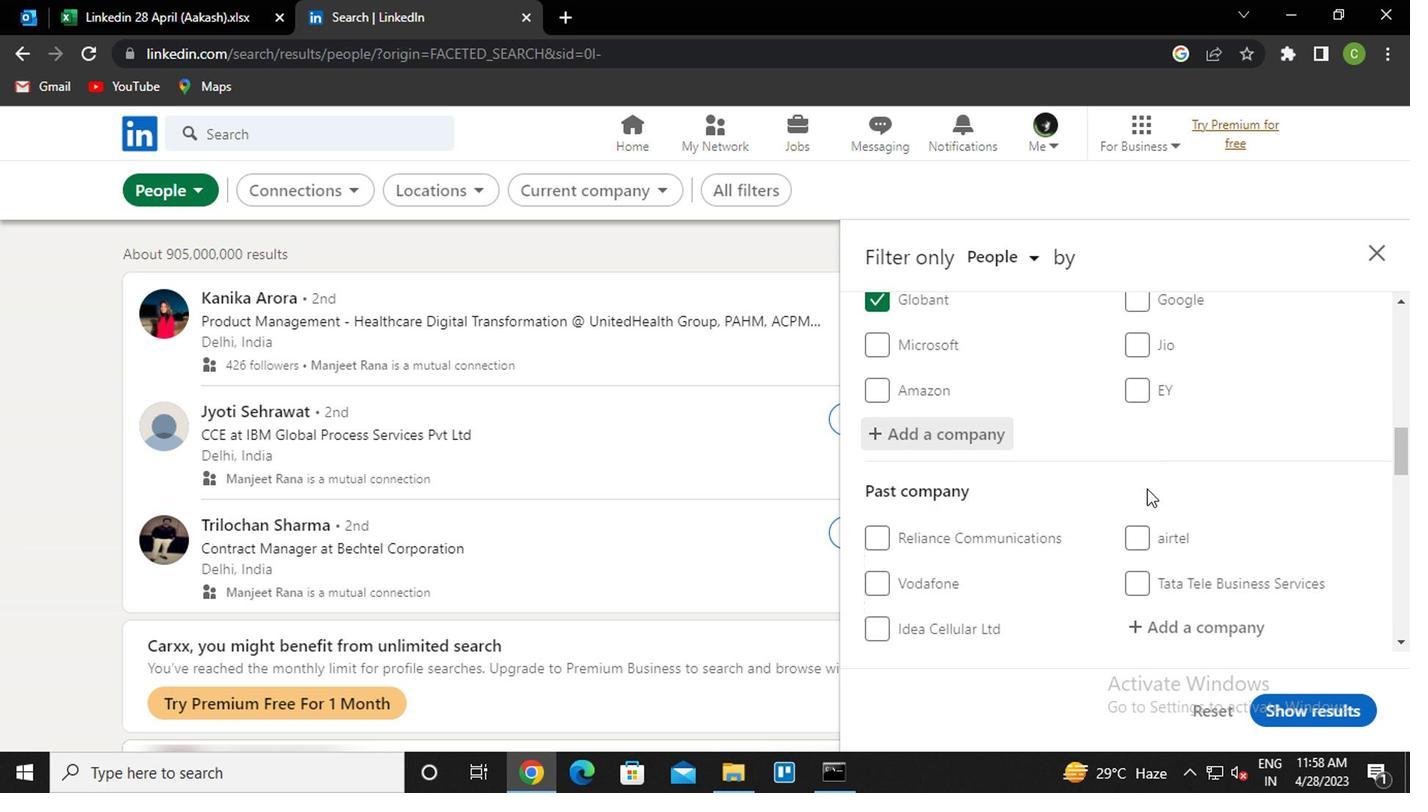 
Action: Mouse moved to (1172, 511)
Screenshot: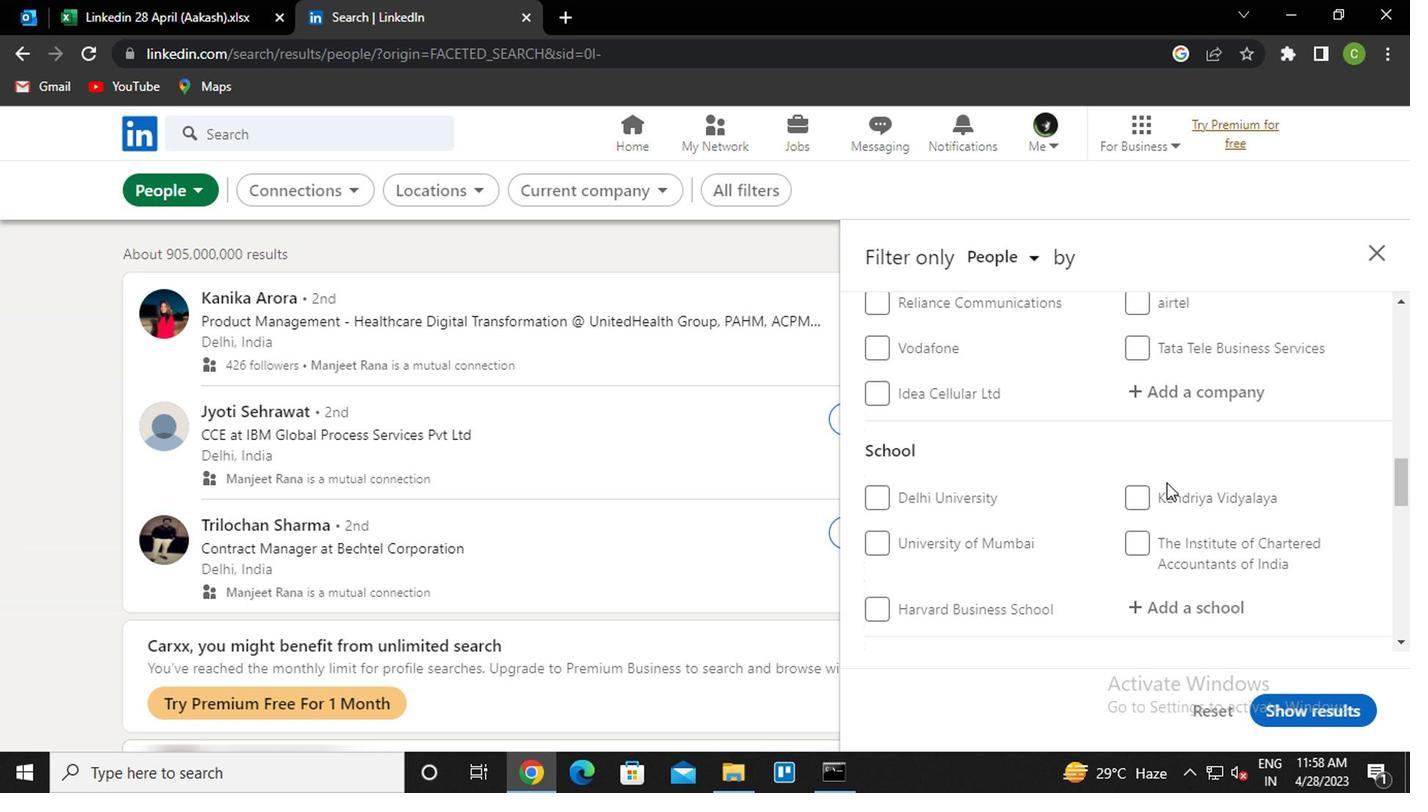 
Action: Mouse scrolled (1172, 510) with delta (0, 0)
Screenshot: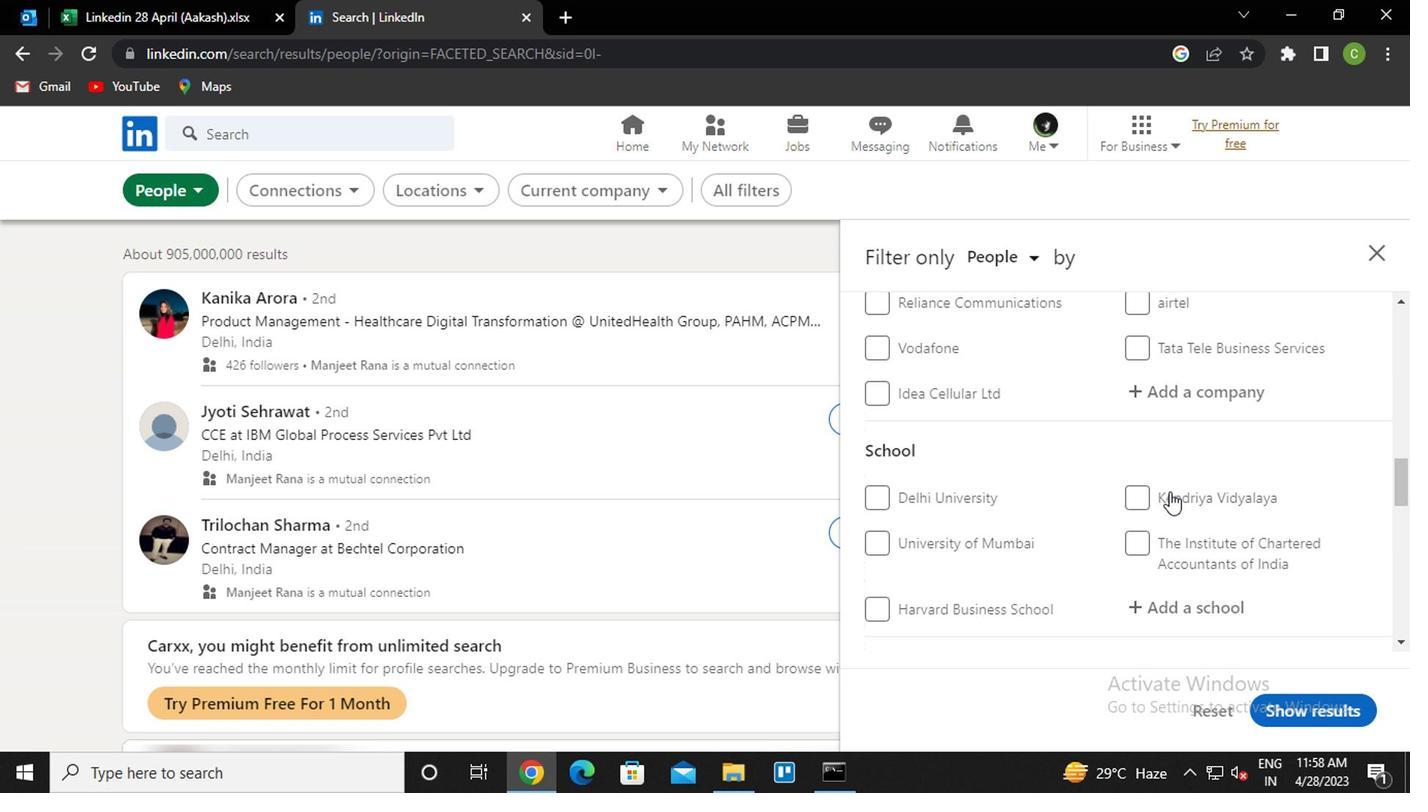 
Action: Mouse moved to (1171, 494)
Screenshot: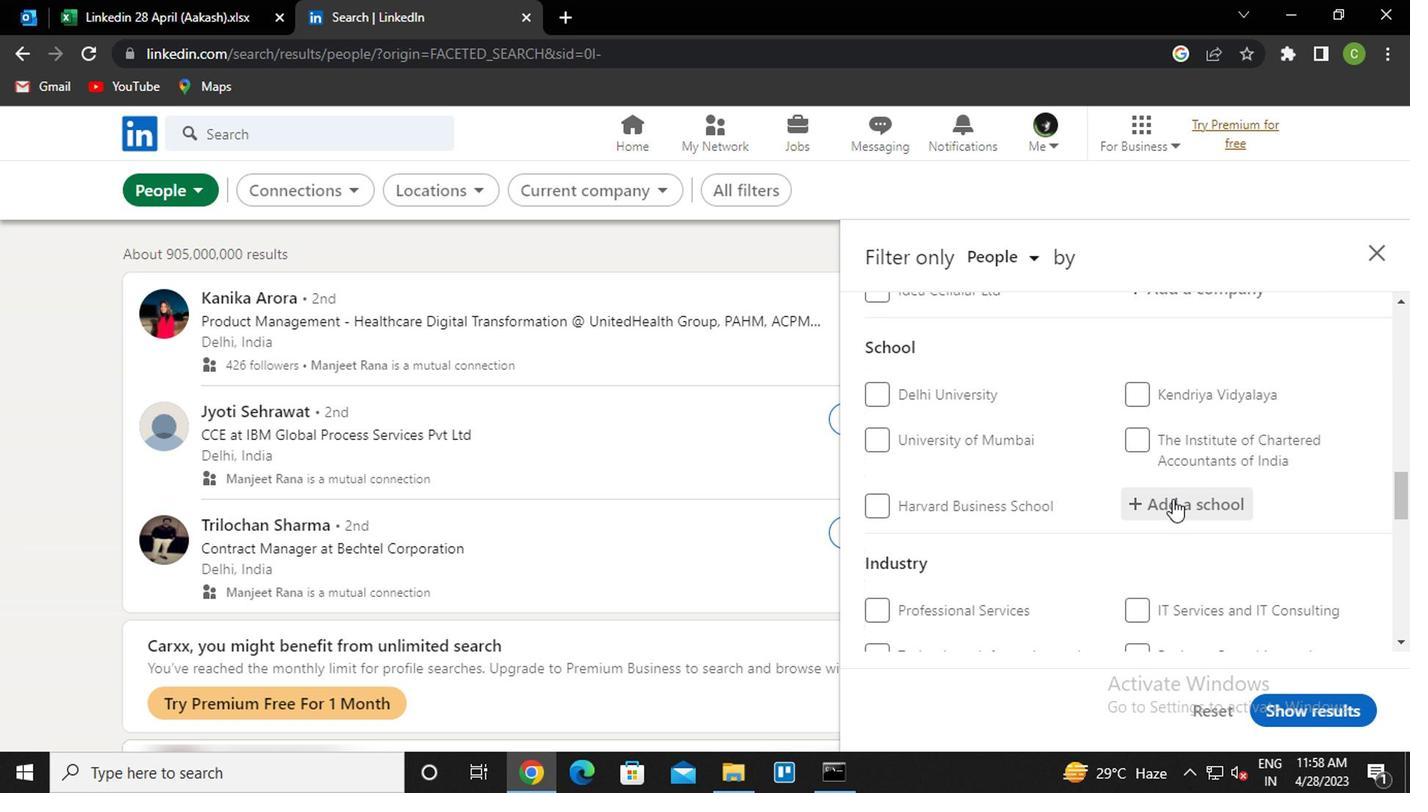 
Action: Mouse pressed left at (1171, 494)
Screenshot: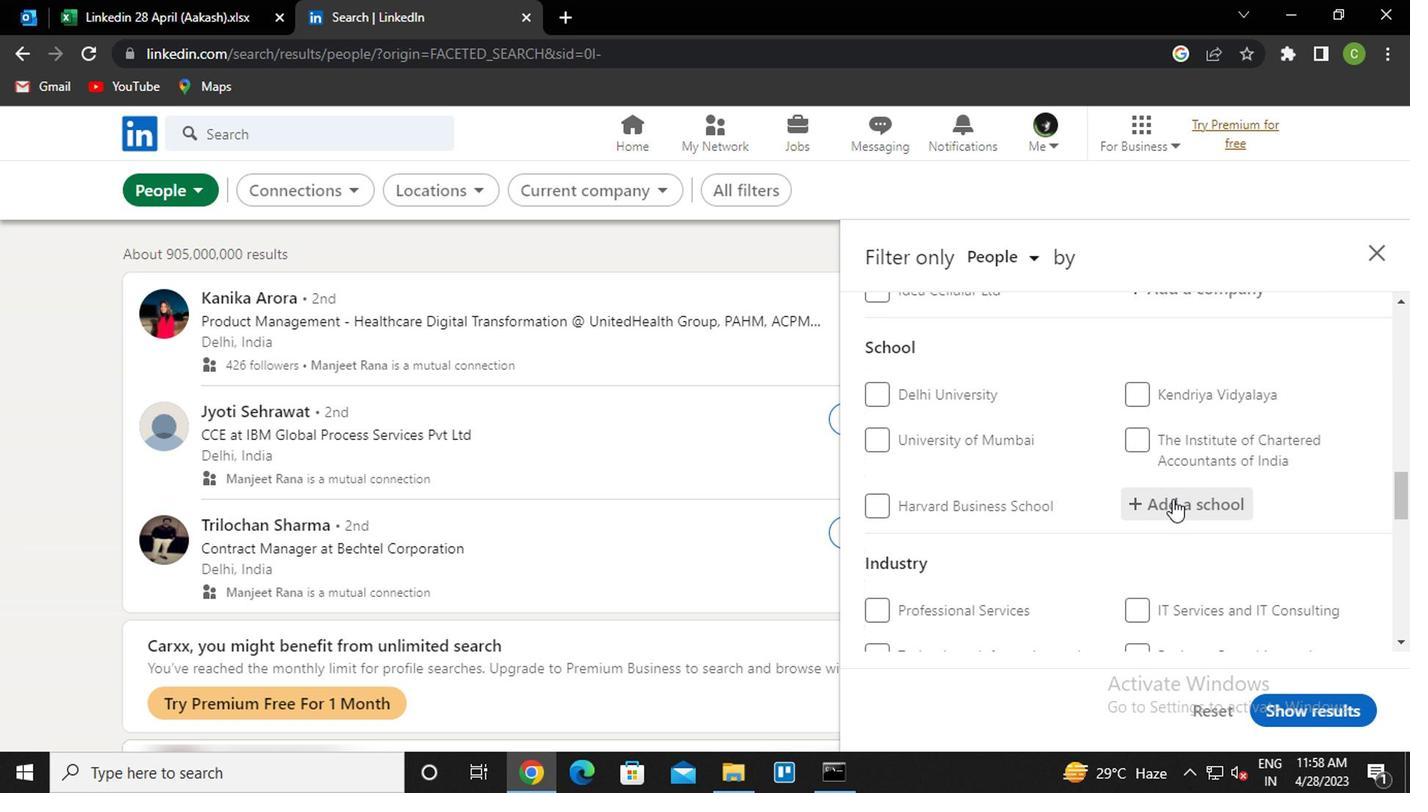 
Action: Key pressed <Key.caps_lock>t<Key.caps_lock>he<Key.space><Key.caps_lock>b<Key.caps_lock>hopal<Key.space><Key.caps_lock>s<Key.caps_lock>ch<Key.down><Key.enter>
Screenshot: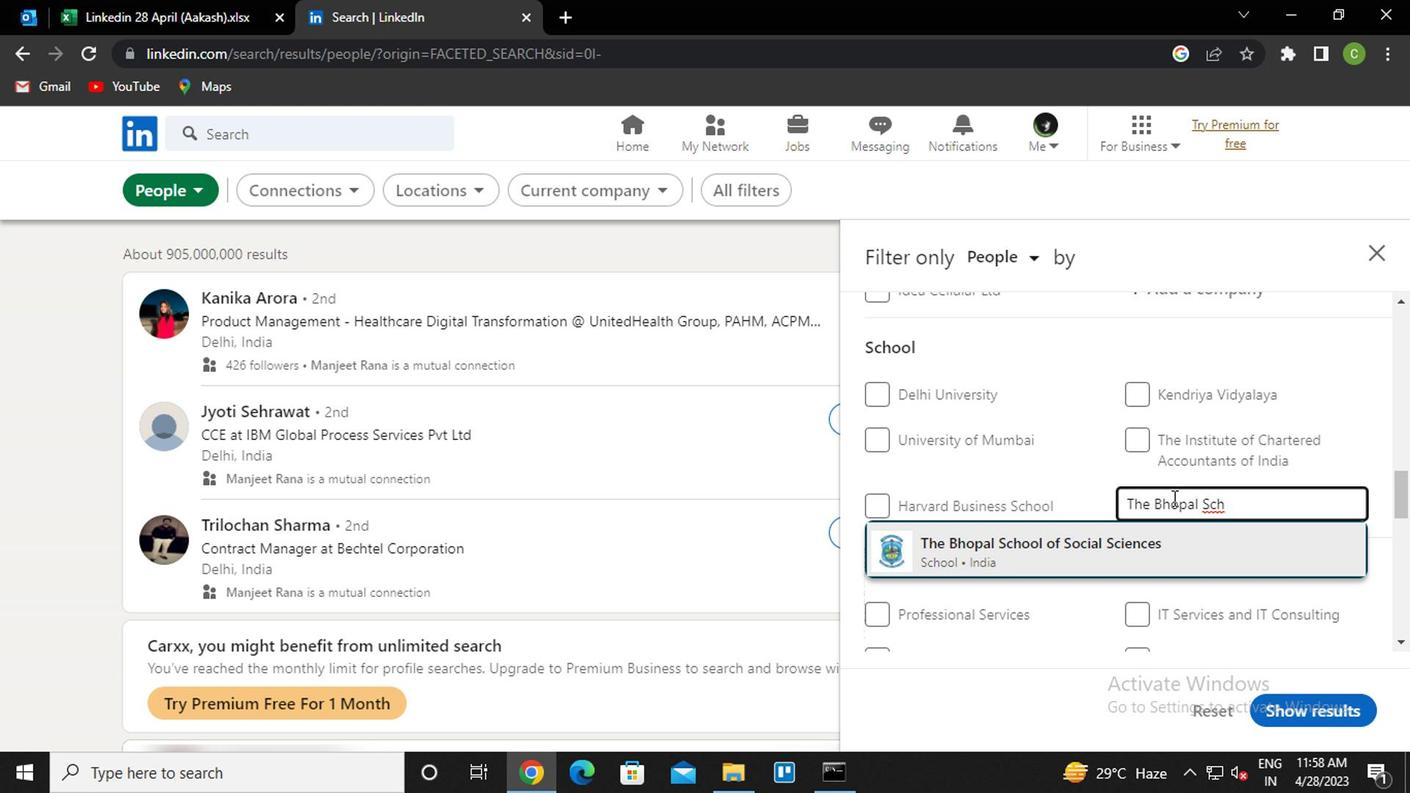 
Action: Mouse moved to (1172, 505)
Screenshot: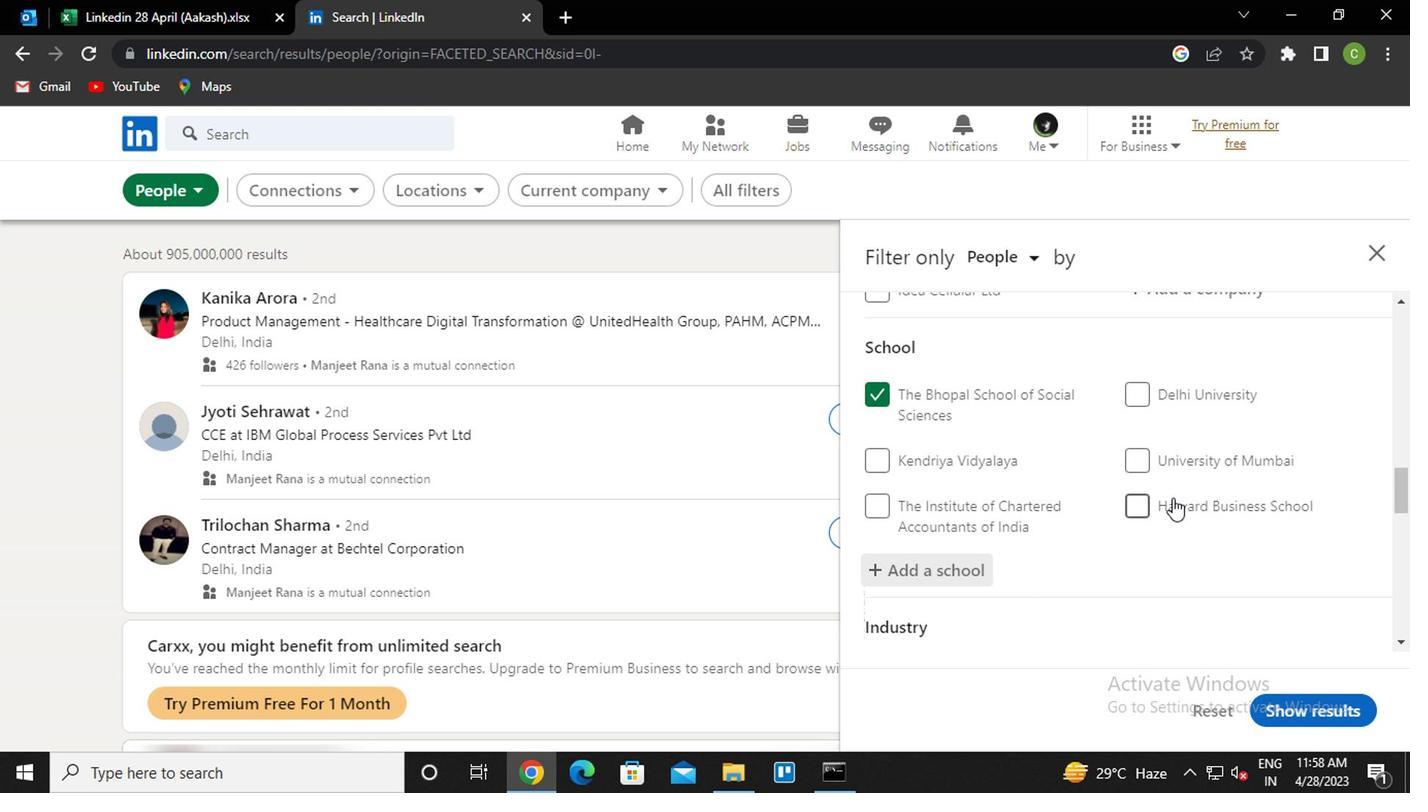 
Action: Mouse scrolled (1172, 504) with delta (0, 0)
Screenshot: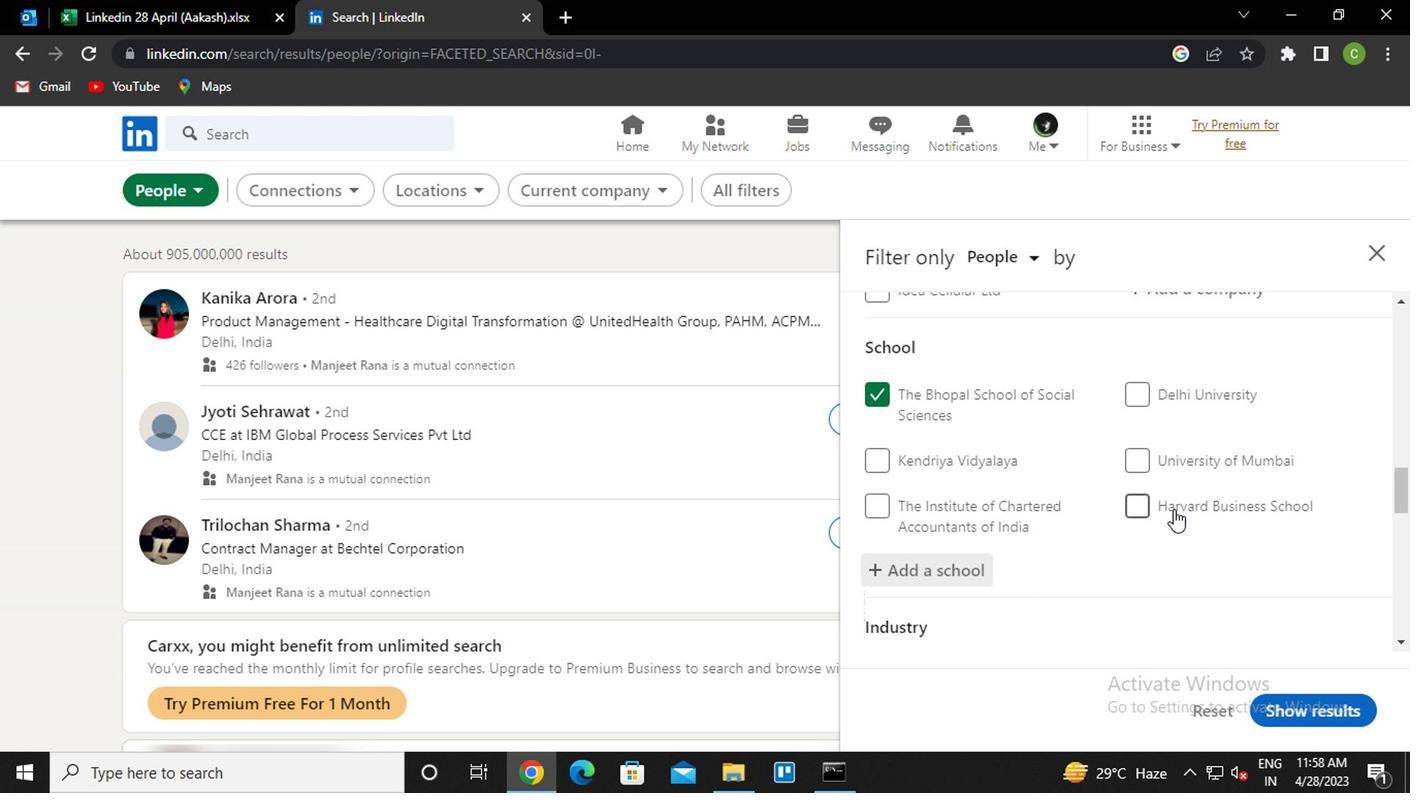 
Action: Mouse moved to (1171, 515)
Screenshot: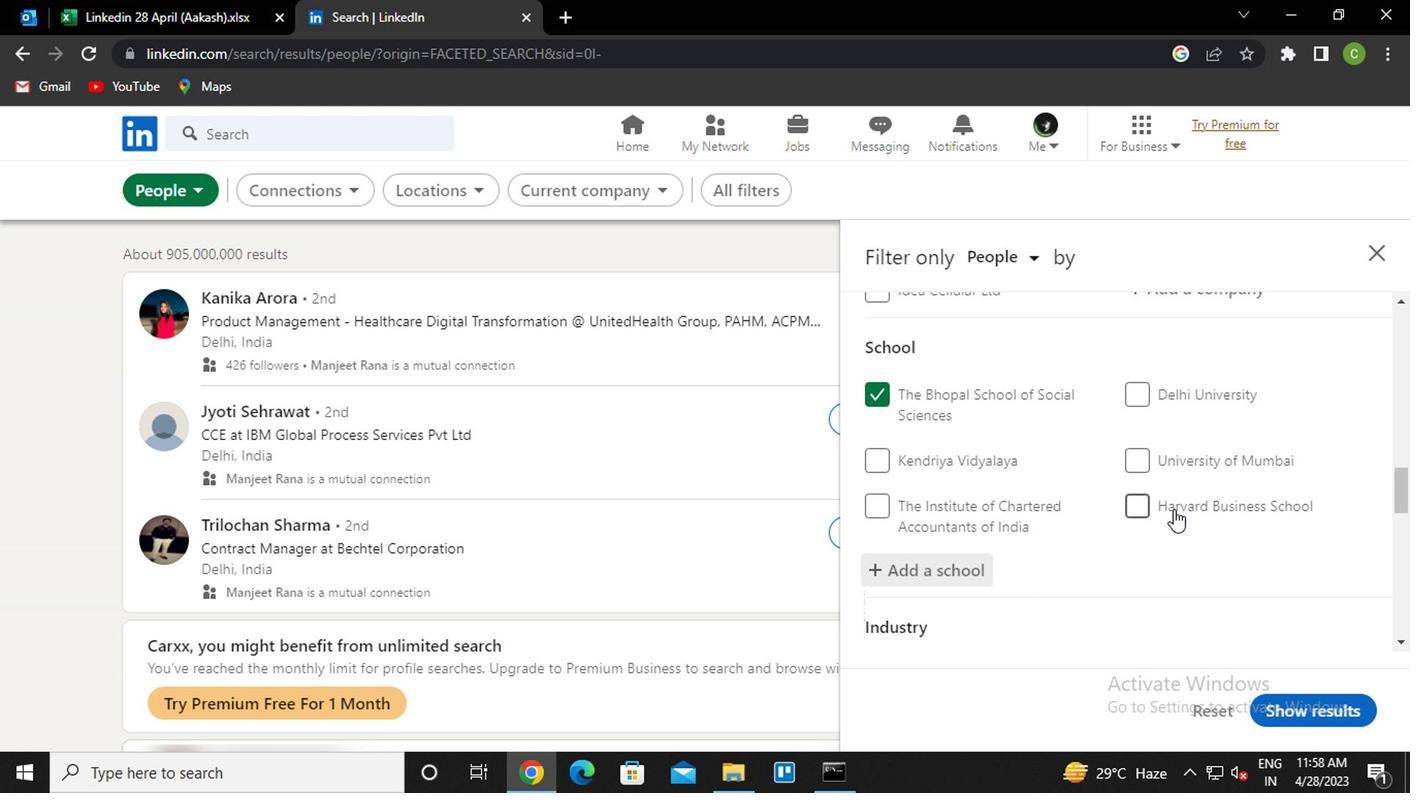 
Action: Mouse scrolled (1171, 513) with delta (0, -1)
Screenshot: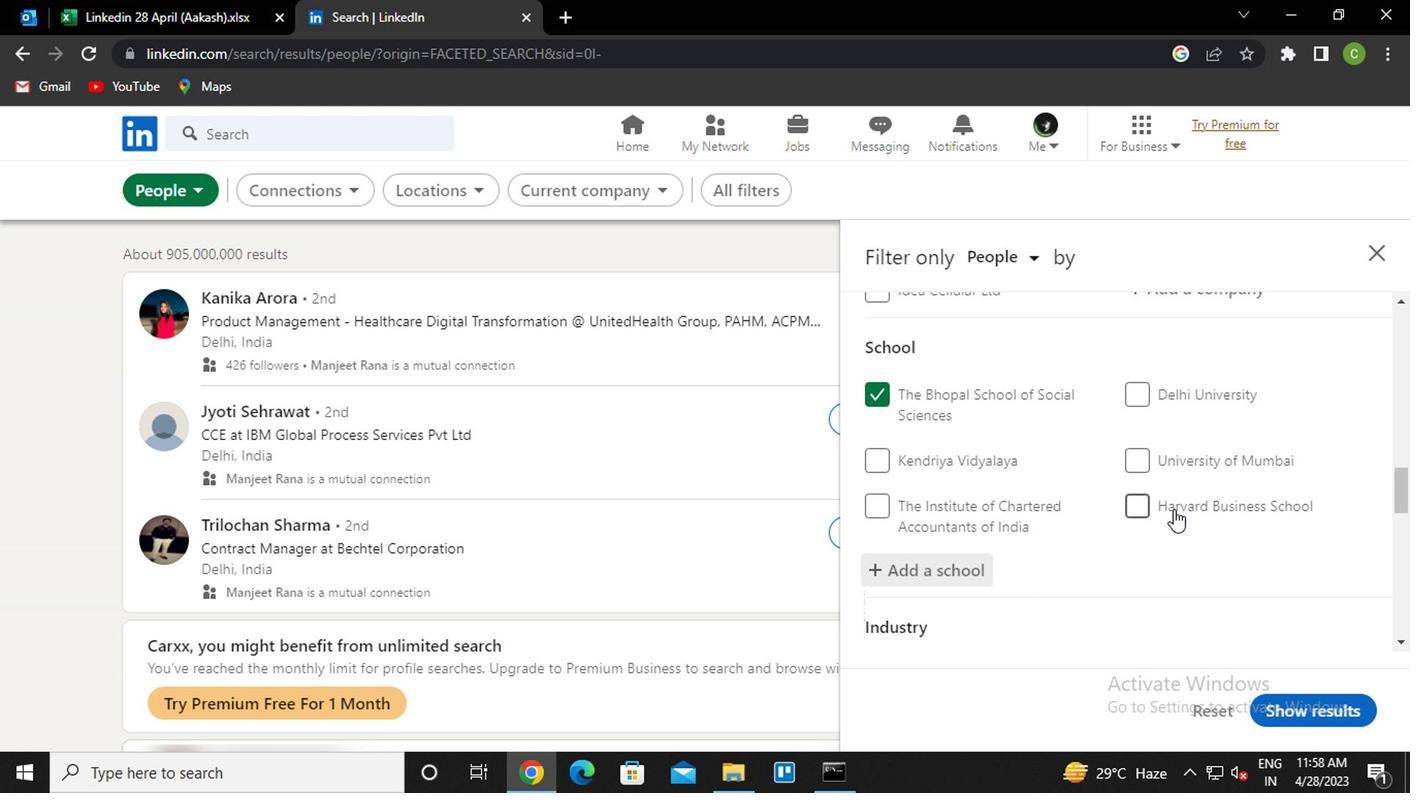 
Action: Mouse moved to (1170, 530)
Screenshot: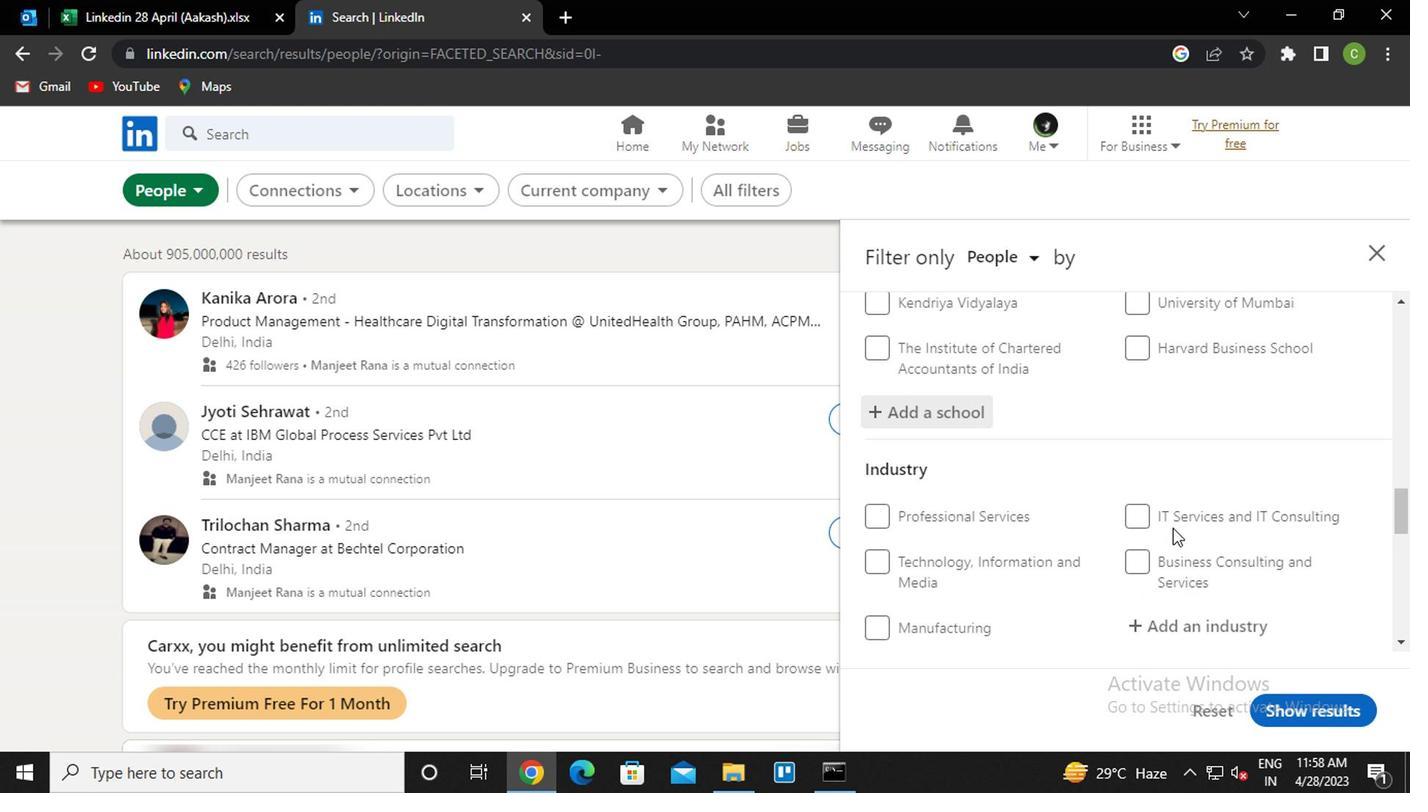 
Action: Mouse scrolled (1170, 529) with delta (0, 0)
Screenshot: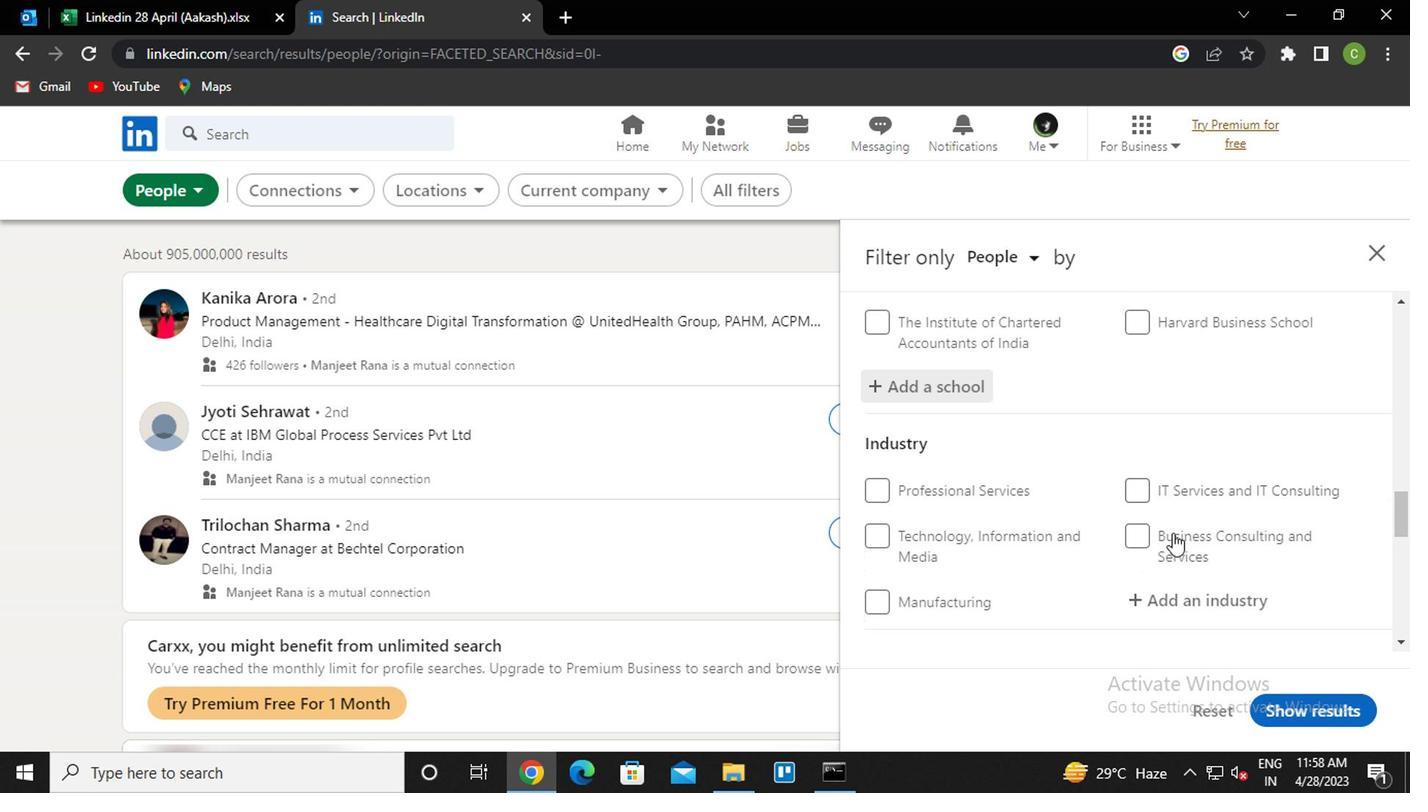 
Action: Mouse moved to (1190, 480)
Screenshot: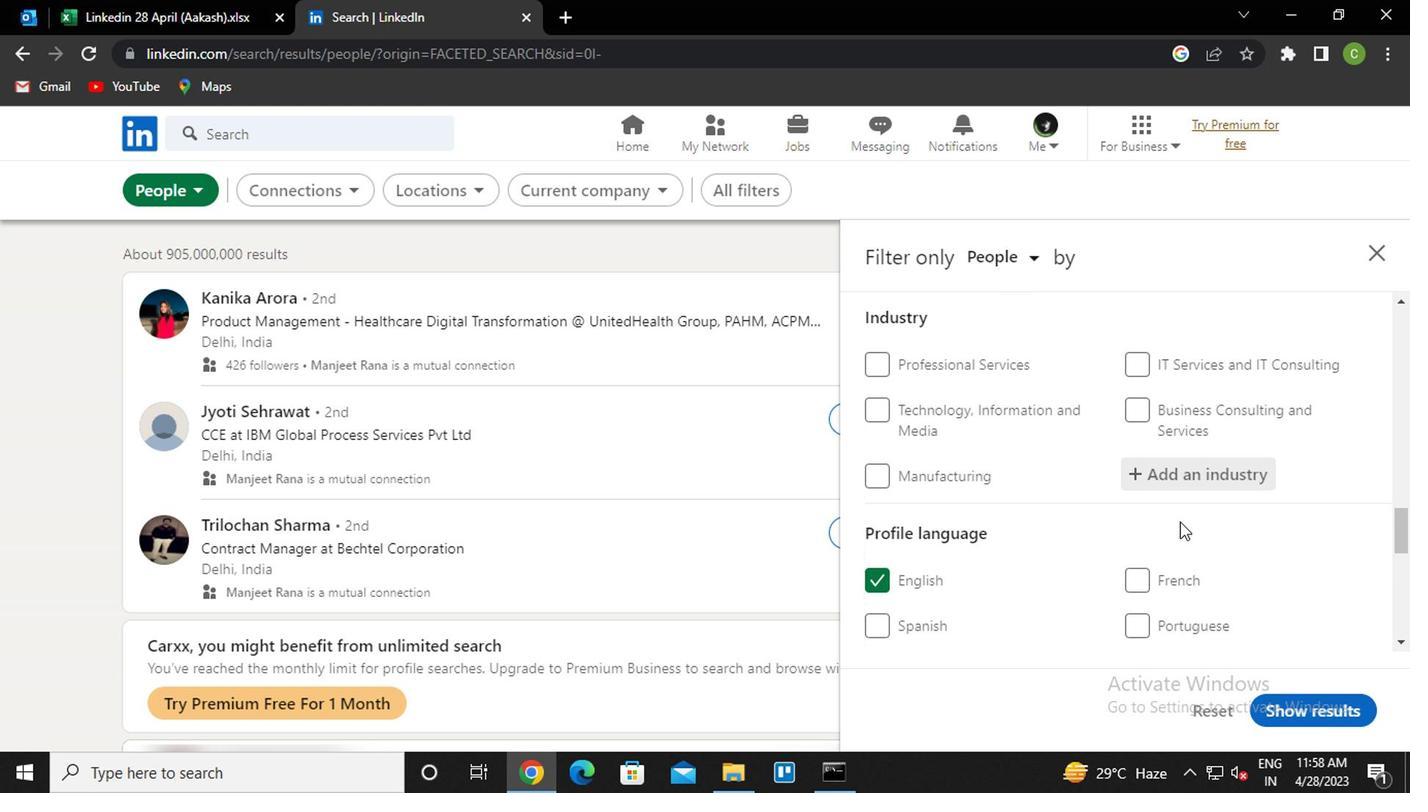 
Action: Mouse pressed left at (1190, 480)
Screenshot: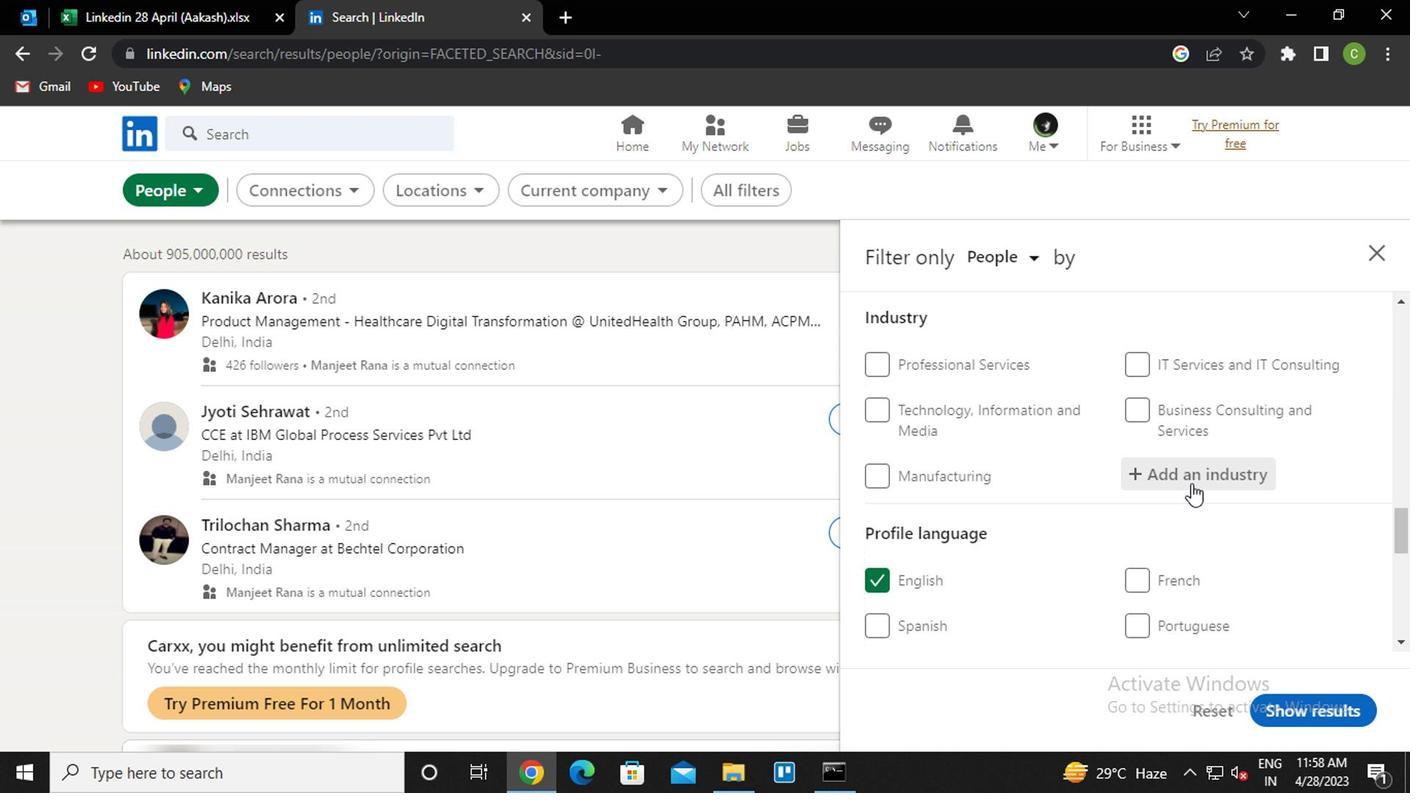 
Action: Key pressed <Key.caps_lock>s<Key.caps_lock>pecialist<Key.backspace><Key.backspace><Key.backspace><Key.up><Key.enter>
Screenshot: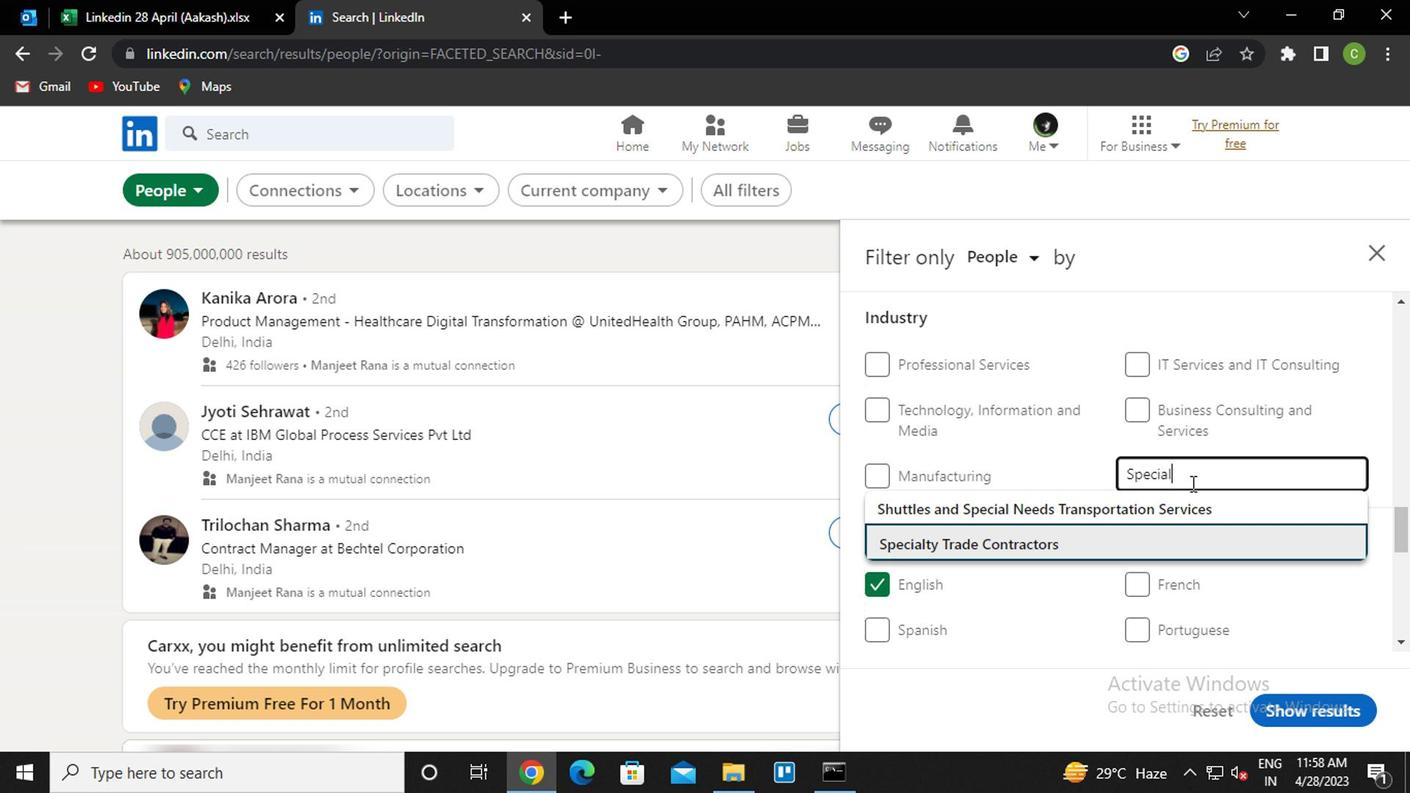 
Action: Mouse moved to (1132, 513)
Screenshot: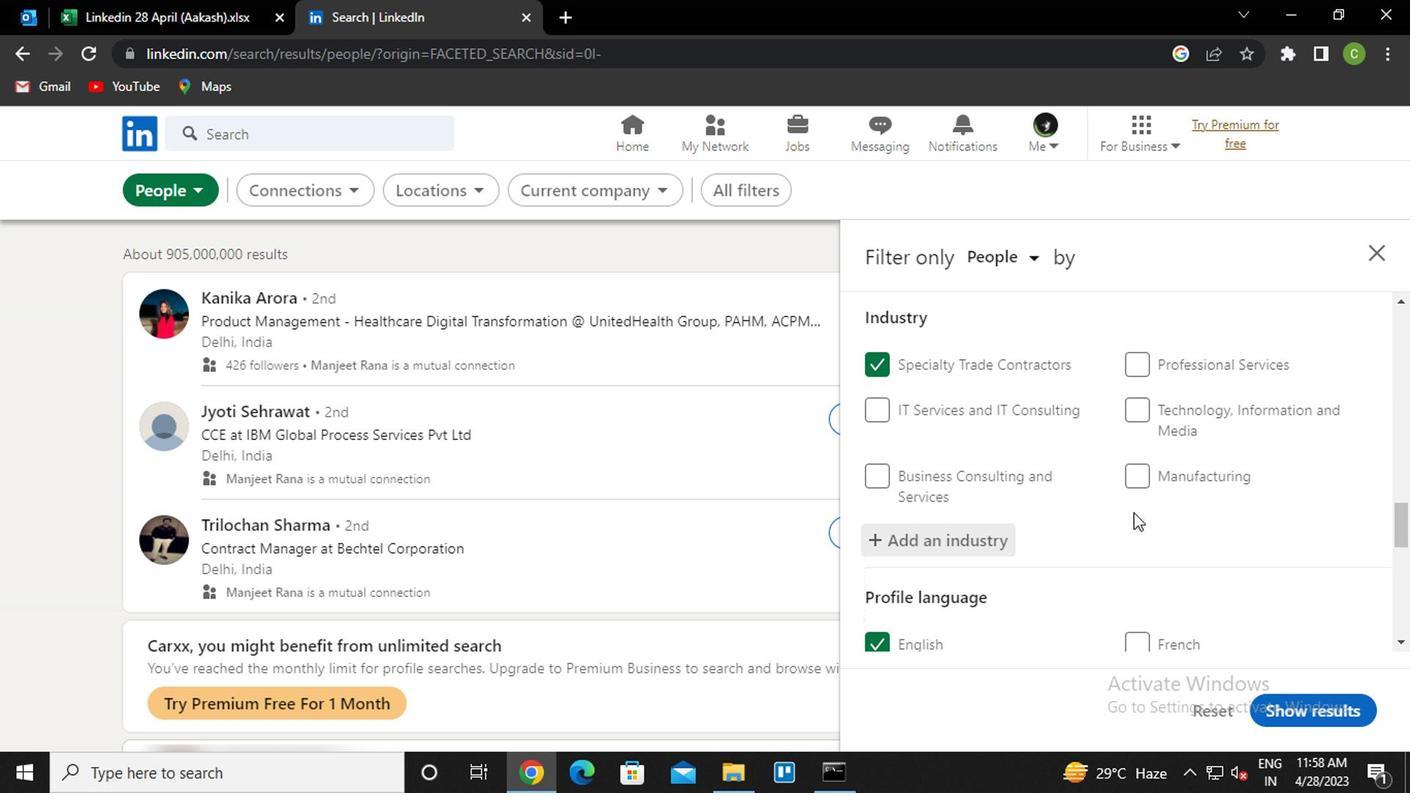 
Action: Mouse scrolled (1132, 512) with delta (0, 0)
Screenshot: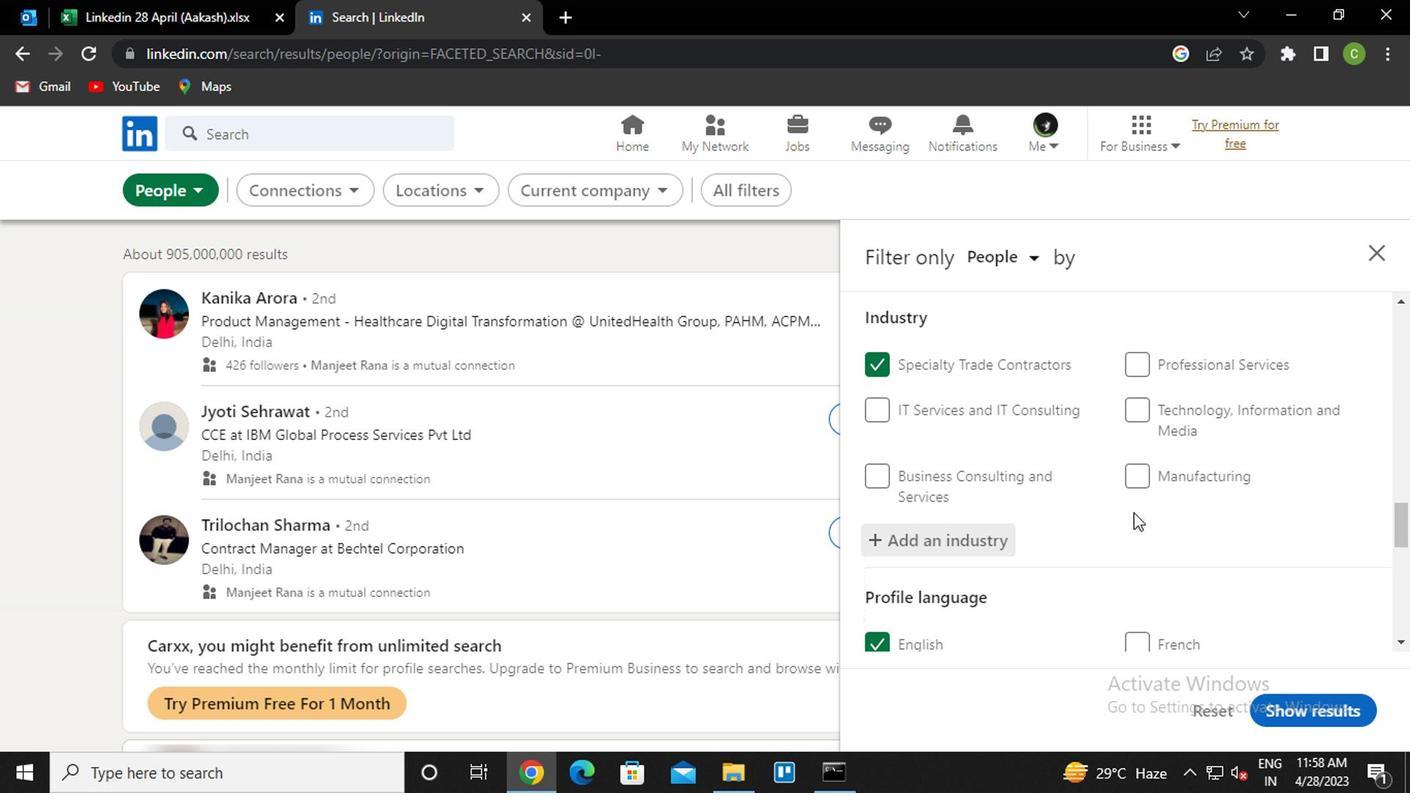 
Action: Mouse moved to (1130, 522)
Screenshot: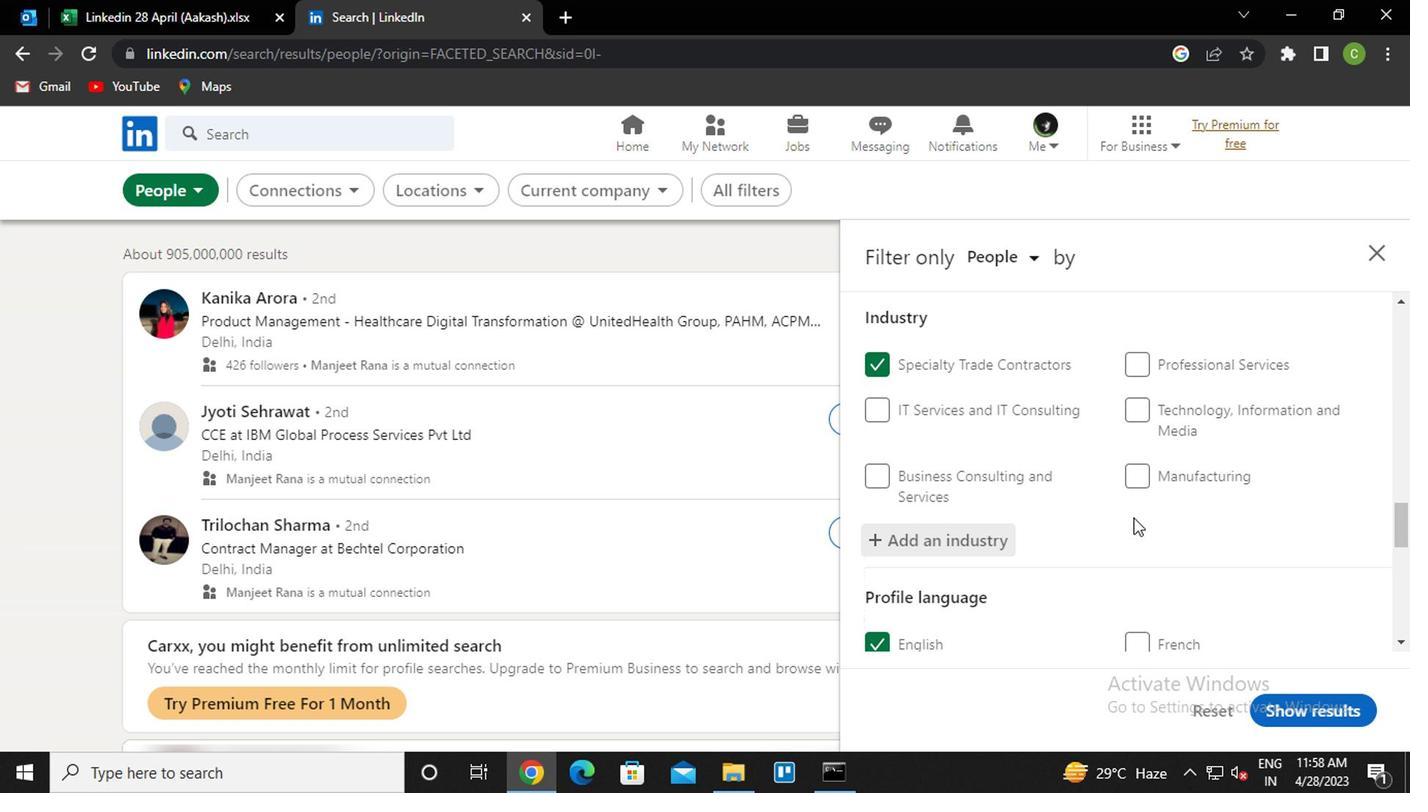 
Action: Mouse scrolled (1130, 521) with delta (0, 0)
Screenshot: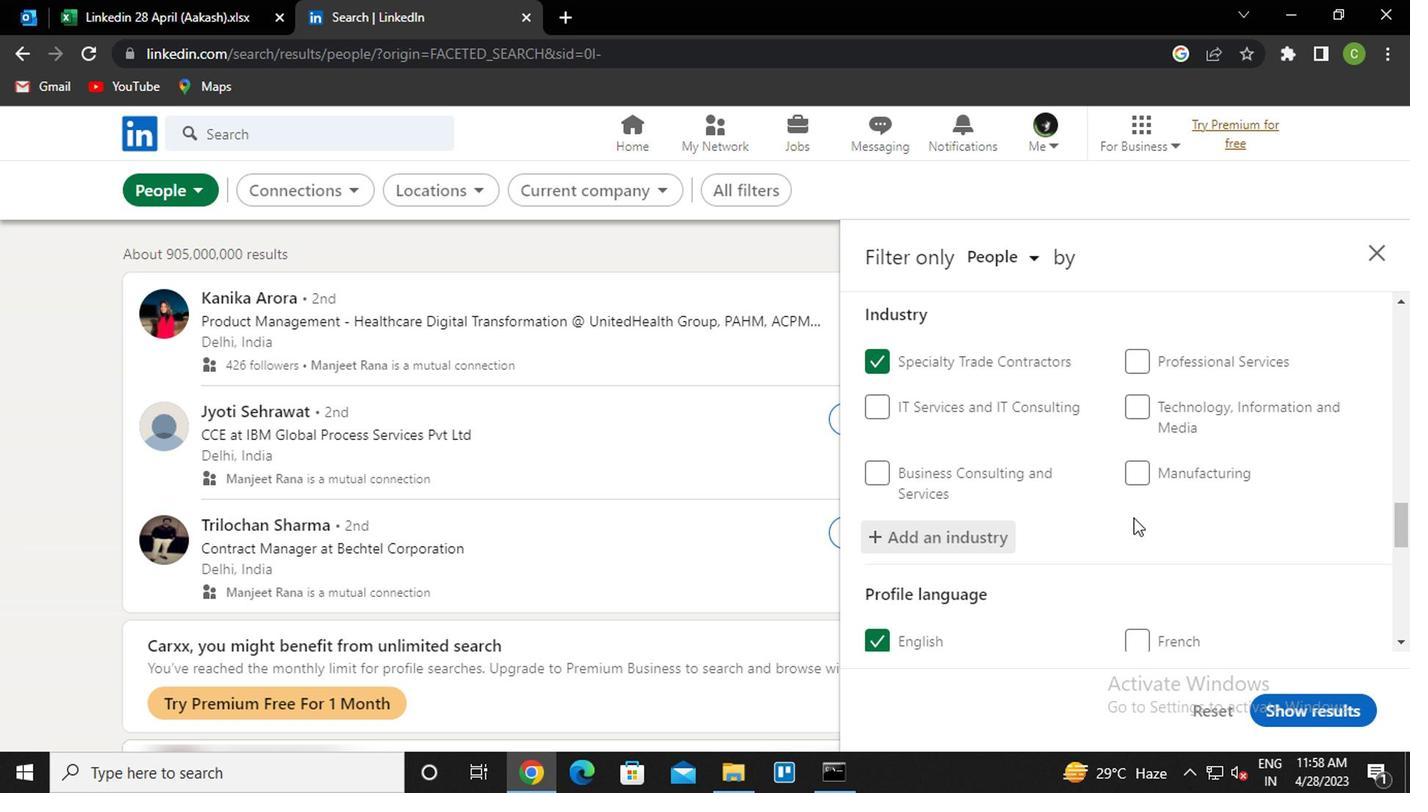 
Action: Mouse scrolled (1130, 521) with delta (0, 0)
Screenshot: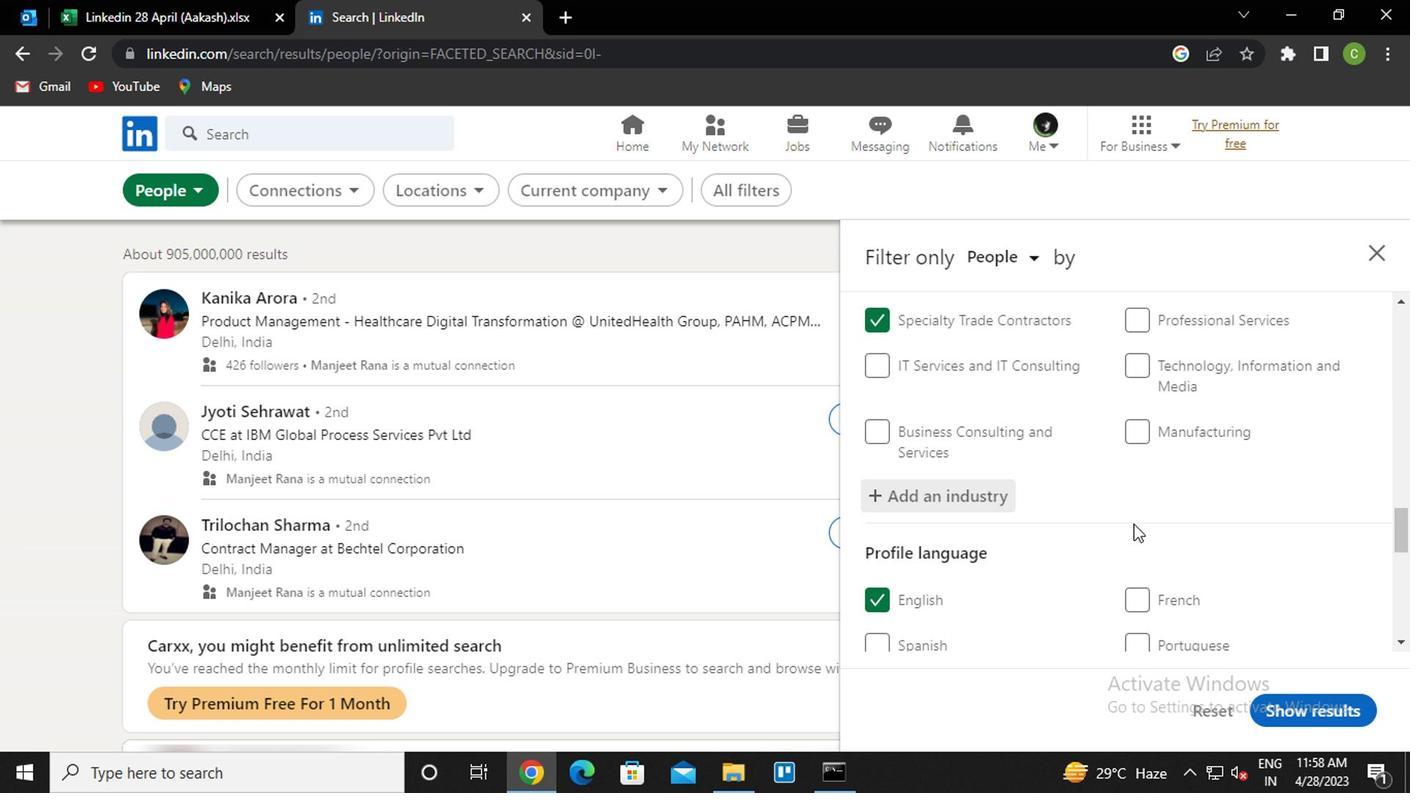 
Action: Mouse moved to (1123, 534)
Screenshot: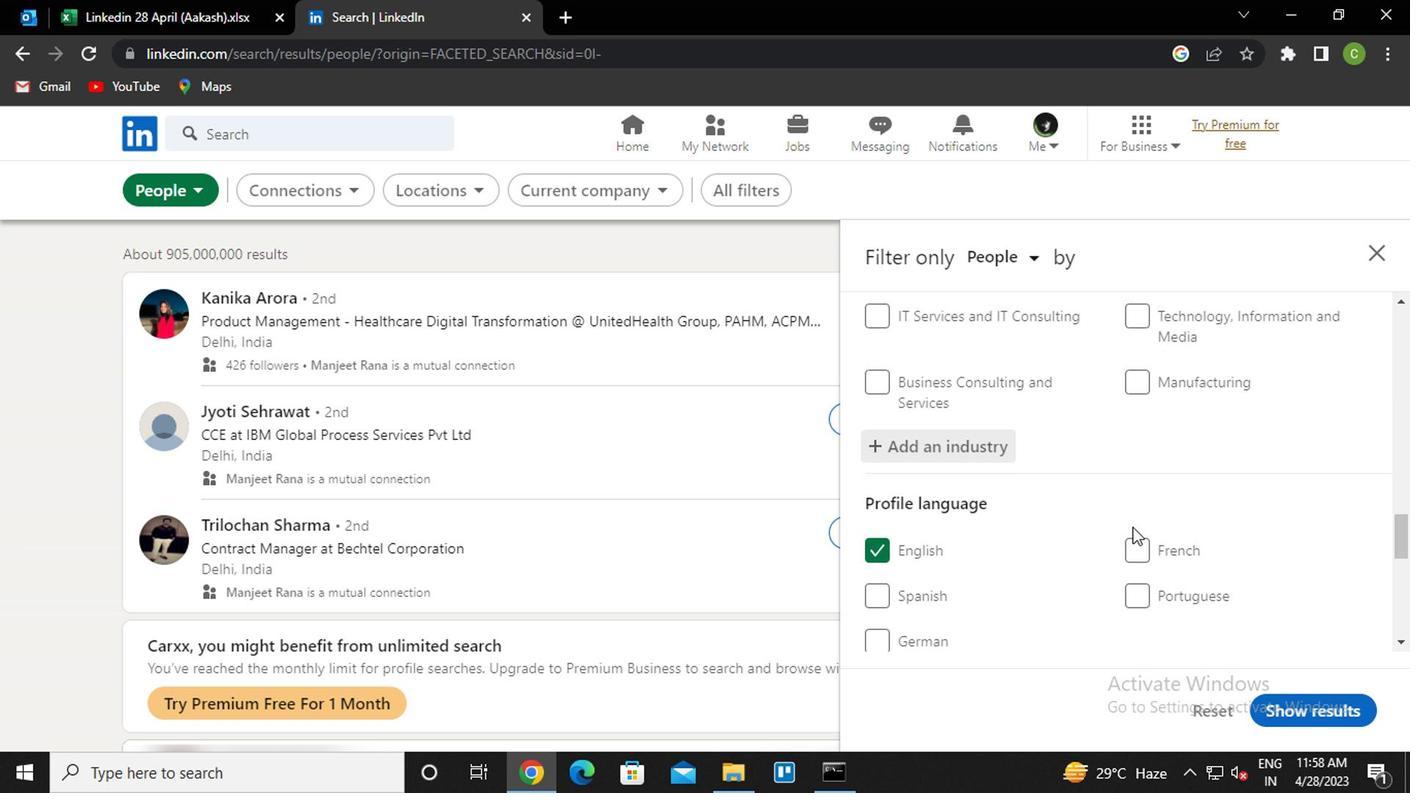 
Action: Mouse scrolled (1123, 533) with delta (0, -1)
Screenshot: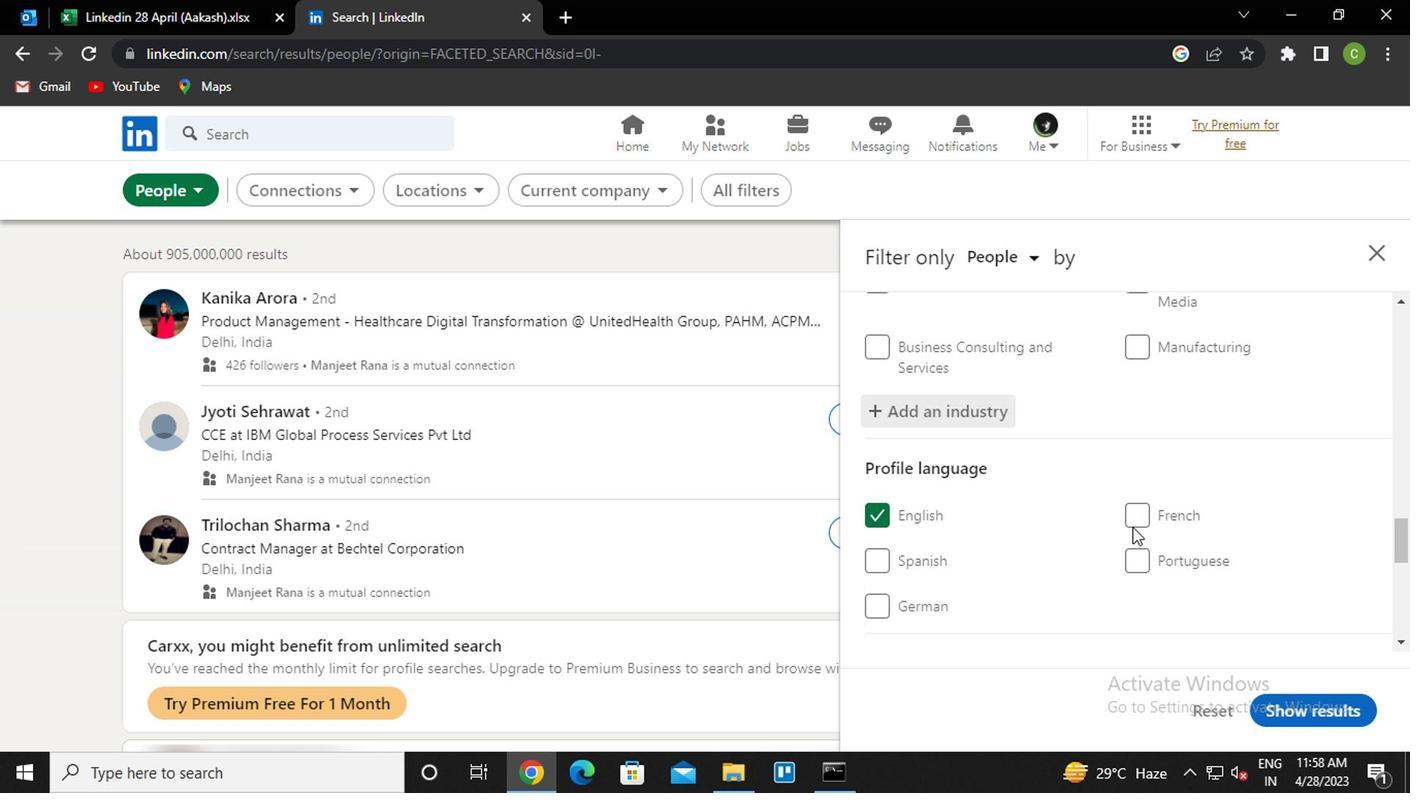 
Action: Mouse moved to (1157, 517)
Screenshot: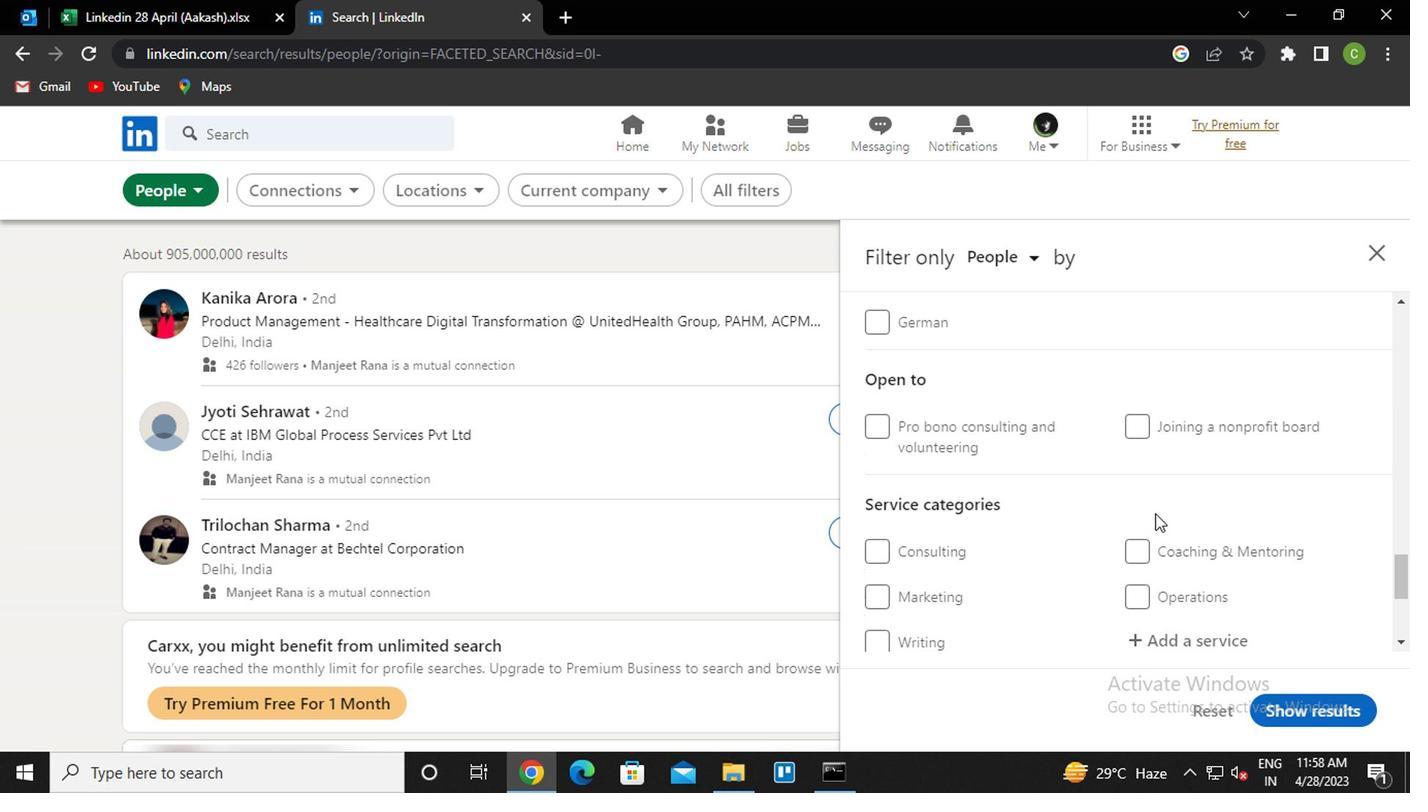 
Action: Mouse scrolled (1157, 516) with delta (0, -1)
Screenshot: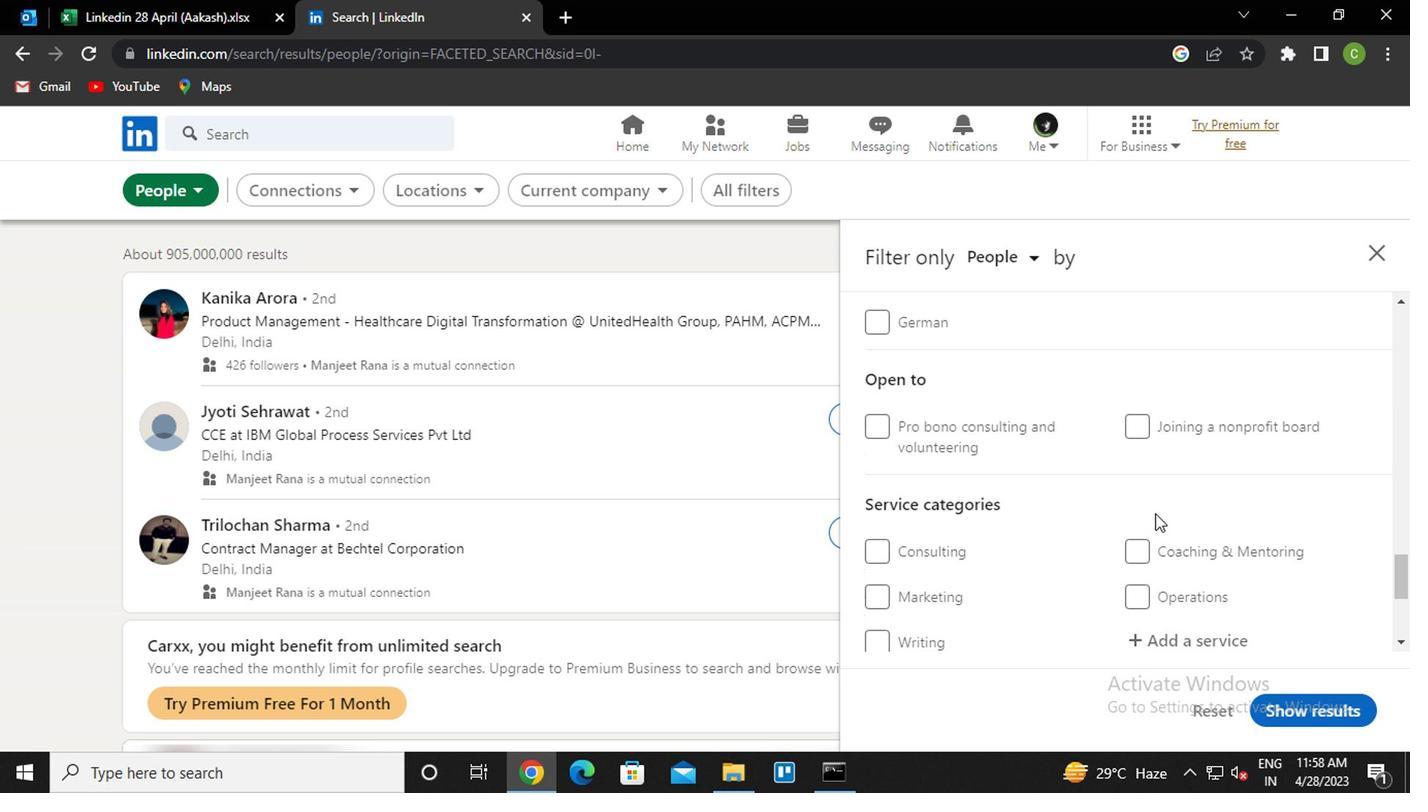 
Action: Mouse moved to (1175, 535)
Screenshot: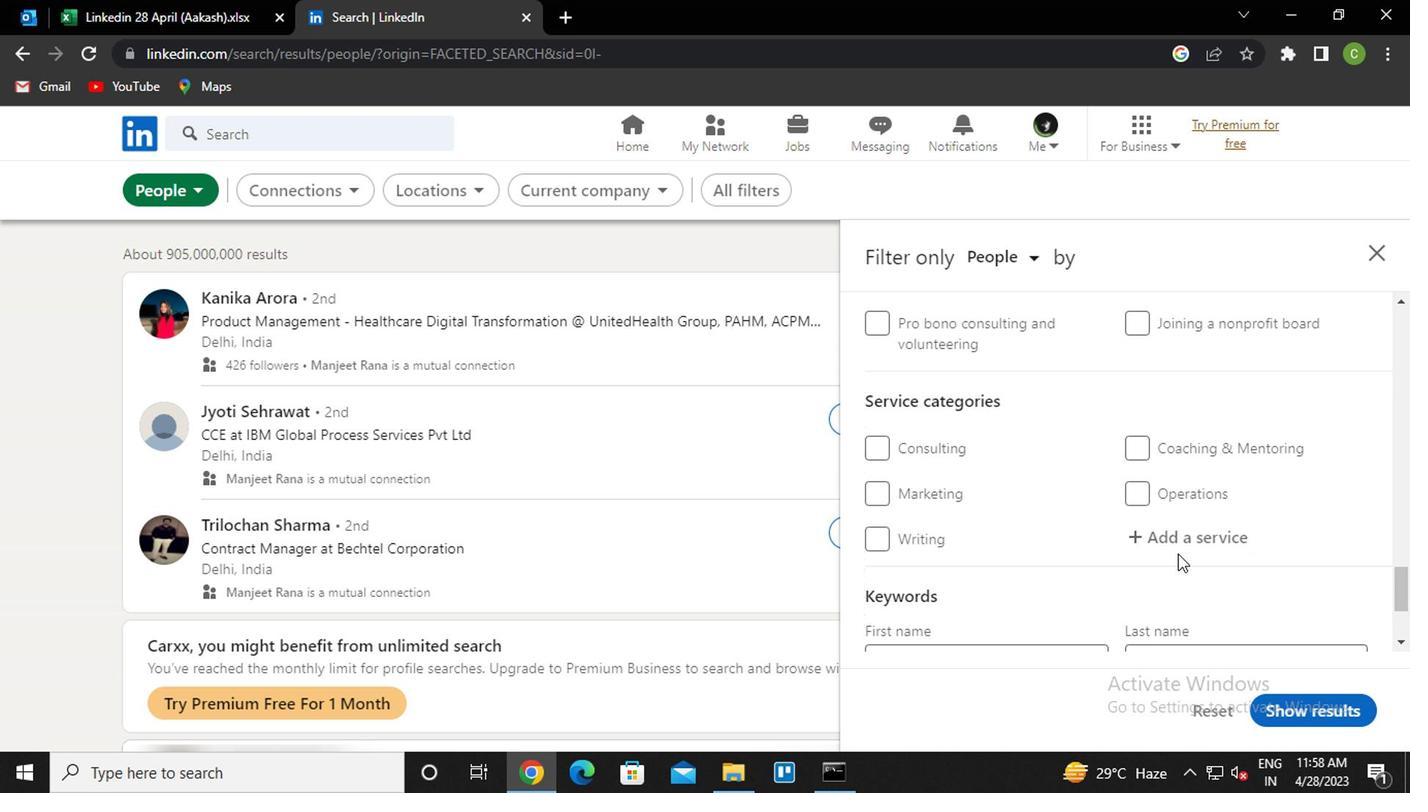 
Action: Mouse pressed left at (1175, 535)
Screenshot: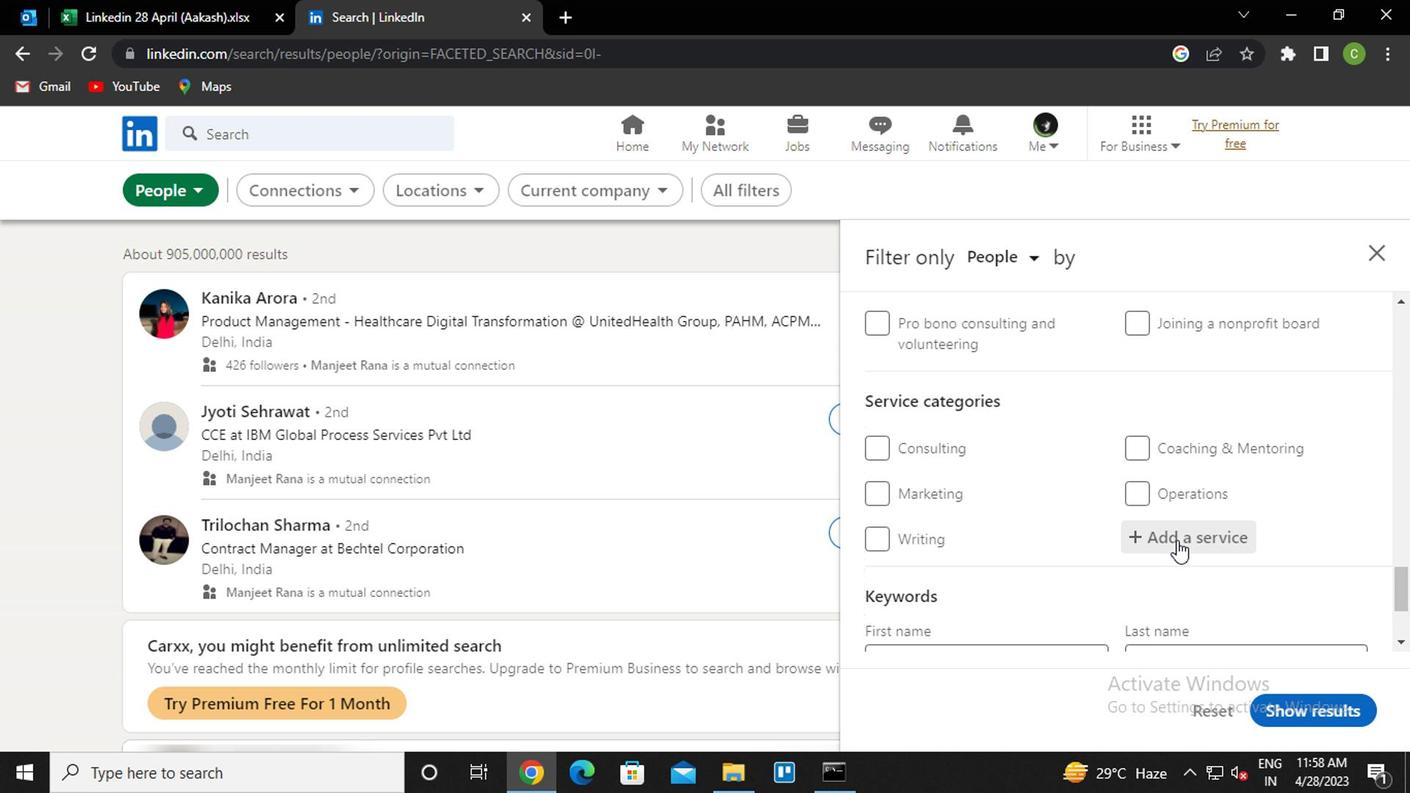 
Action: Key pressed <Key.caps_lock>h<Key.caps_lock>uman<Key.space><Key.down><Key.enter>
Screenshot: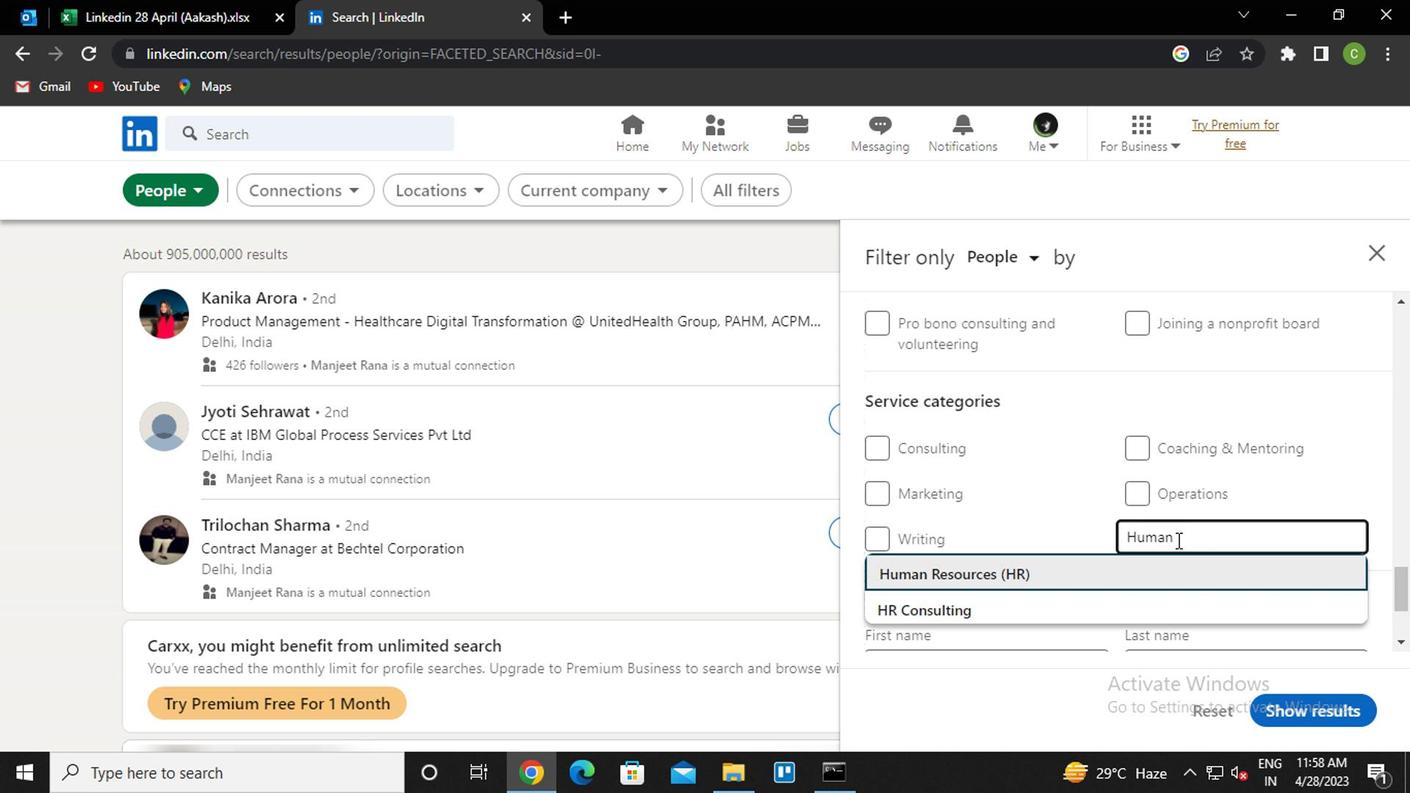 
Action: Mouse moved to (1184, 533)
Screenshot: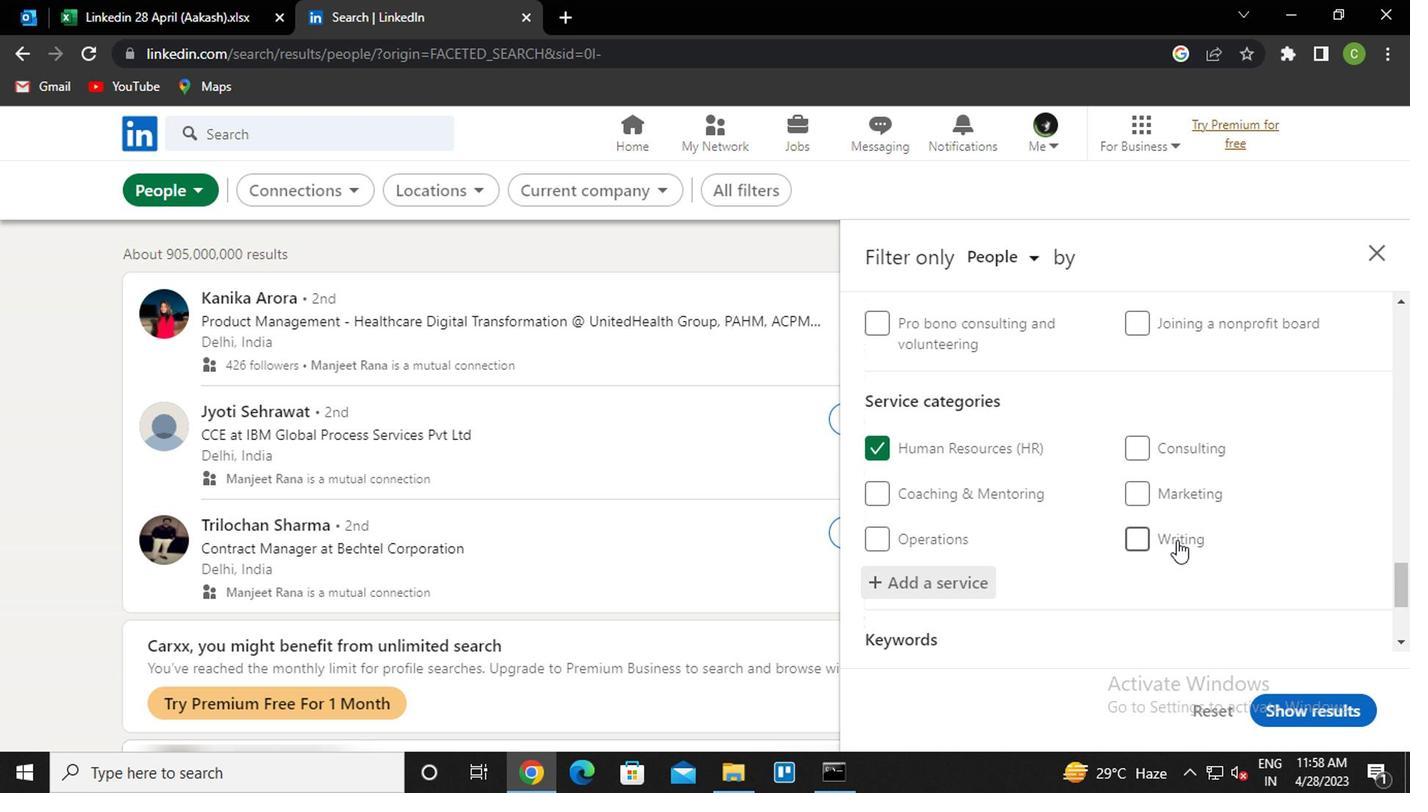 
Action: Mouse scrolled (1184, 532) with delta (0, 0)
Screenshot: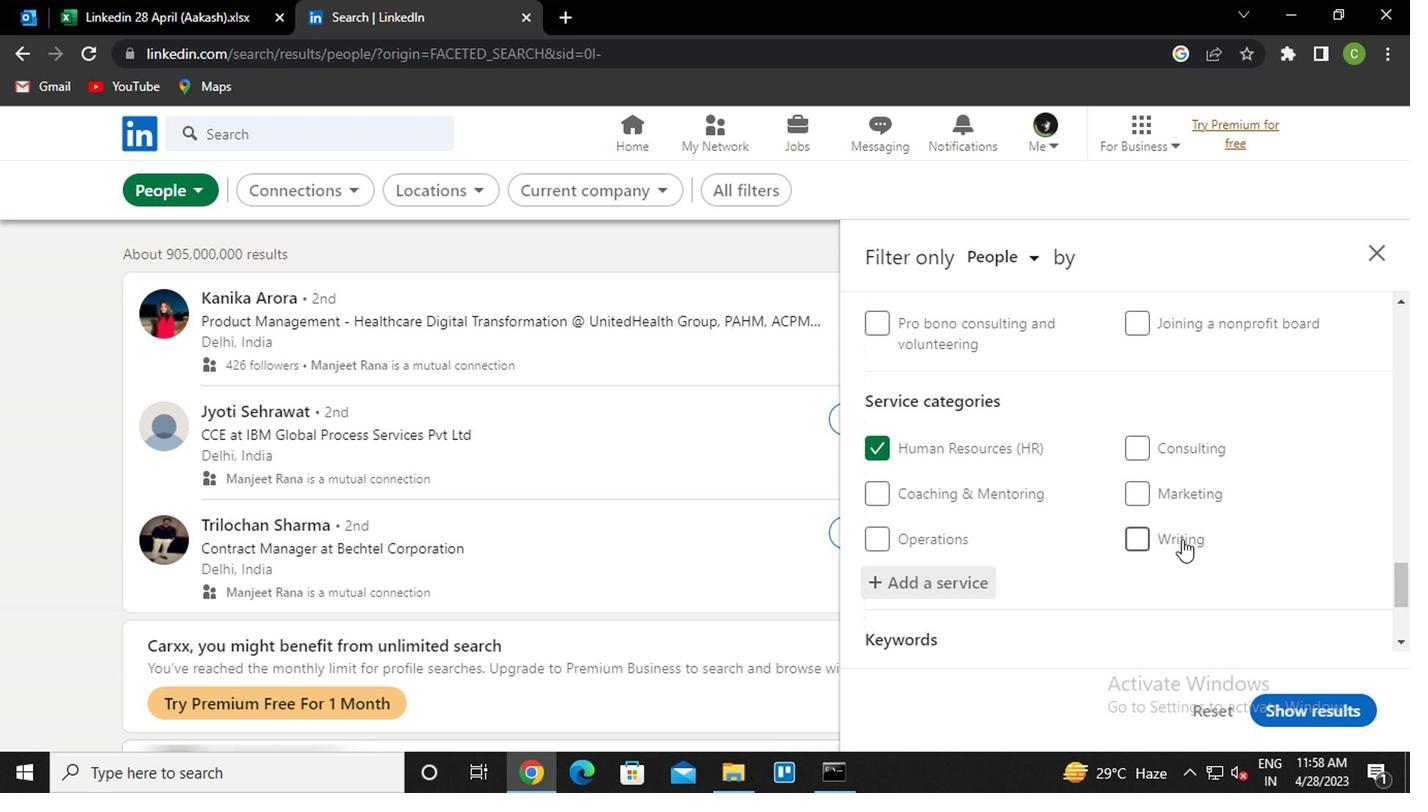 
Action: Mouse moved to (1185, 535)
Screenshot: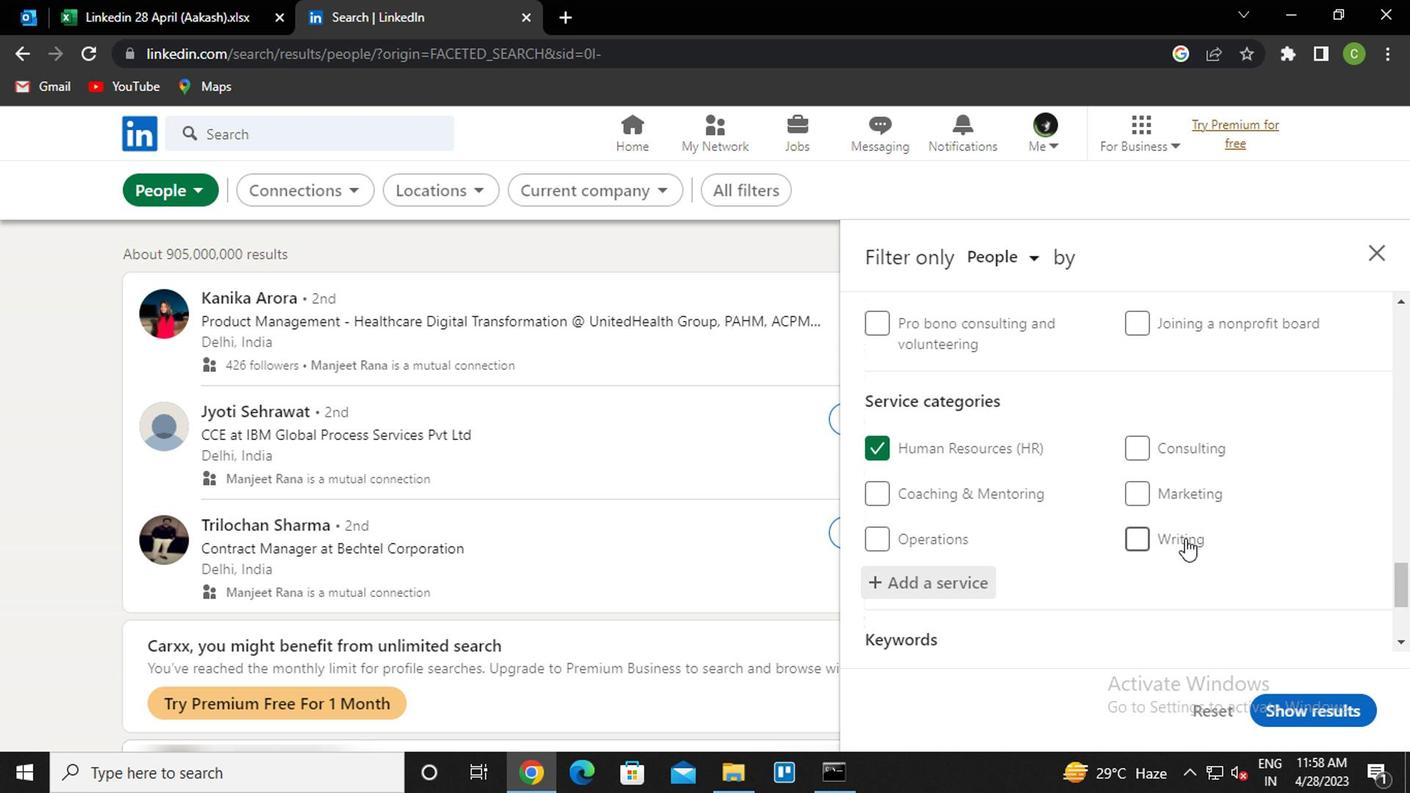 
Action: Mouse scrolled (1185, 534) with delta (0, 0)
Screenshot: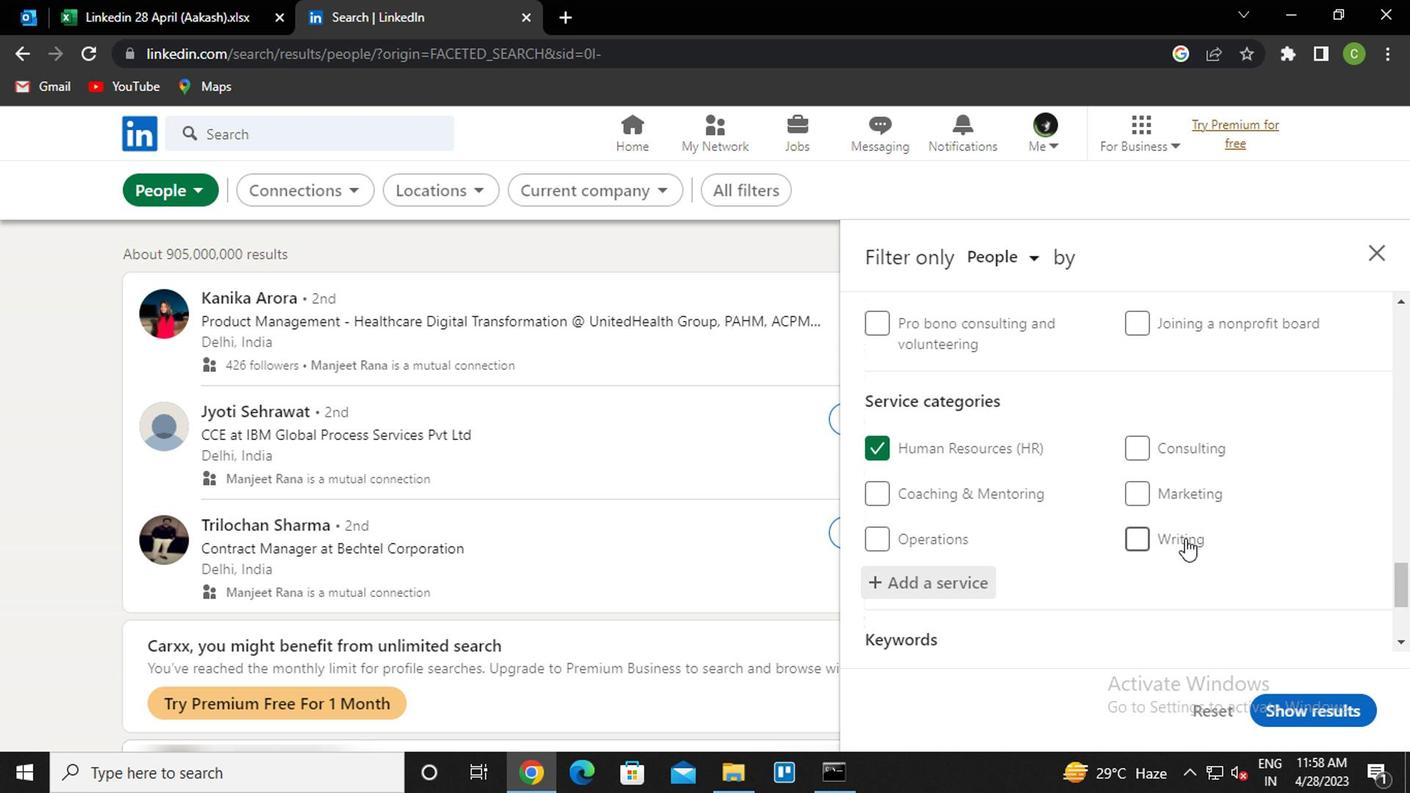 
Action: Mouse moved to (1180, 548)
Screenshot: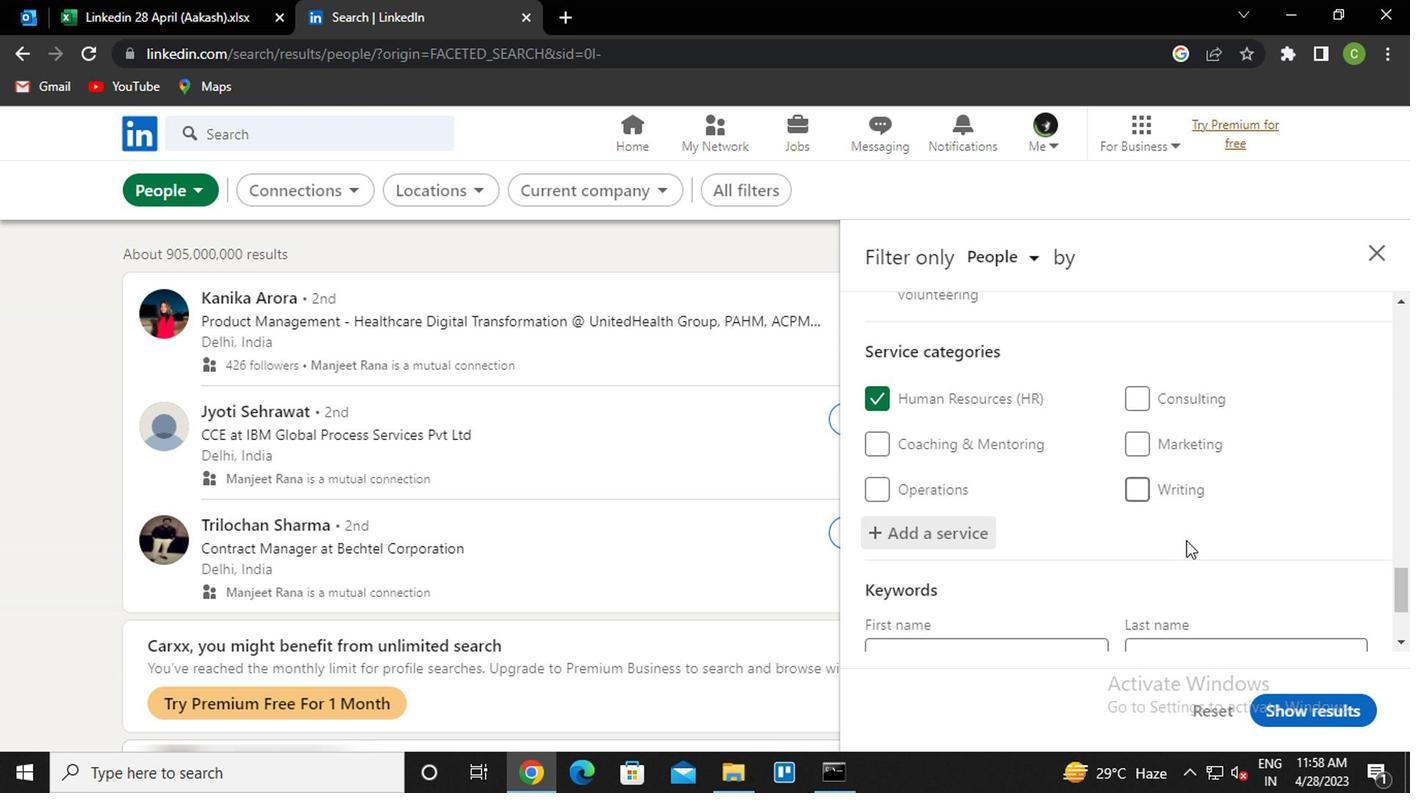 
Action: Mouse scrolled (1180, 546) with delta (0, -1)
Screenshot: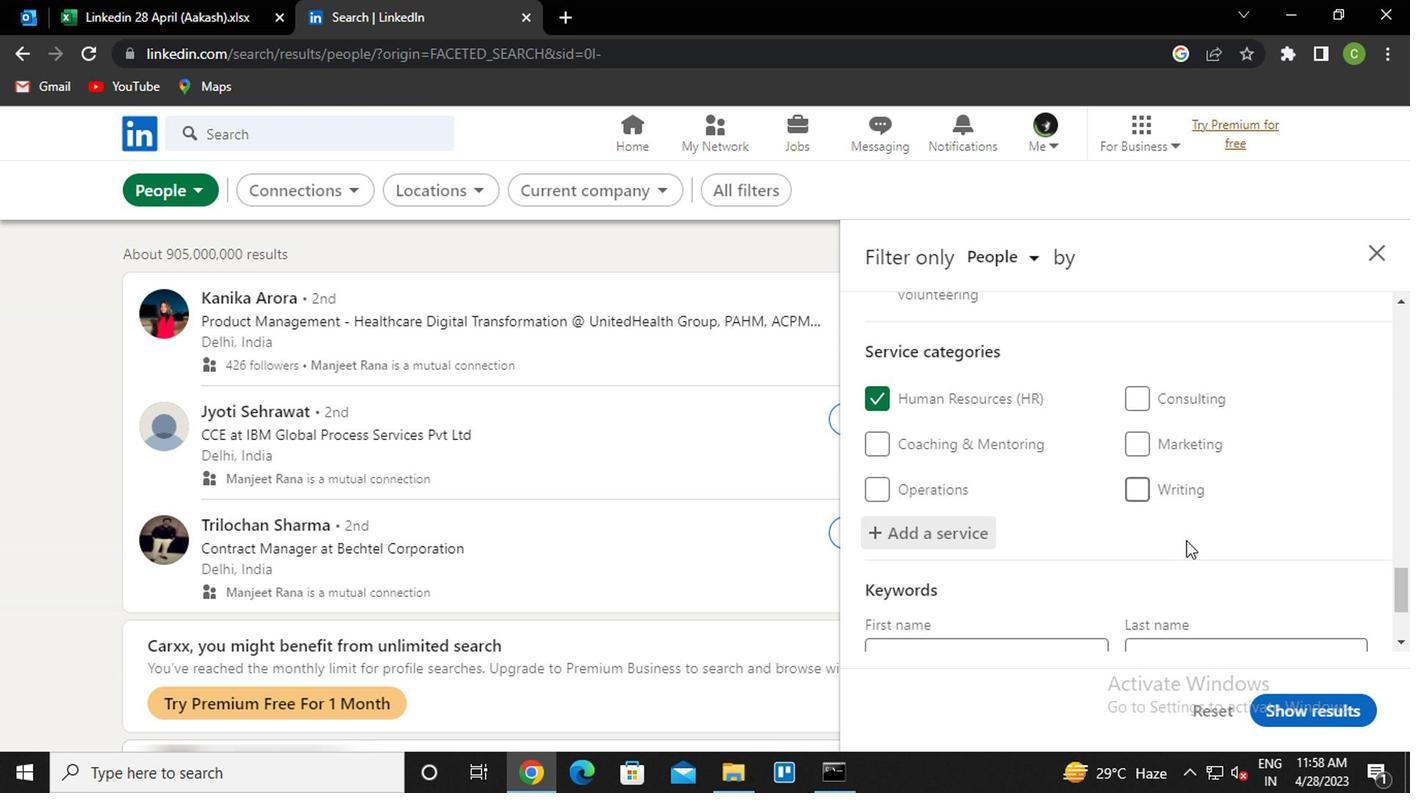 
Action: Mouse moved to (1171, 553)
Screenshot: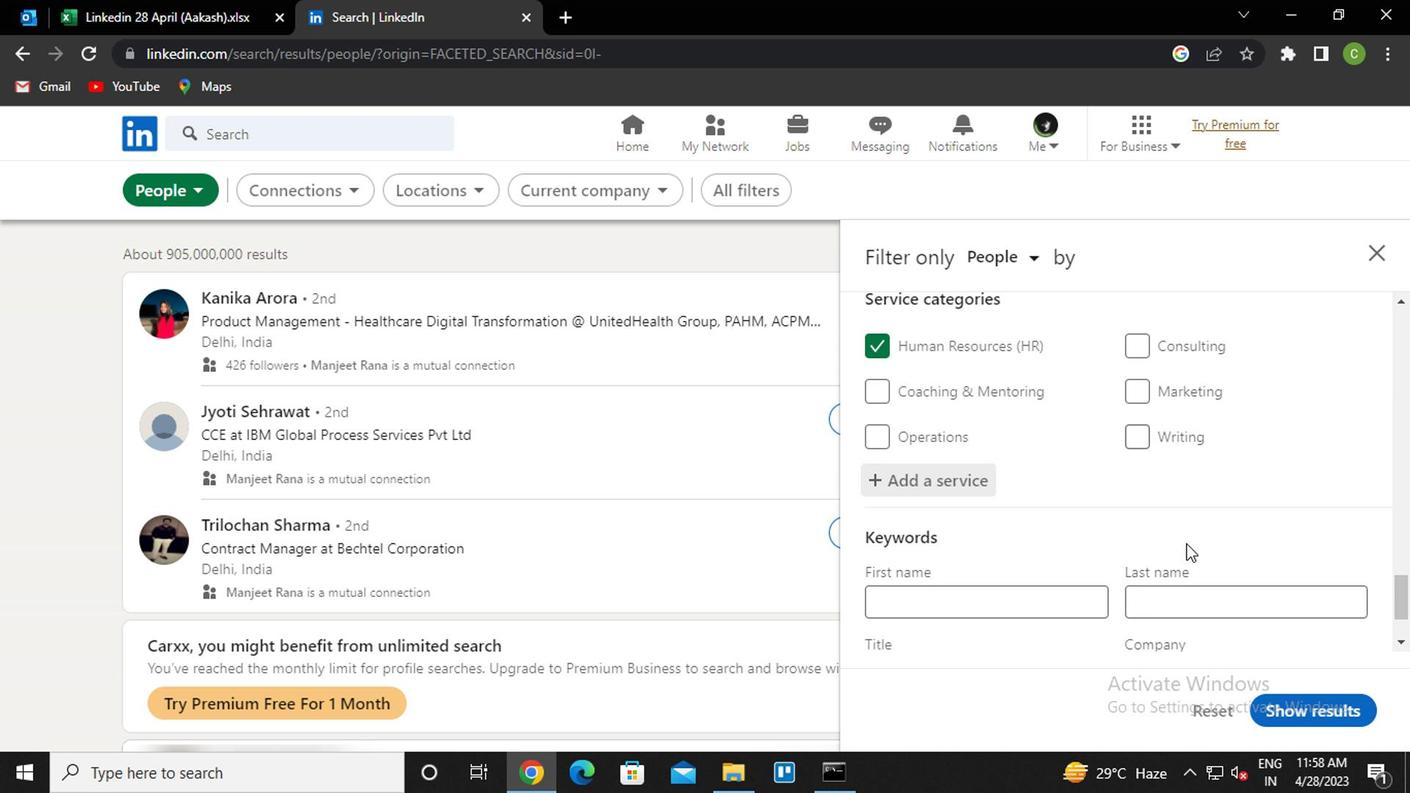 
Action: Mouse scrolled (1171, 552) with delta (0, -1)
Screenshot: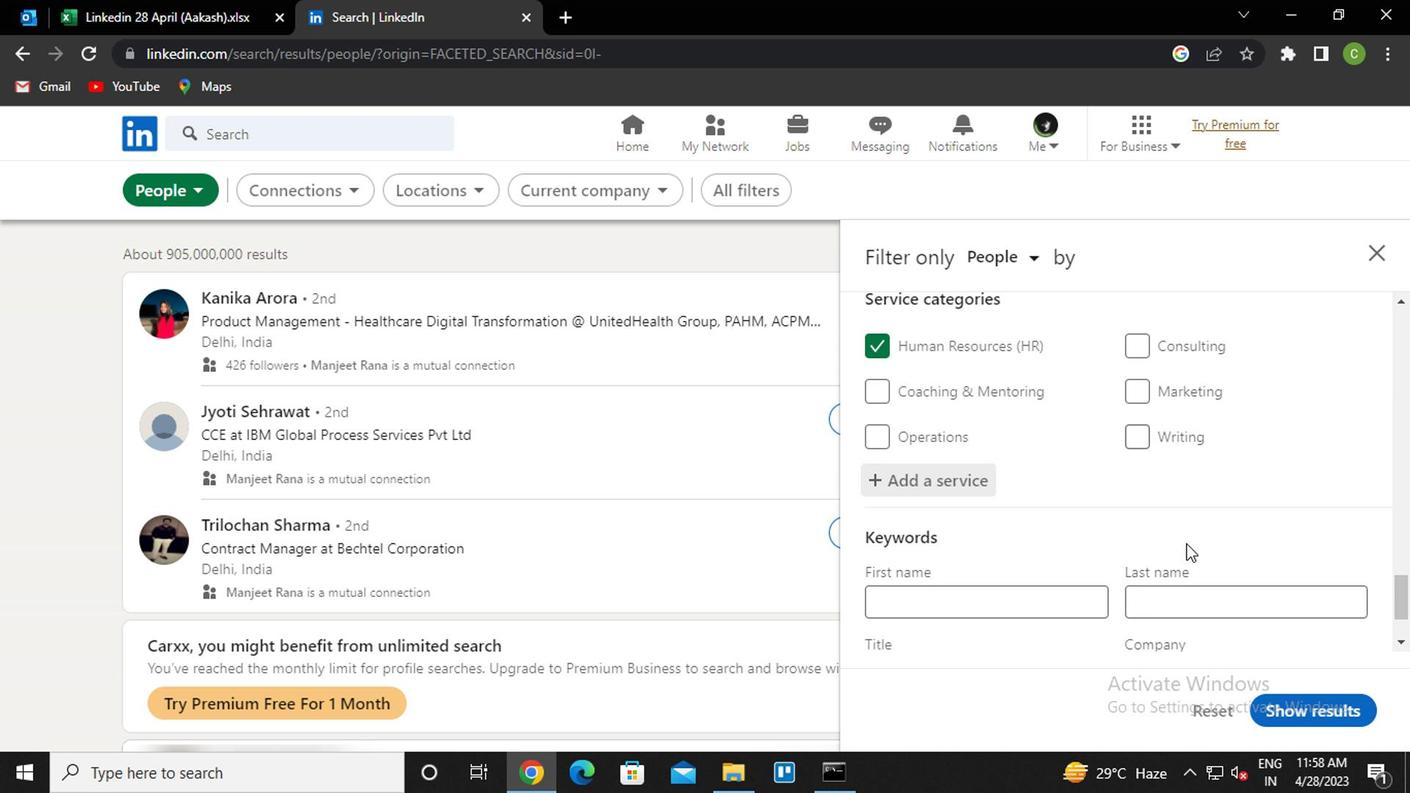
Action: Mouse moved to (1169, 556)
Screenshot: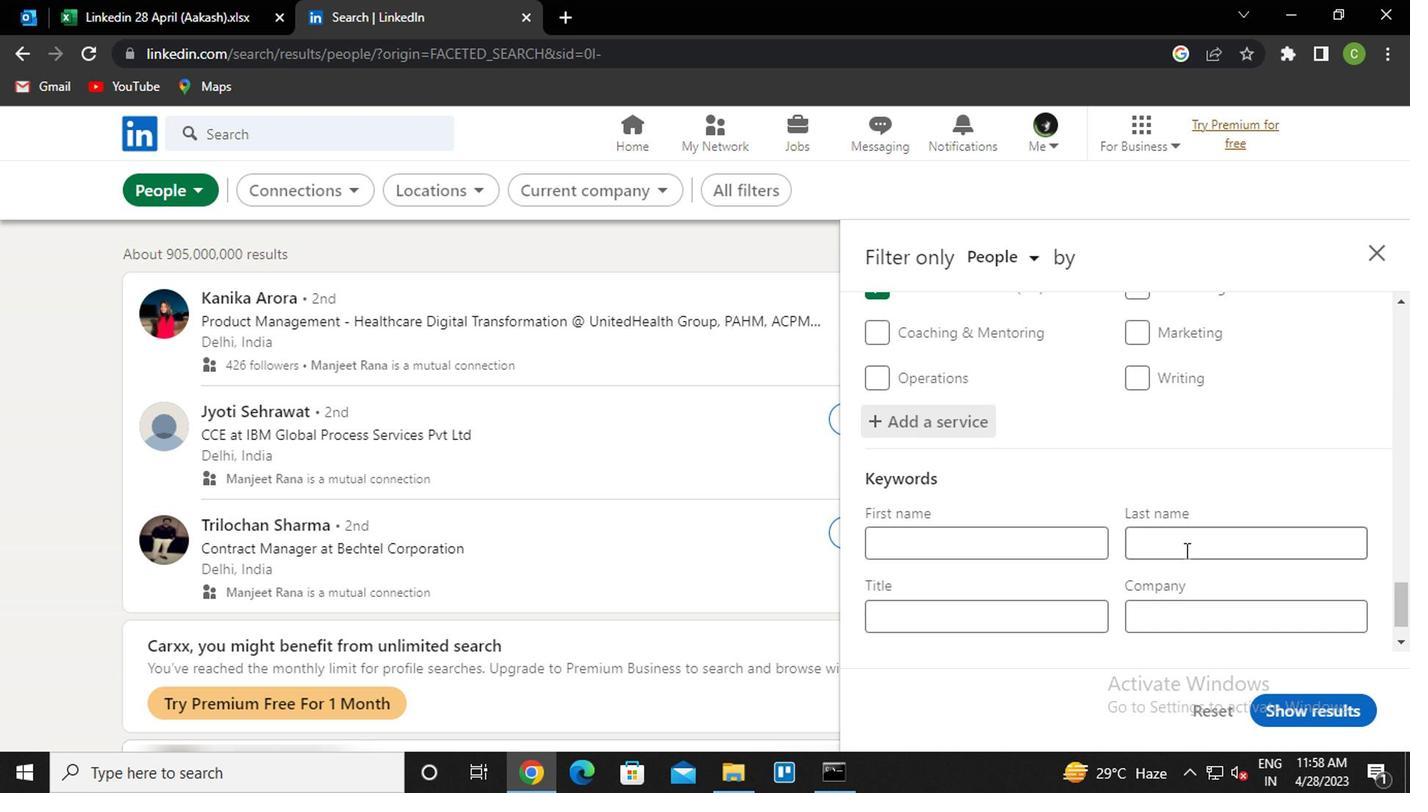 
Action: Mouse scrolled (1169, 554) with delta (0, -1)
Screenshot: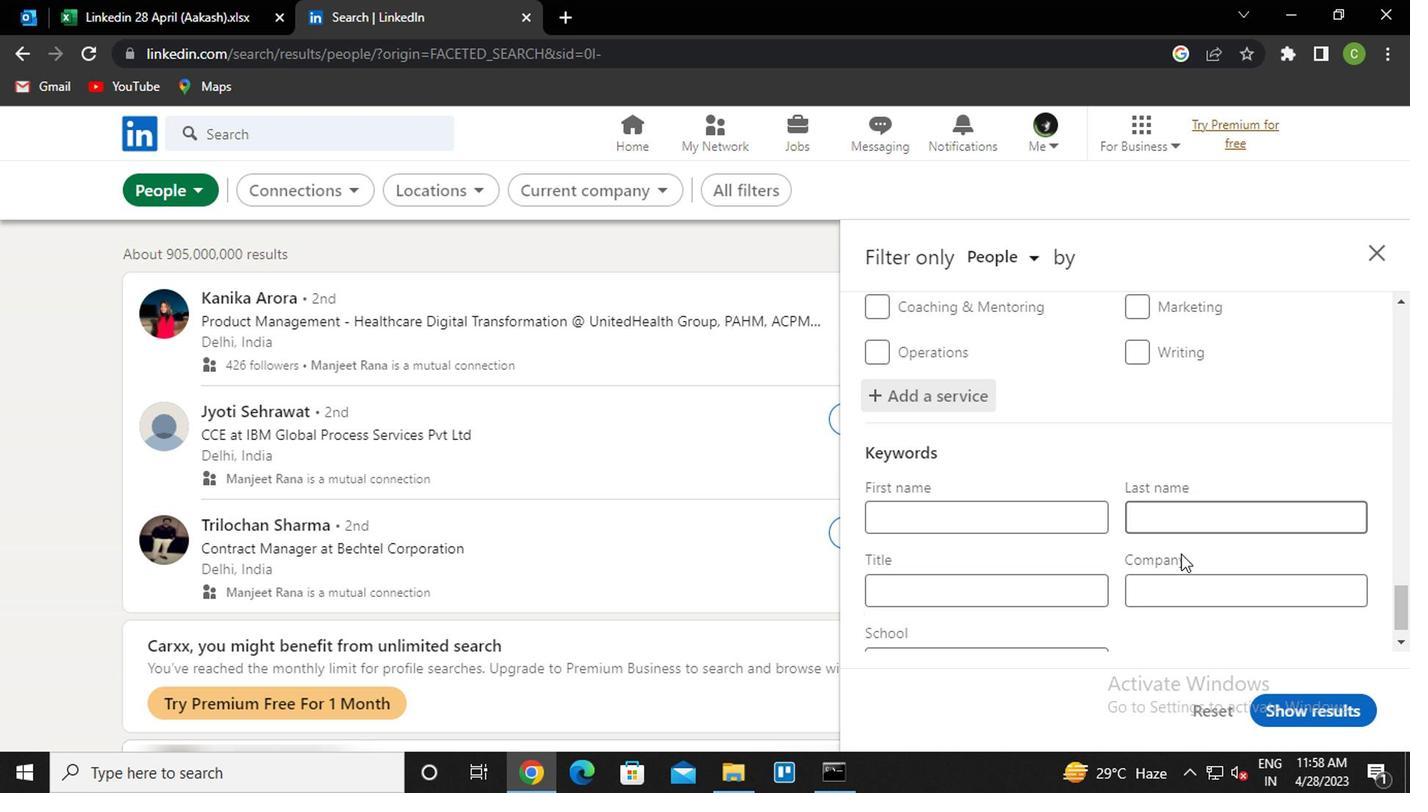 
Action: Mouse moved to (1040, 556)
Screenshot: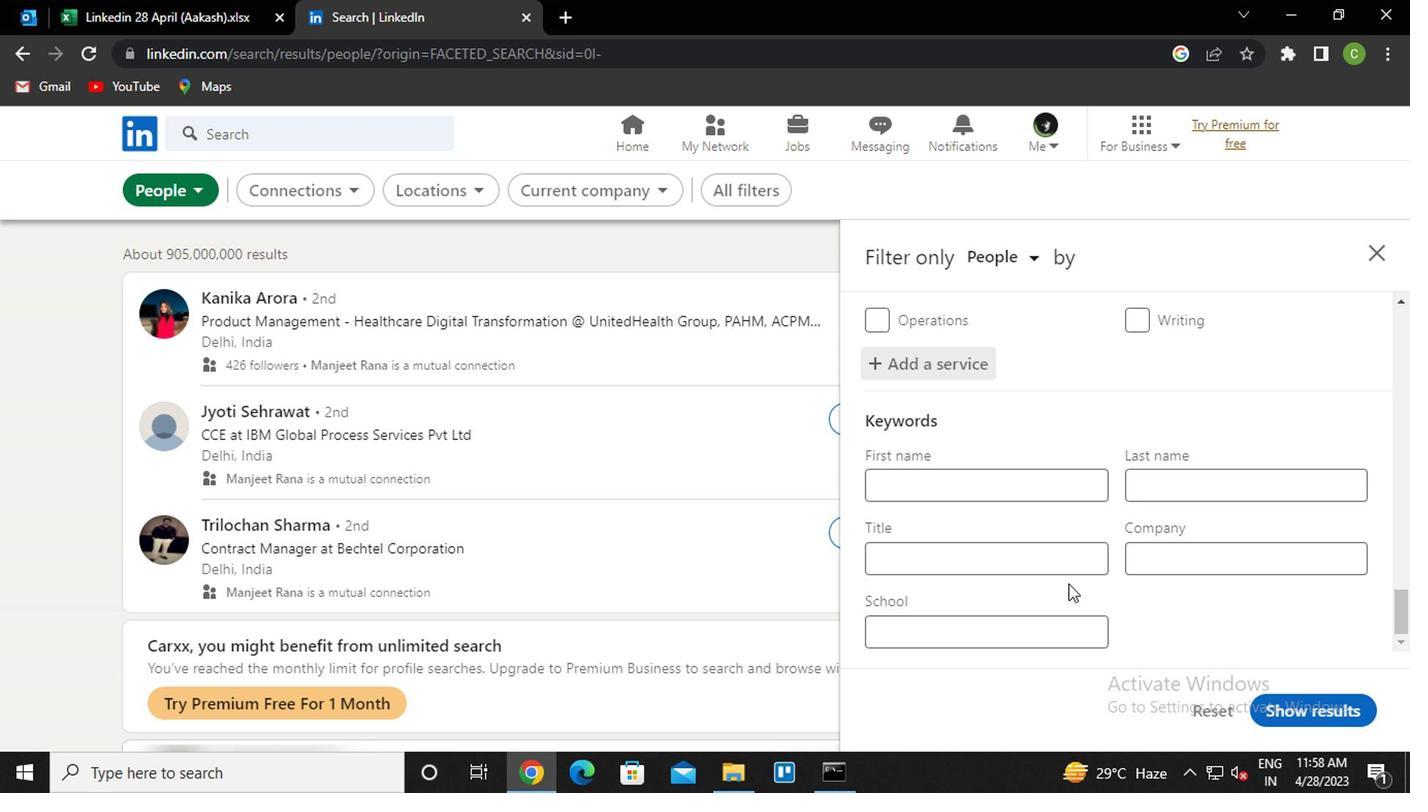 
Action: Mouse pressed left at (1040, 556)
Screenshot: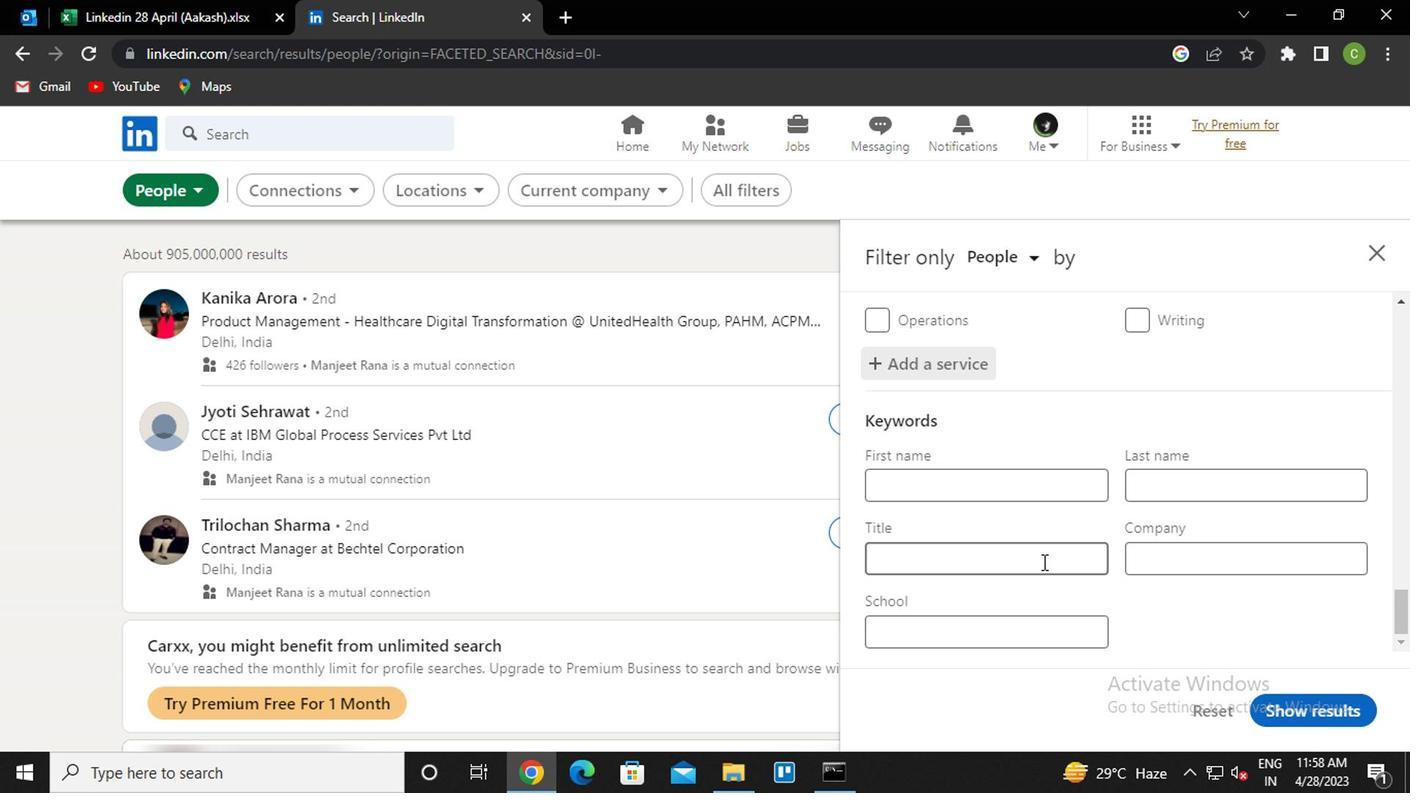 
Action: Mouse moved to (1040, 556)
Screenshot: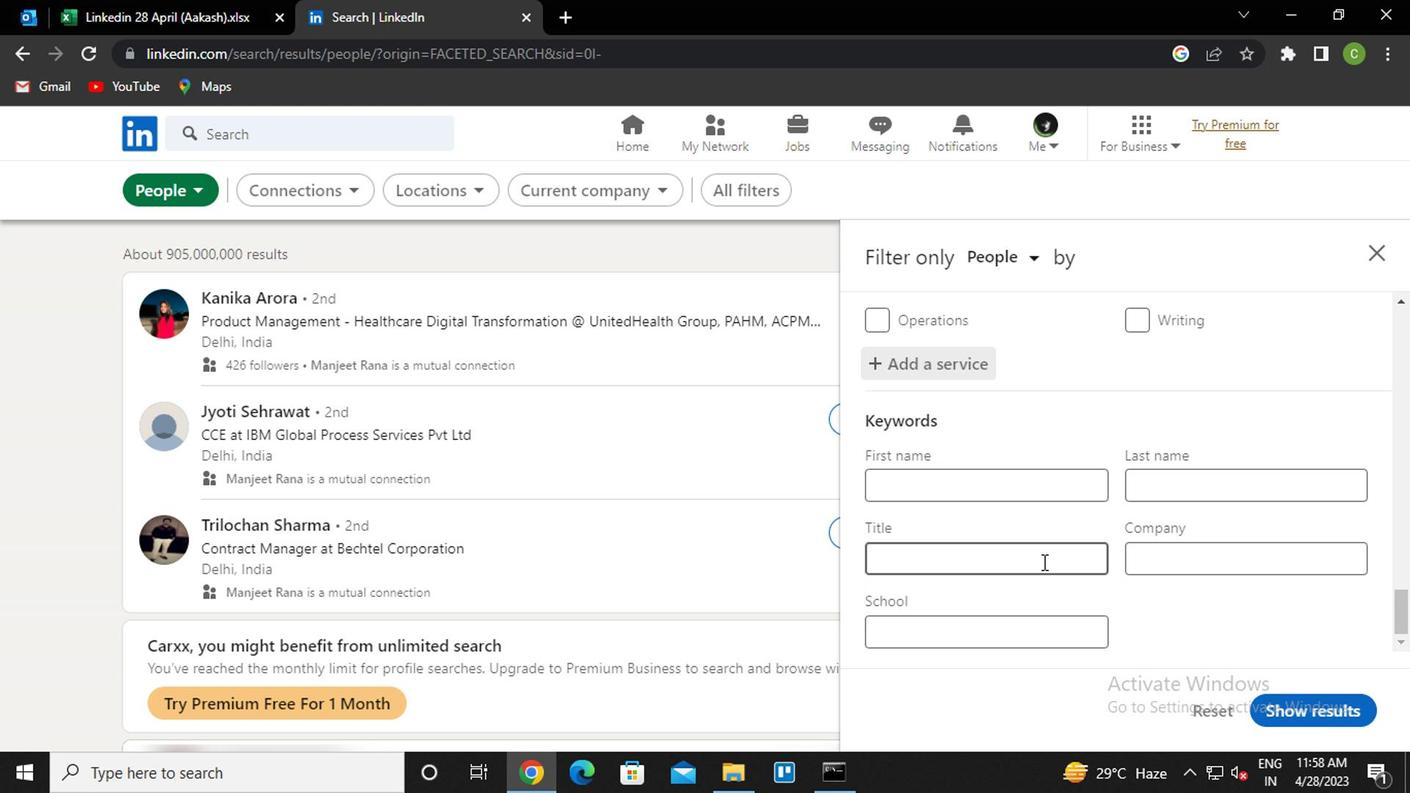 
Action: Key pressed <Key.caps_lock>h<Key.caps_lock>ouse<Key.space><Key.backspace>keeper
Screenshot: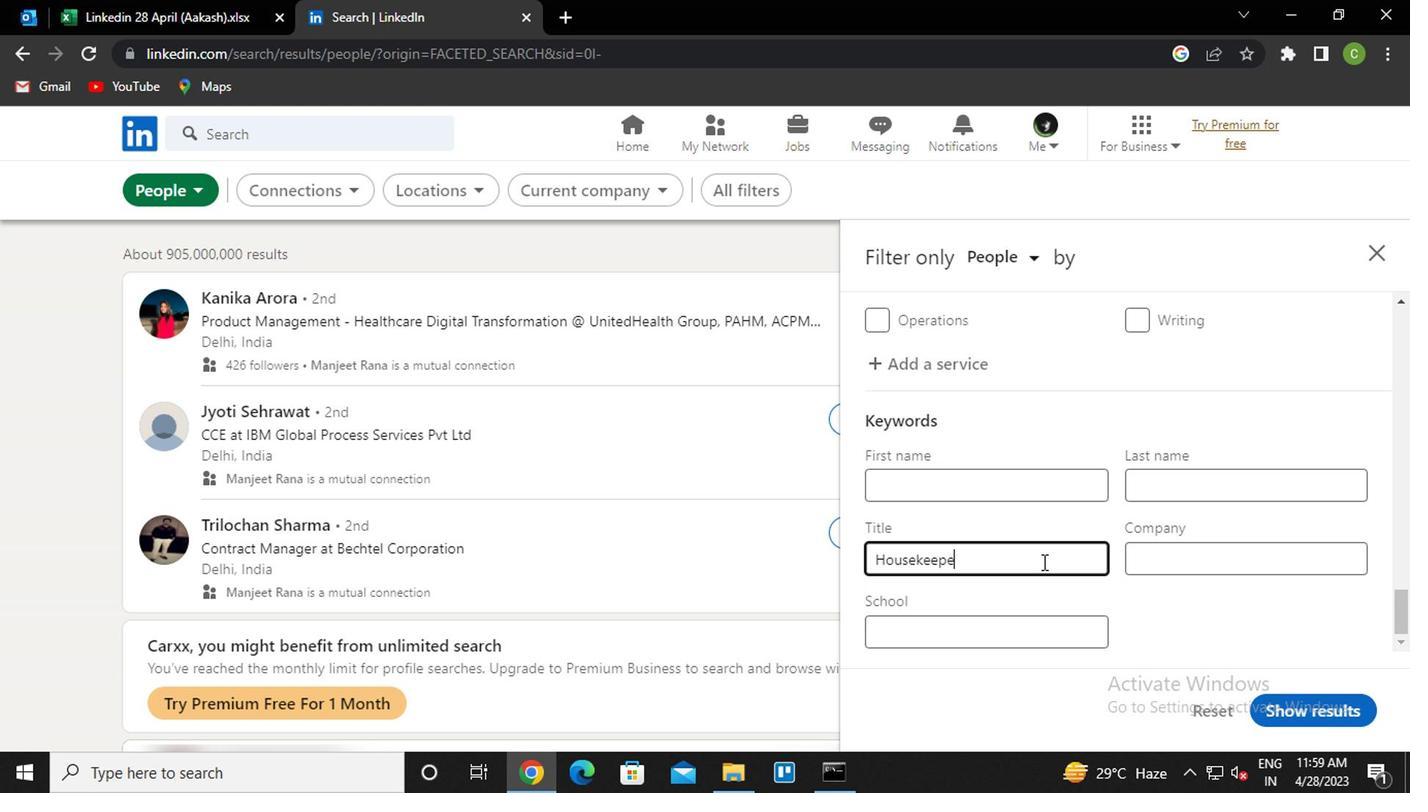 
Action: Mouse moved to (1303, 687)
Screenshot: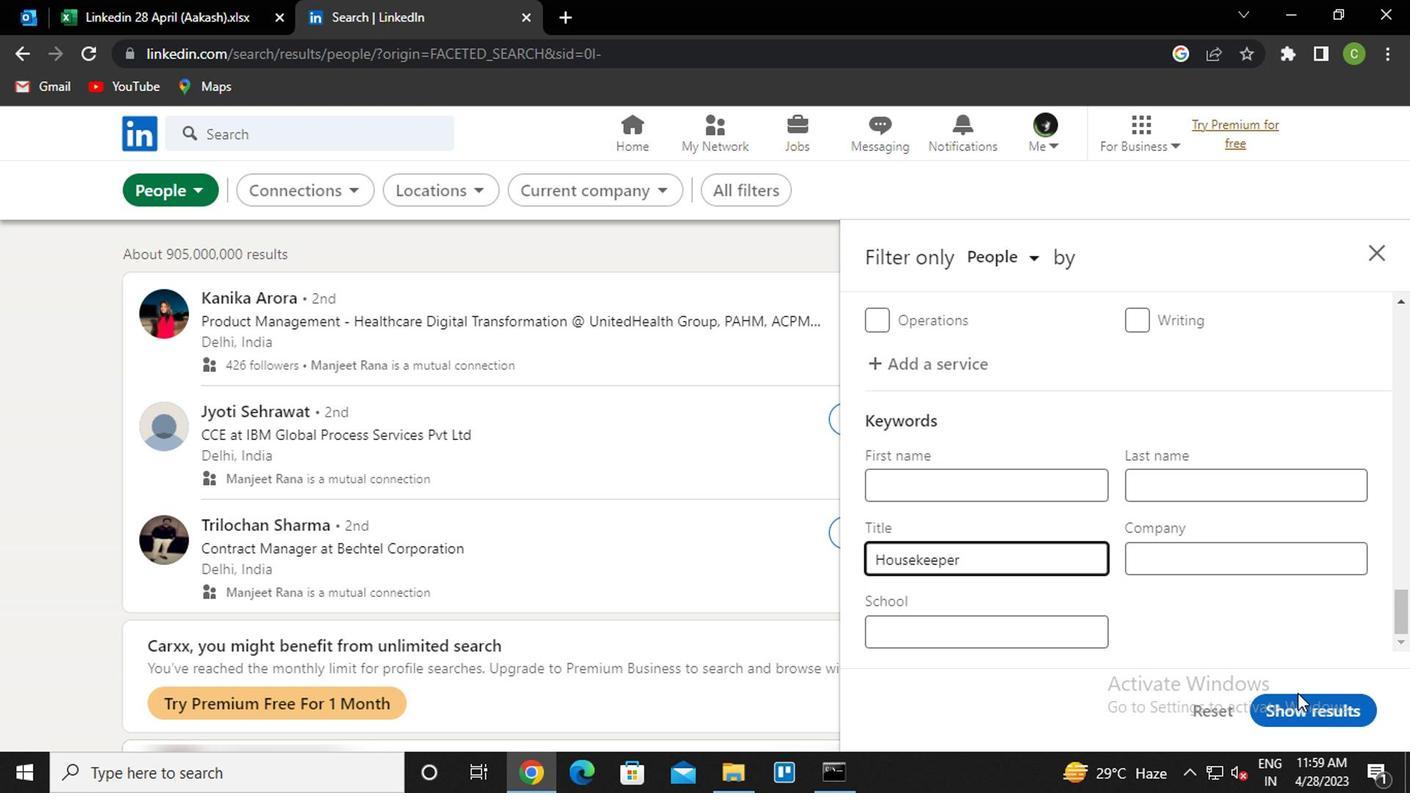 
Action: Mouse pressed left at (1303, 687)
Screenshot: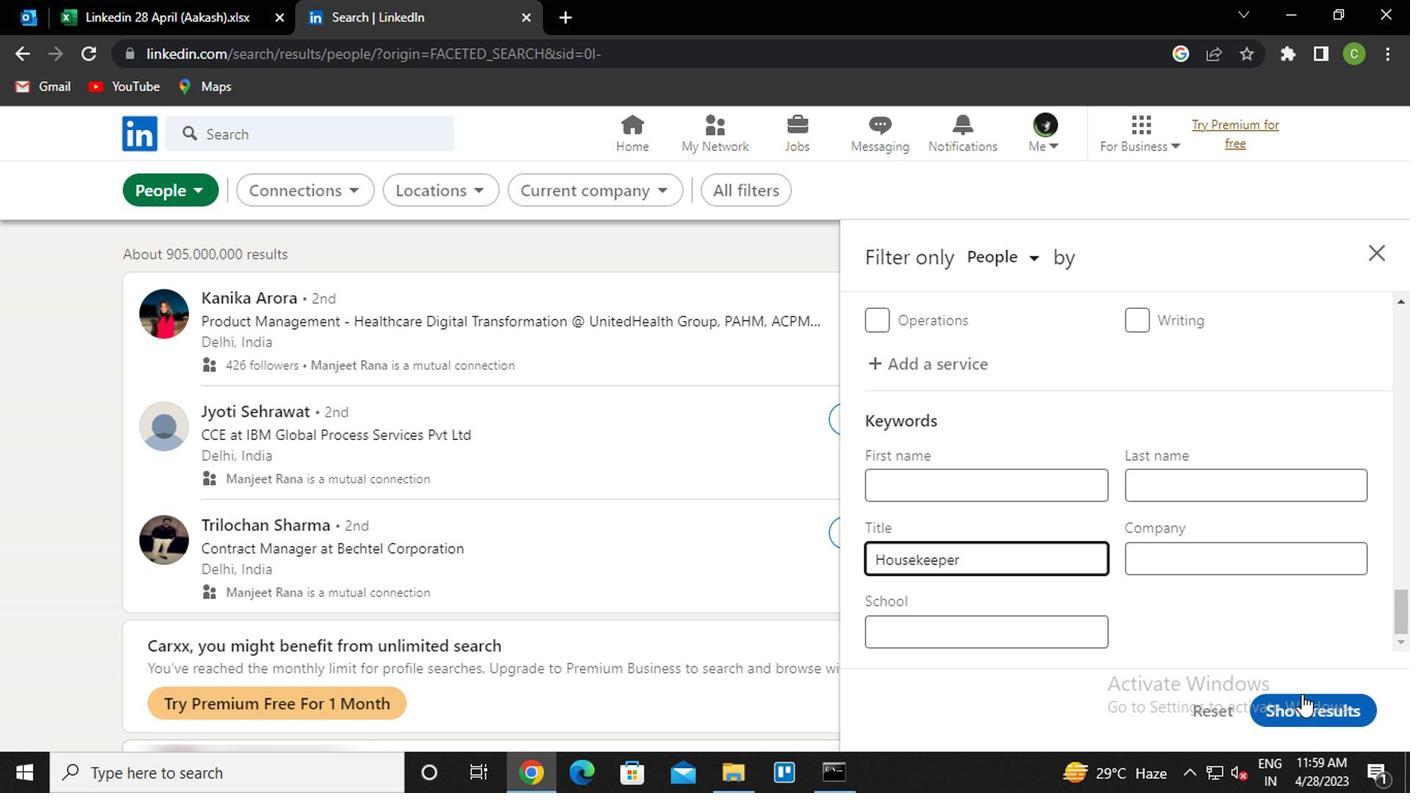 
Action: Mouse moved to (988, 636)
Screenshot: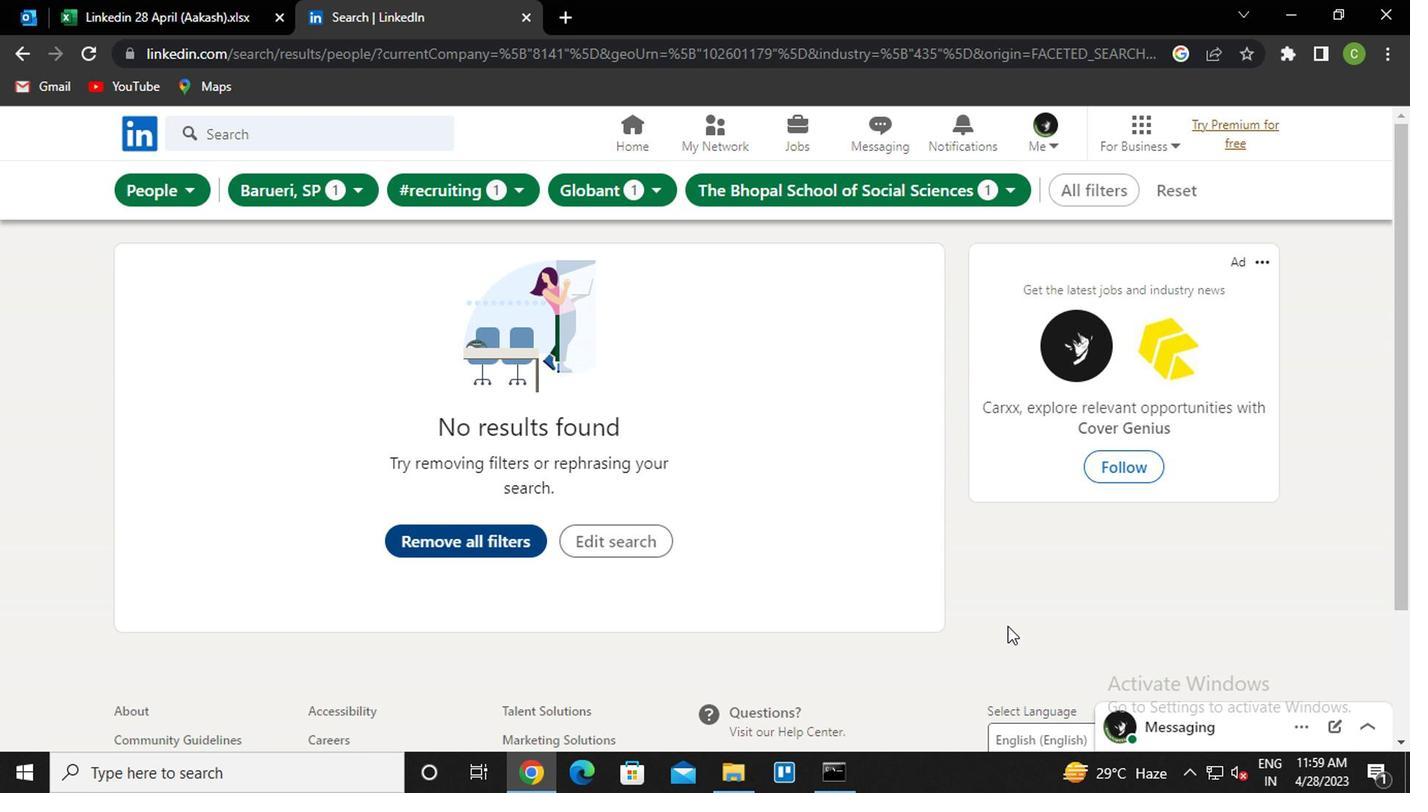 
